 Task: Open a Modern Writer Template save the file as pitch.txt Remove the following  from template: 'Address' Change the date  '2 April, 2023' change Dear Ms Reader to   Greetings. Add body to the letter I wanted to express my sincere appreciation for your hard work and dedication. Your commitment to excellence has not gone unnoticed, and I am grateful to have you as part of our team. Your contributions are invaluable, and I look forward to our continued success together.Add Name  'John'. Insert watermark  Graphic Era Apply Font Style in watermark Arial; font size  117and place the watermark  Diagonally 
Action: Mouse moved to (311, 217)
Screenshot: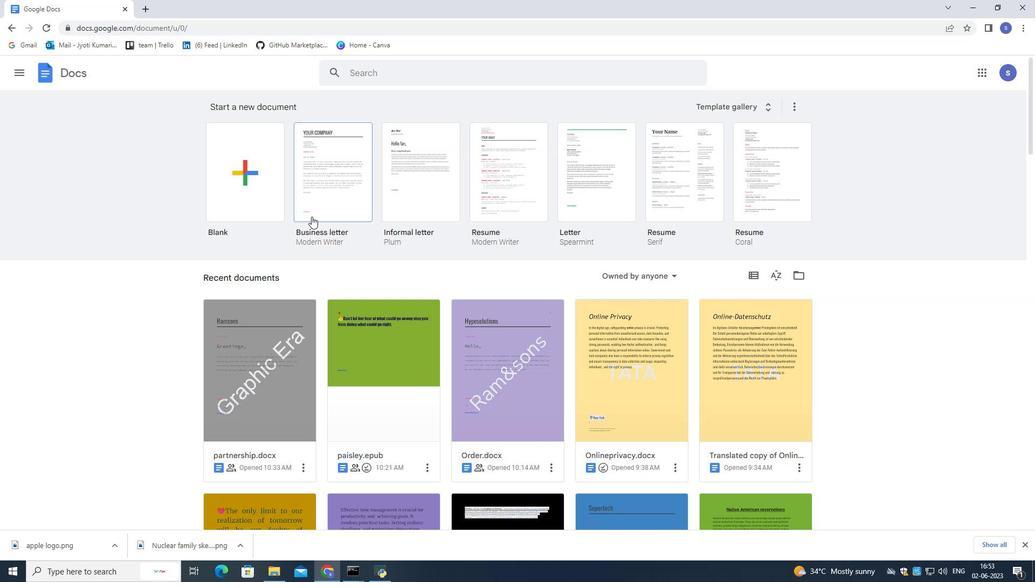 
Action: Key pressed <Key.space>
Screenshot: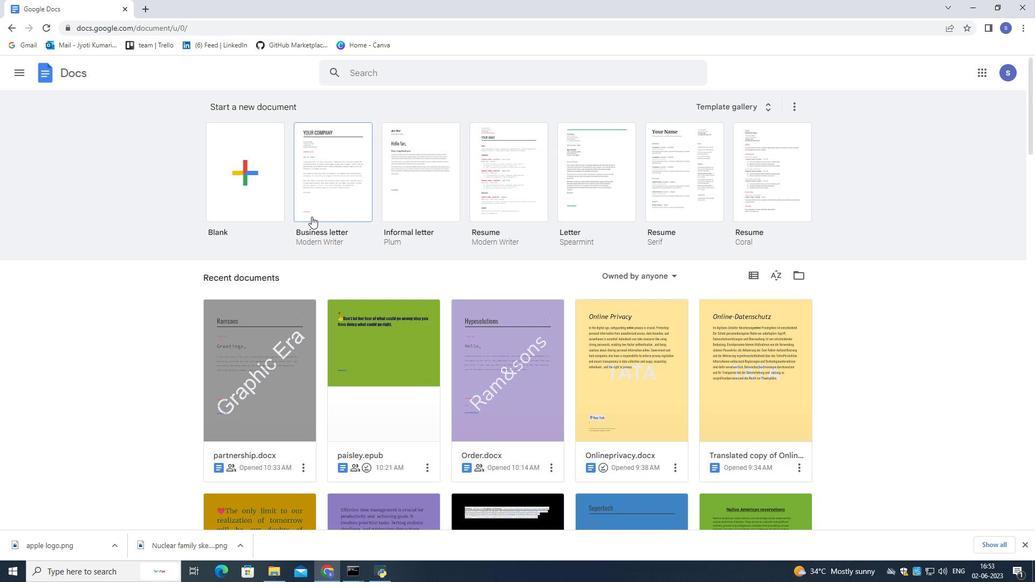 
Action: Mouse moved to (388, 255)
Screenshot: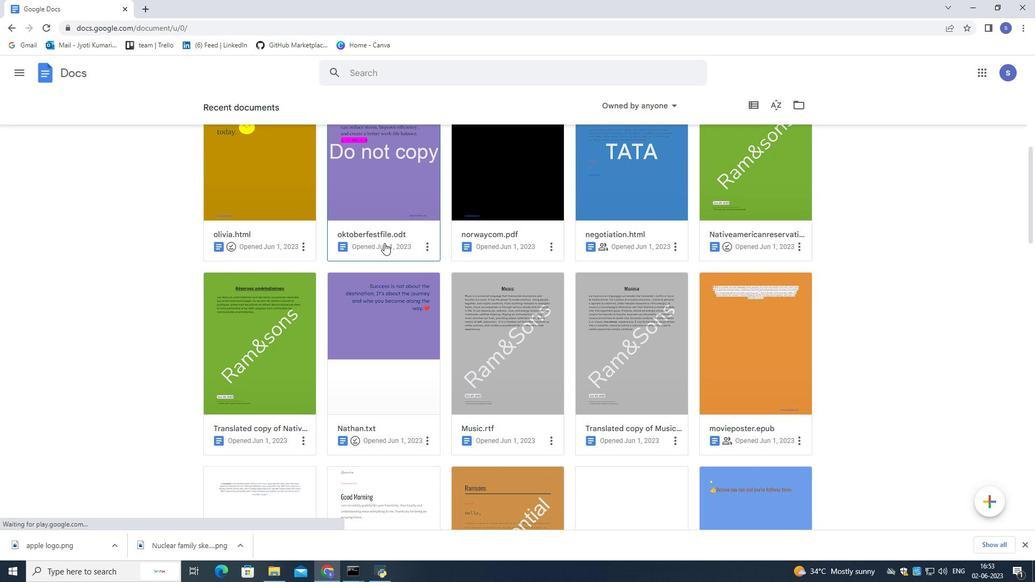 
Action: Mouse scrolled (388, 256) with delta (0, 0)
Screenshot: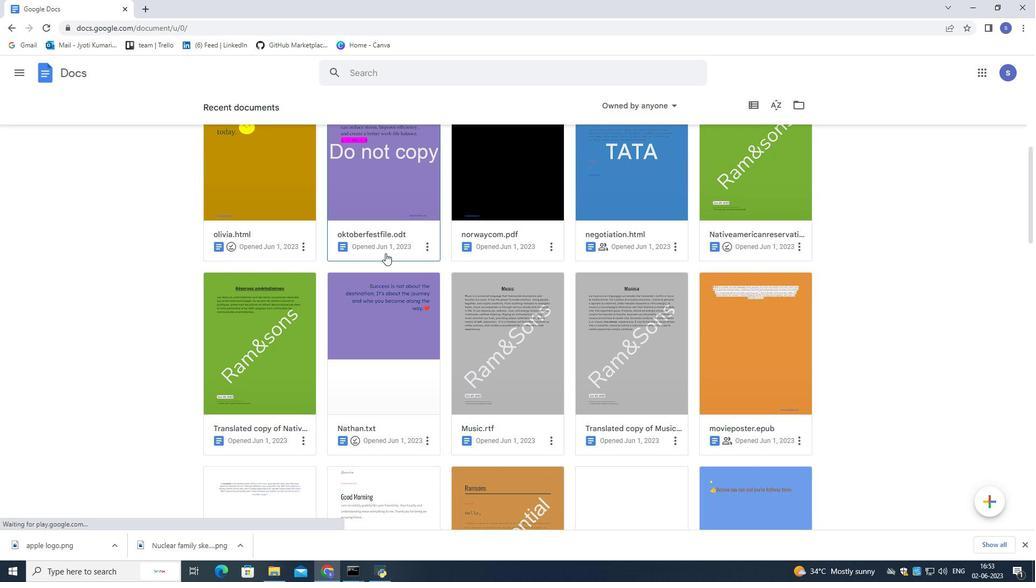 
Action: Mouse scrolled (388, 256) with delta (0, 0)
Screenshot: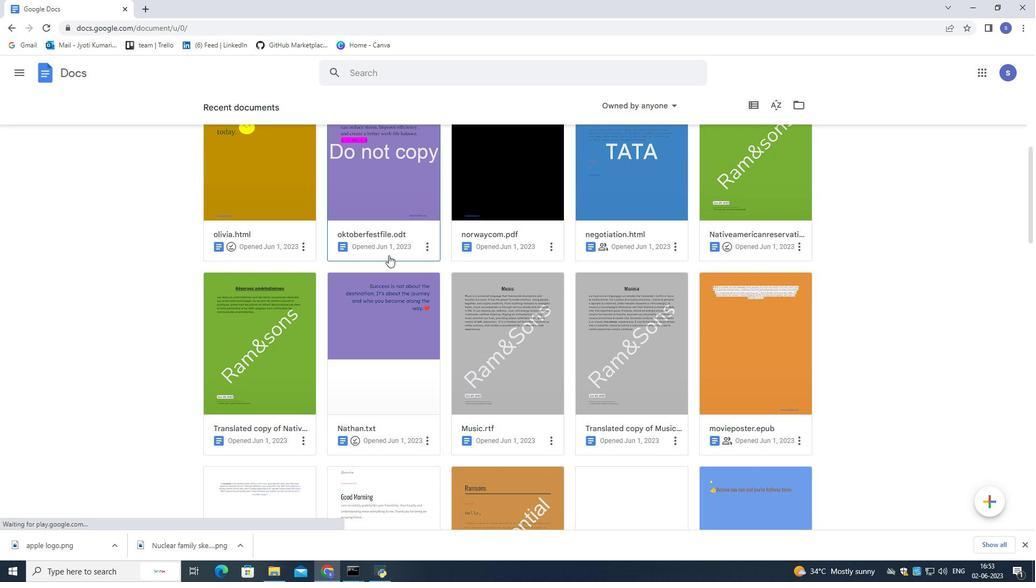 
Action: Mouse moved to (389, 255)
Screenshot: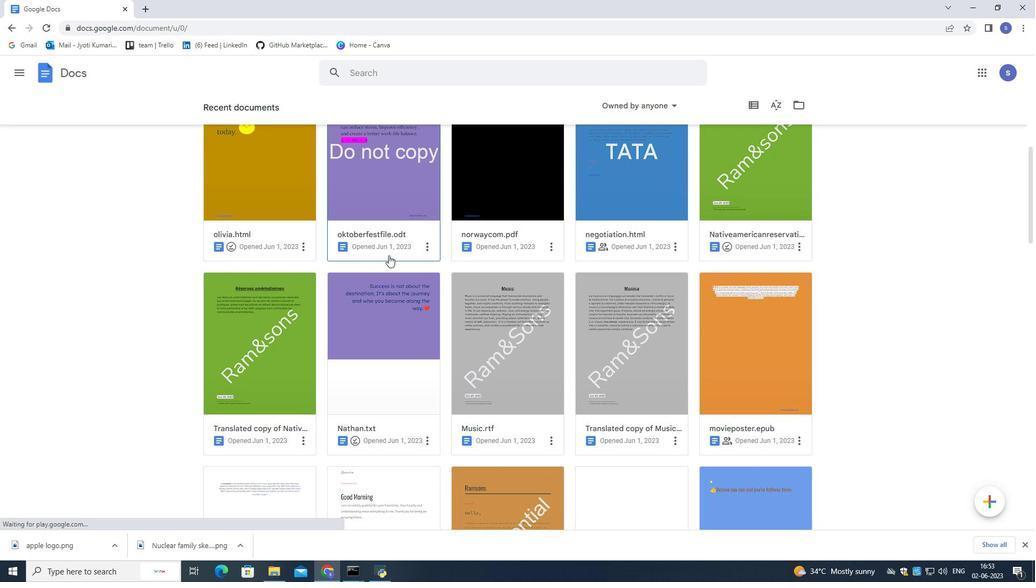 
Action: Mouse scrolled (389, 256) with delta (0, 0)
Screenshot: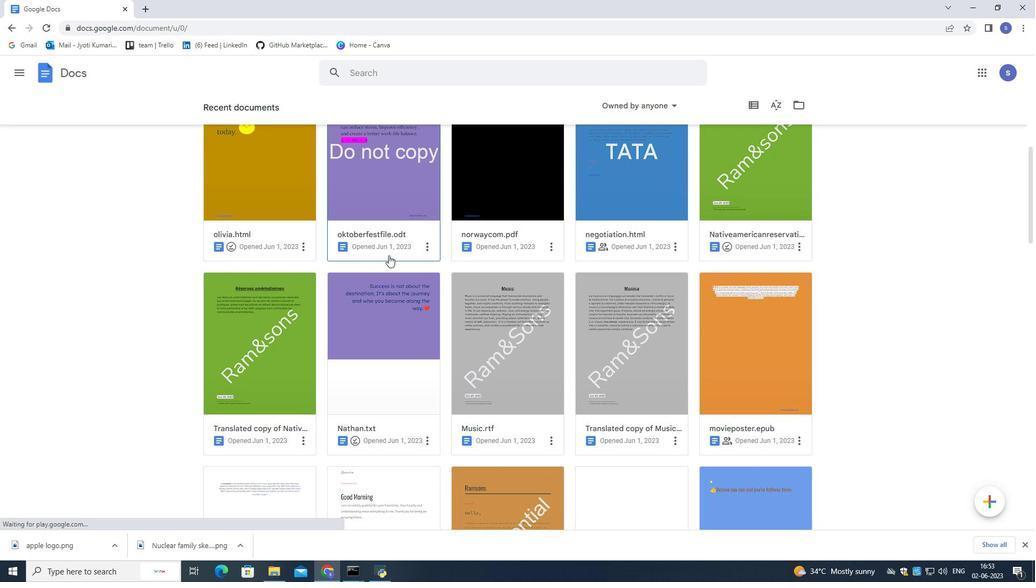 
Action: Mouse moved to (389, 255)
Screenshot: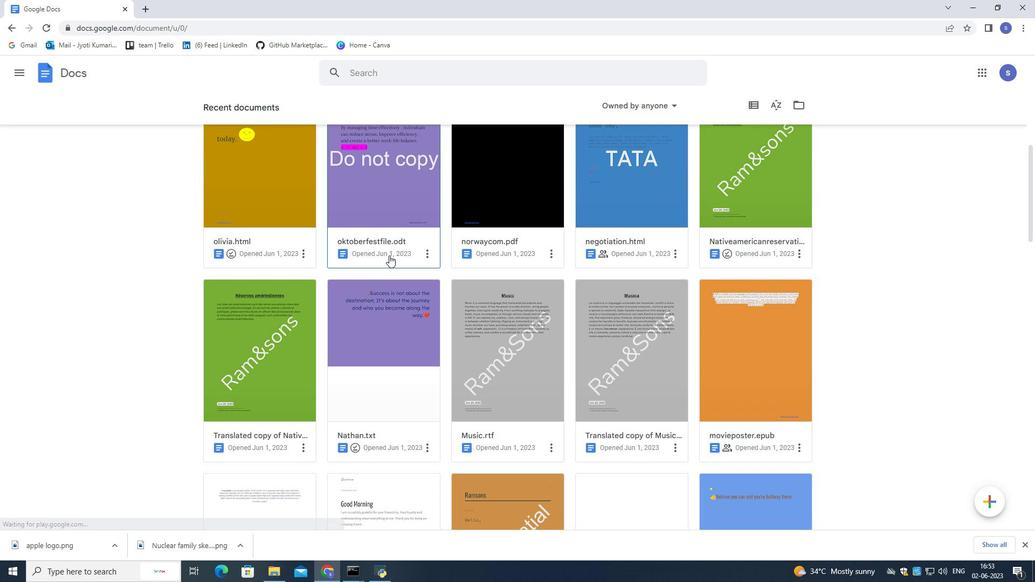 
Action: Mouse scrolled (389, 255) with delta (0, 0)
Screenshot: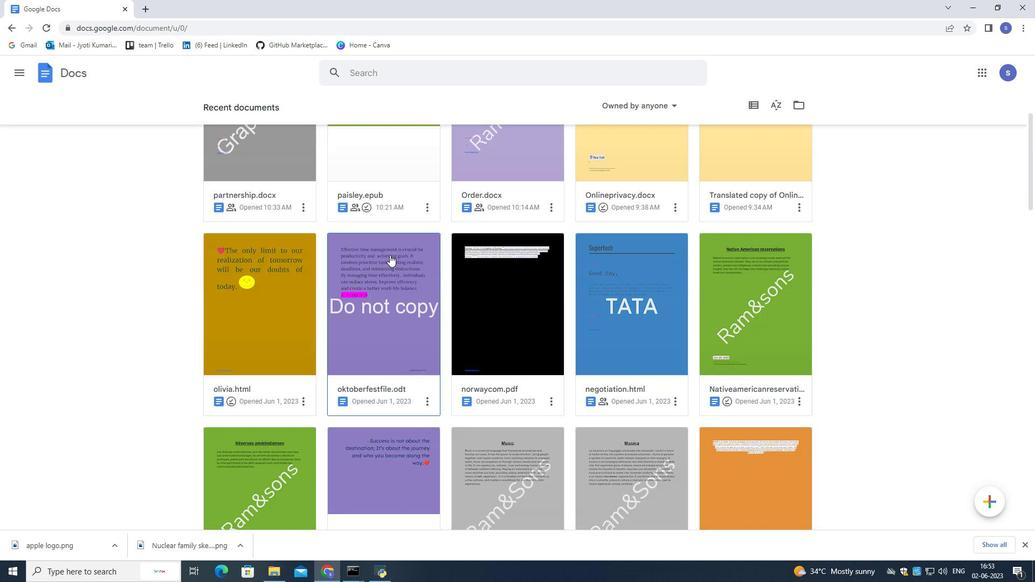 
Action: Mouse scrolled (389, 255) with delta (0, 0)
Screenshot: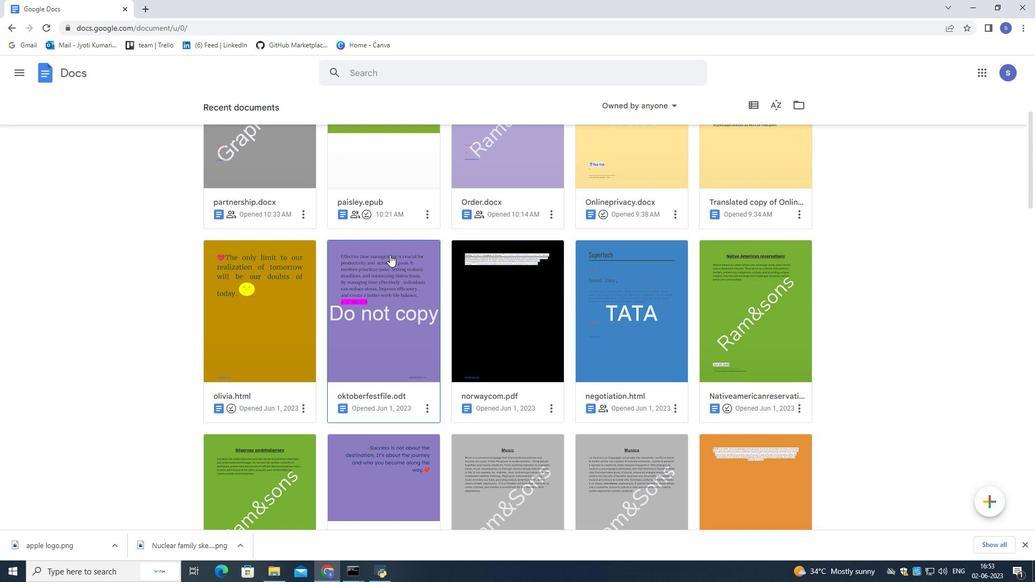 
Action: Mouse scrolled (389, 255) with delta (0, 0)
Screenshot: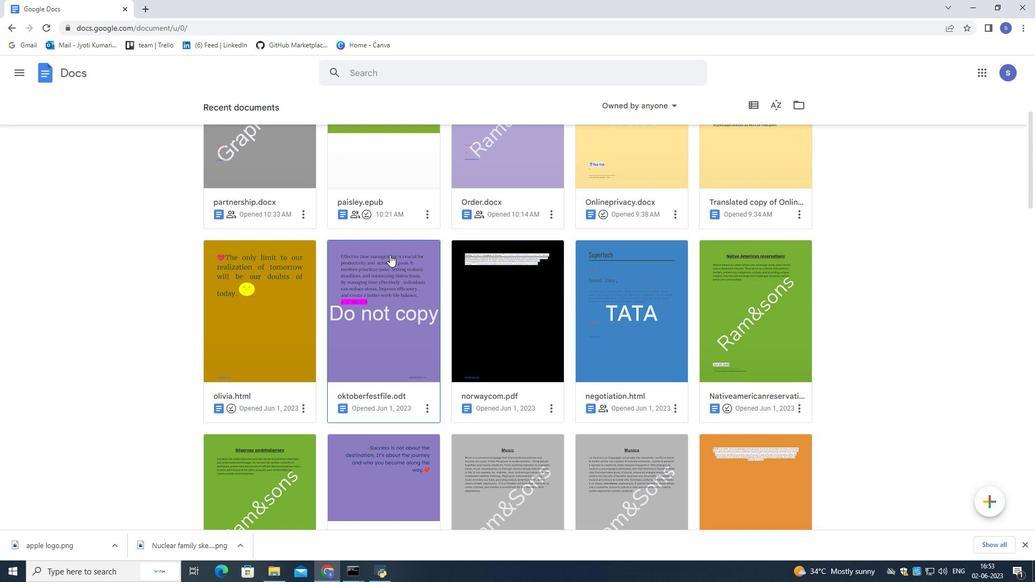 
Action: Mouse scrolled (389, 255) with delta (0, 0)
Screenshot: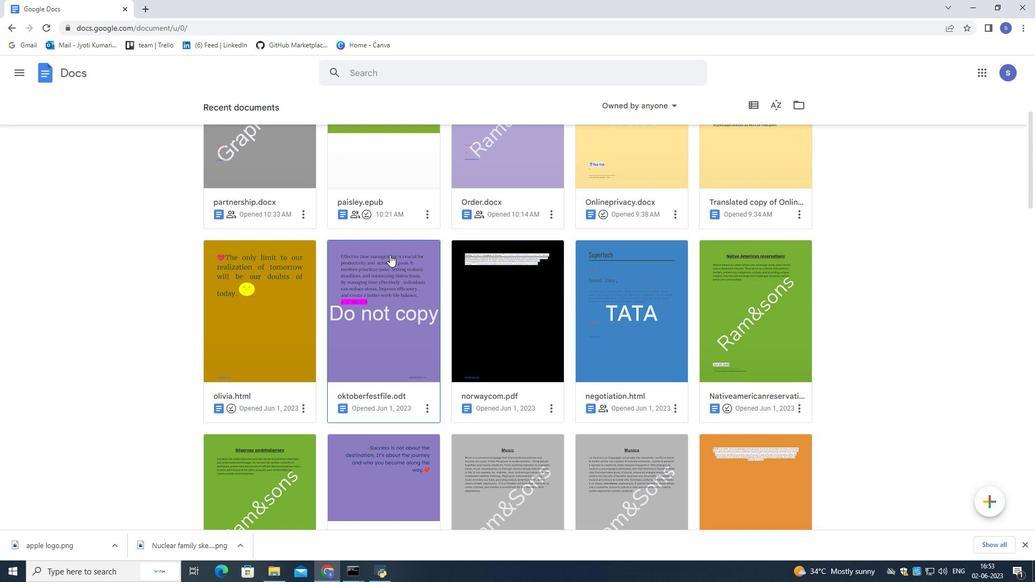 
Action: Mouse moved to (390, 254)
Screenshot: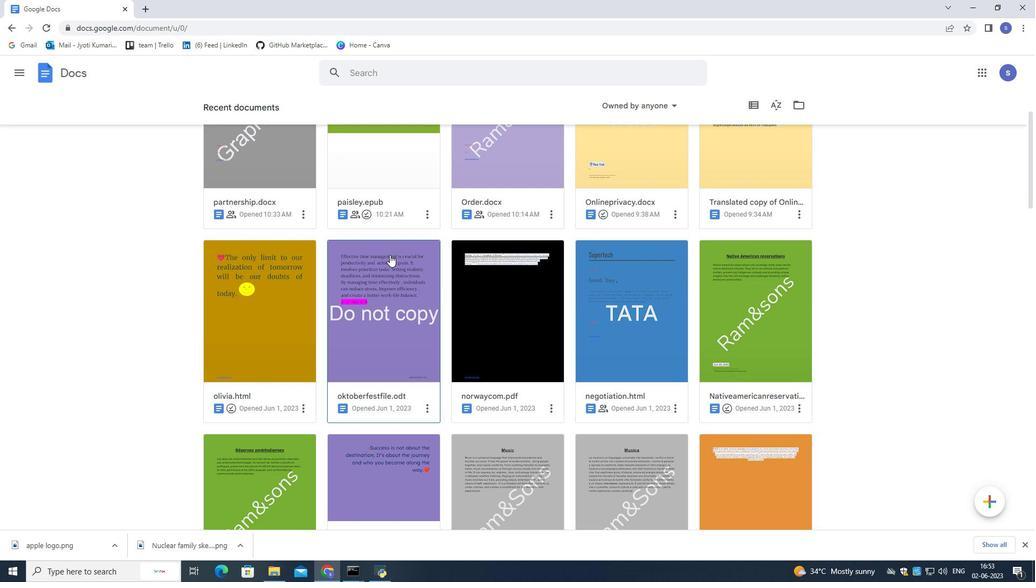 
Action: Mouse scrolled (390, 255) with delta (0, 0)
Screenshot: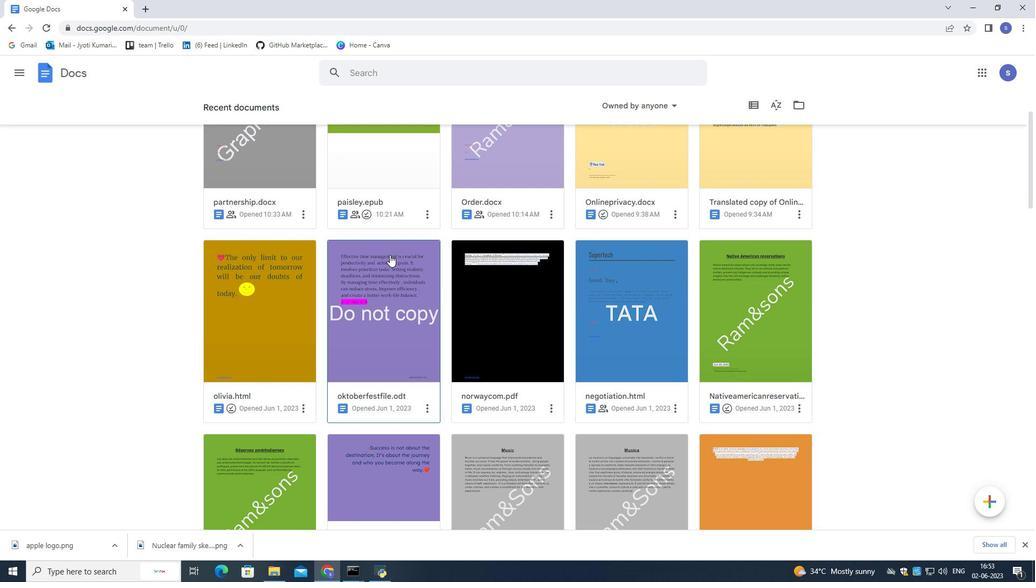 
Action: Mouse scrolled (390, 255) with delta (0, 0)
Screenshot: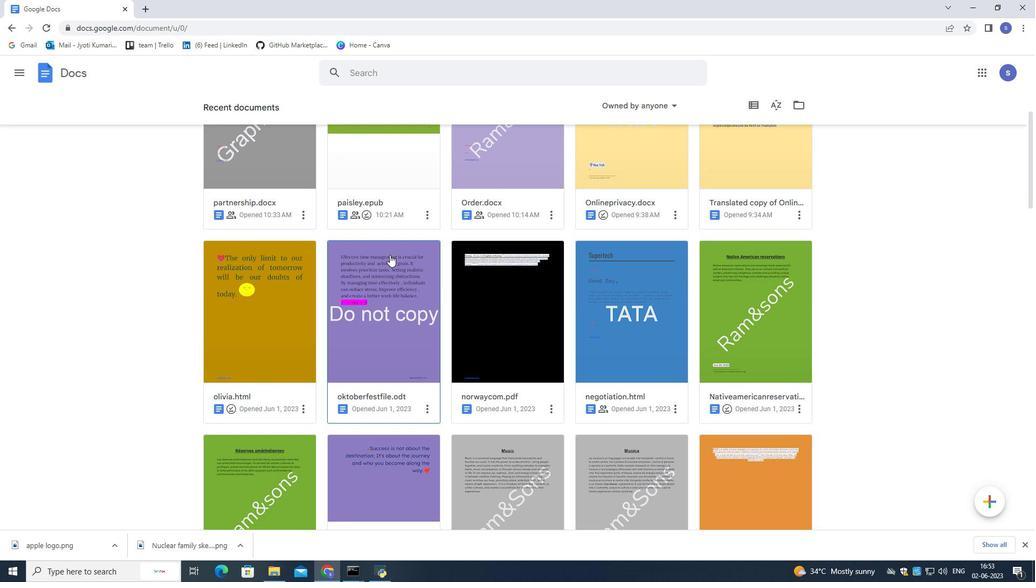 
Action: Mouse scrolled (390, 255) with delta (0, 0)
Screenshot: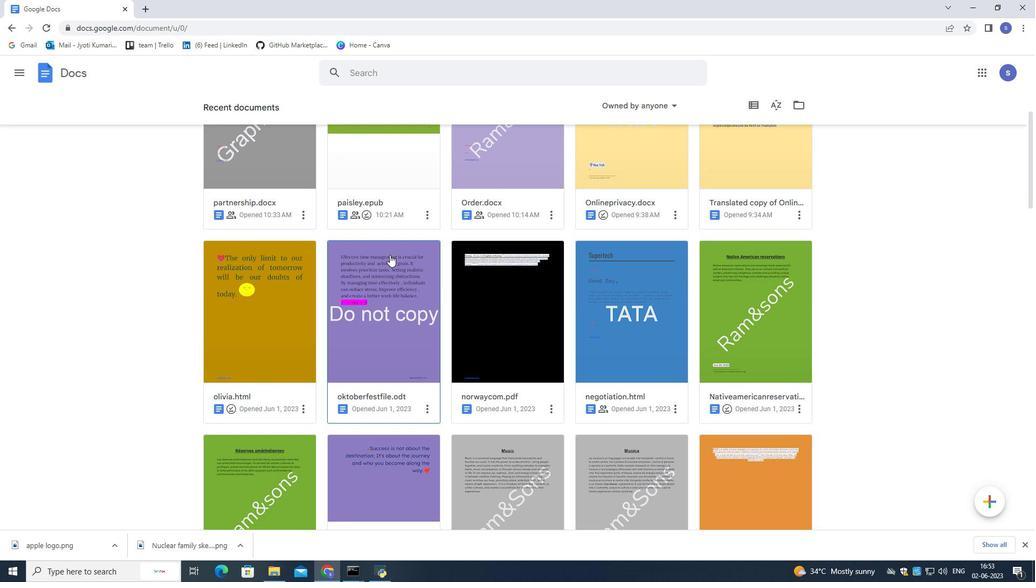 
Action: Mouse moved to (390, 254)
Screenshot: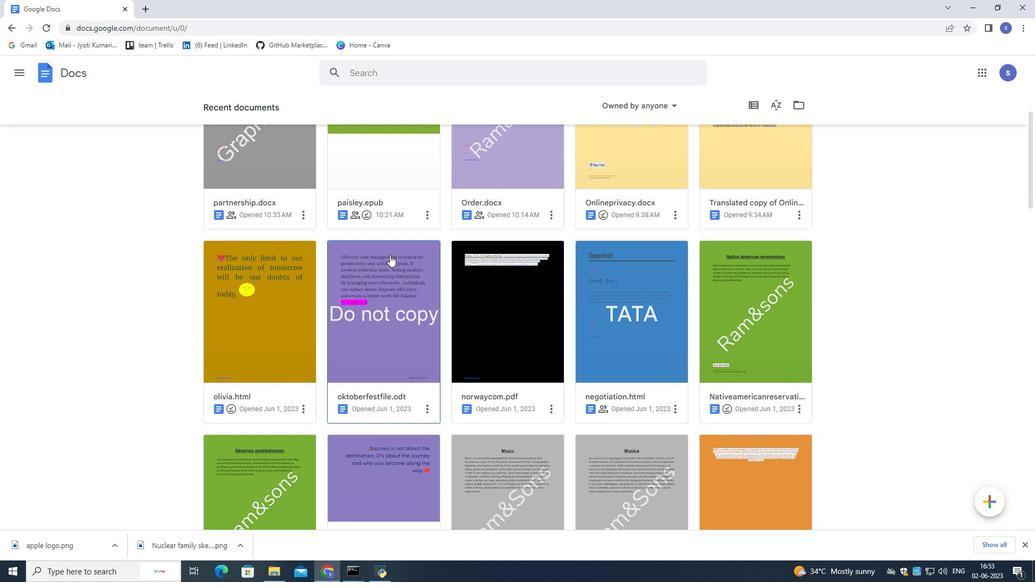 
Action: Mouse scrolled (390, 255) with delta (0, 0)
Screenshot: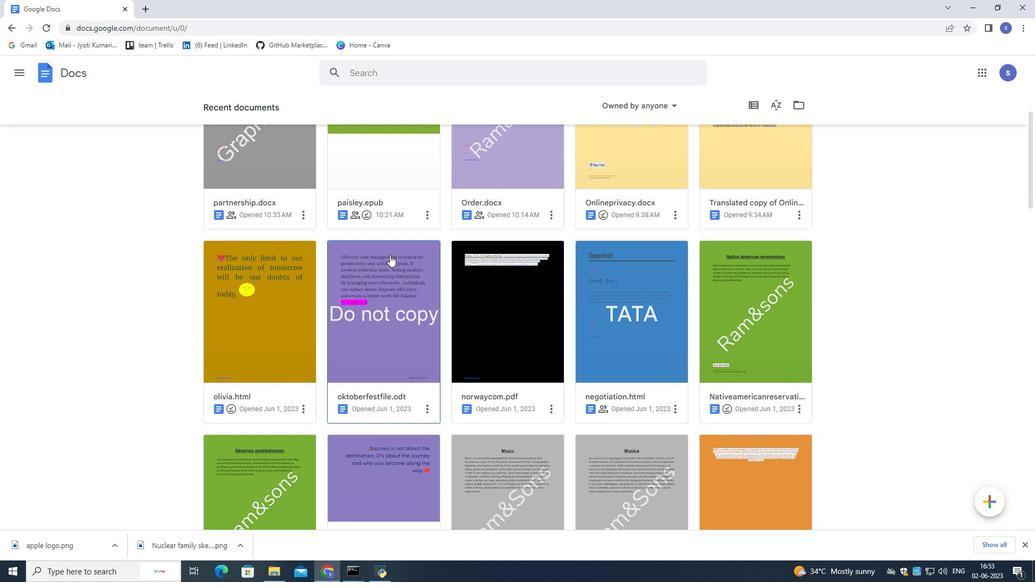 
Action: Mouse moved to (390, 253)
Screenshot: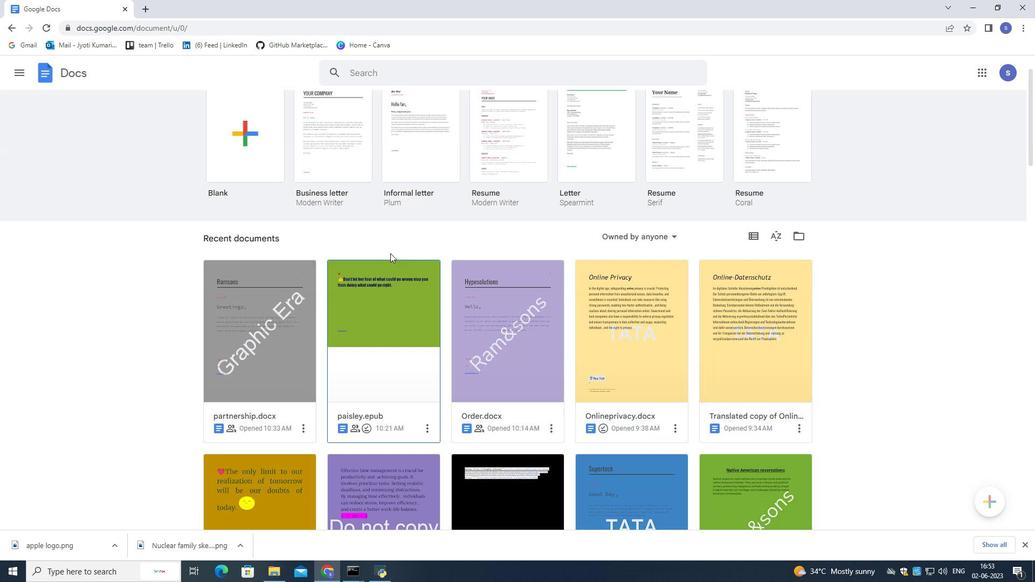 
Action: Mouse scrolled (390, 253) with delta (0, 0)
Screenshot: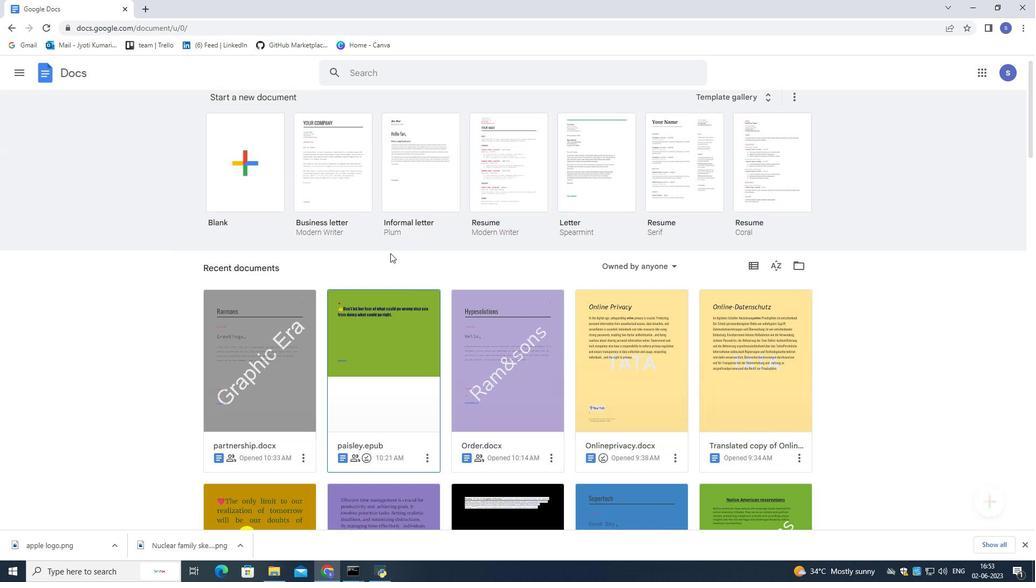 
Action: Mouse scrolled (390, 253) with delta (0, 0)
Screenshot: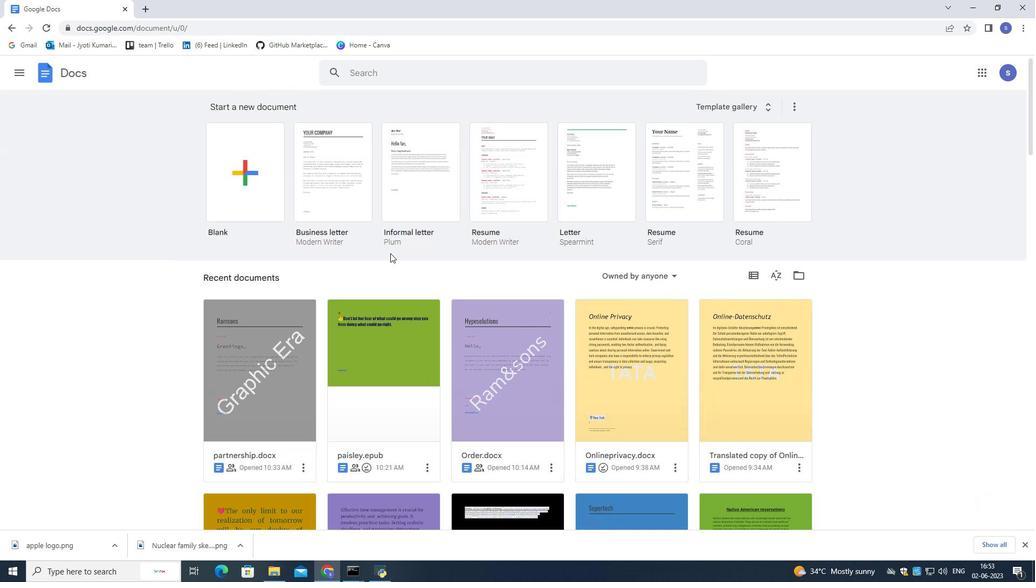 
Action: Mouse scrolled (390, 253) with delta (0, 0)
Screenshot: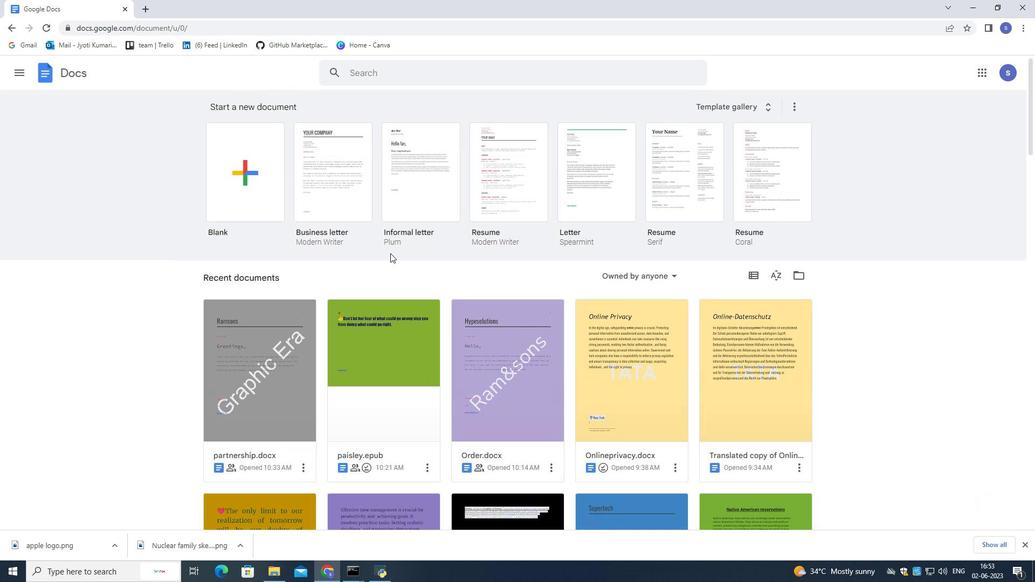 
Action: Mouse scrolled (390, 253) with delta (0, 0)
Screenshot: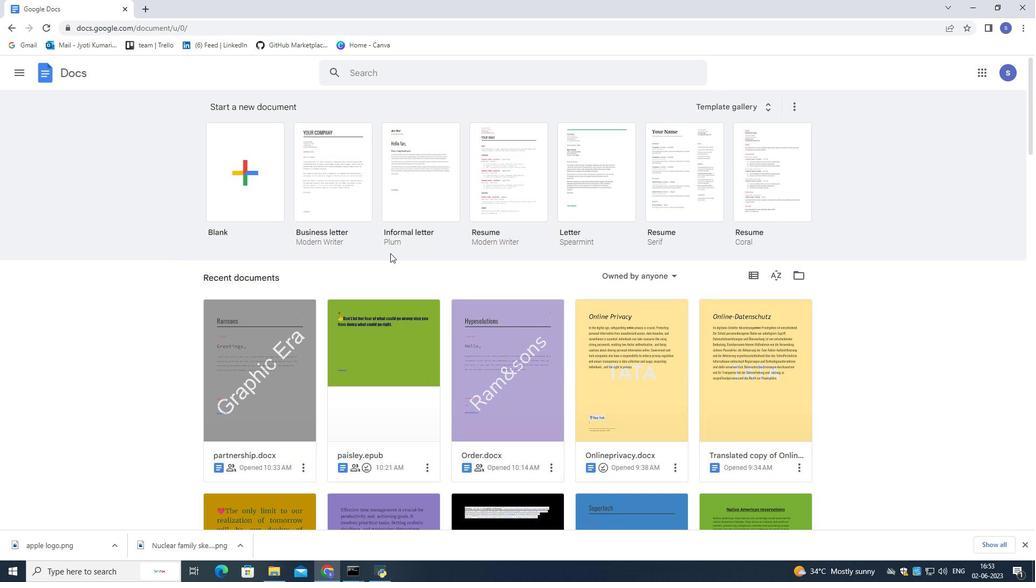
Action: Mouse moved to (328, 204)
Screenshot: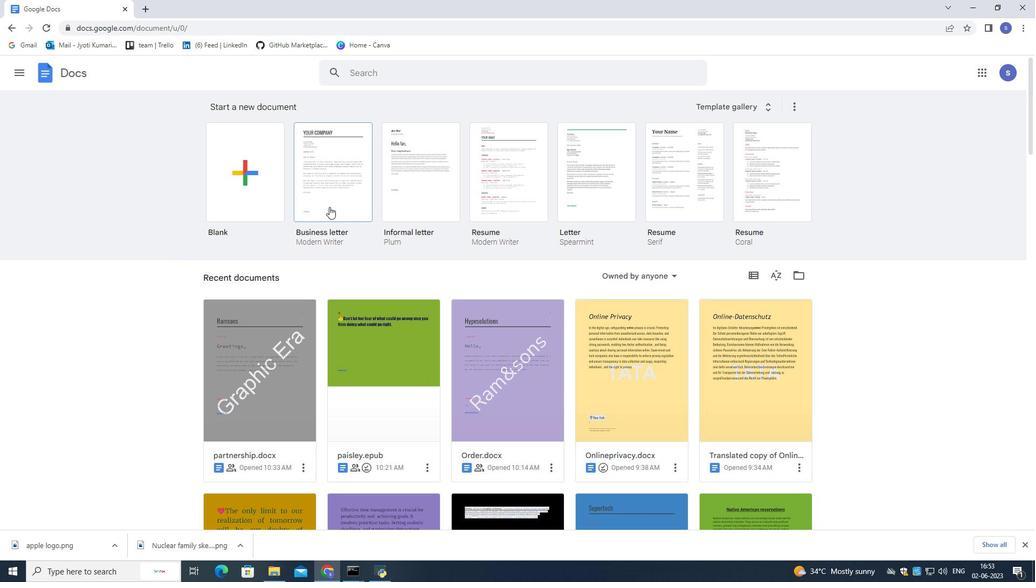 
Action: Mouse pressed left at (328, 204)
Screenshot: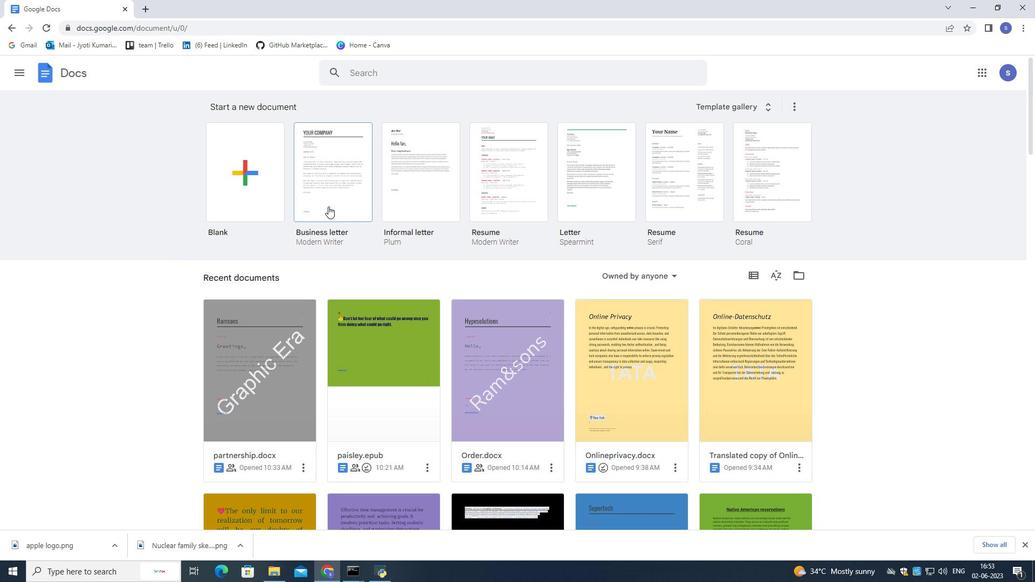 
Action: Mouse pressed left at (328, 204)
Screenshot: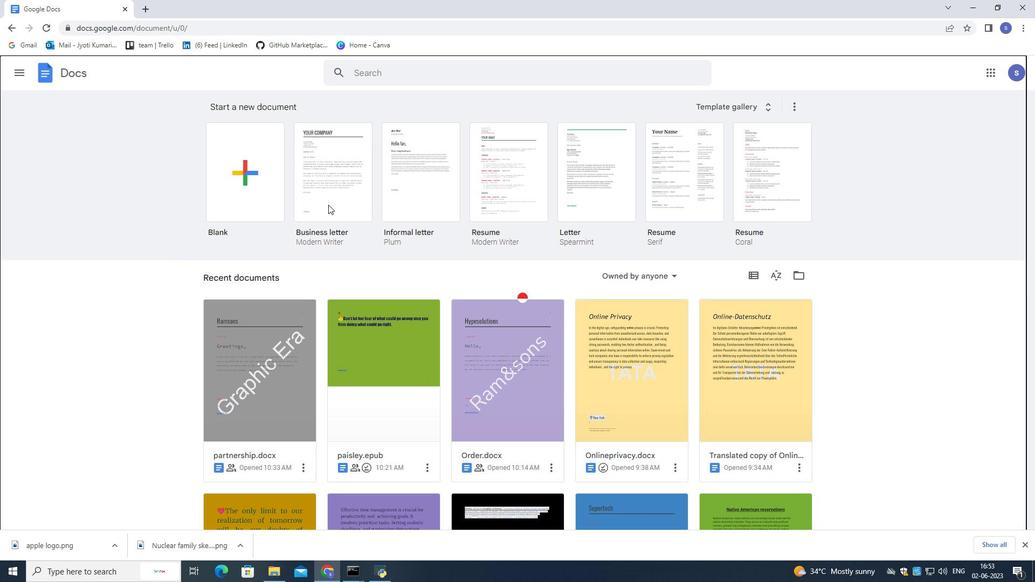 
Action: Mouse moved to (328, 201)
Screenshot: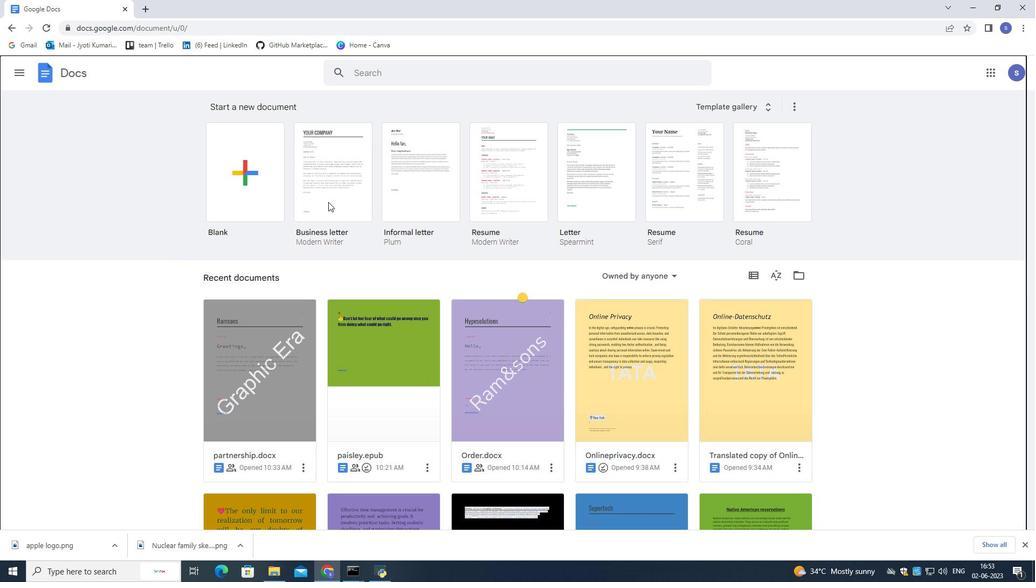 
Action: Mouse pressed left at (328, 201)
Screenshot: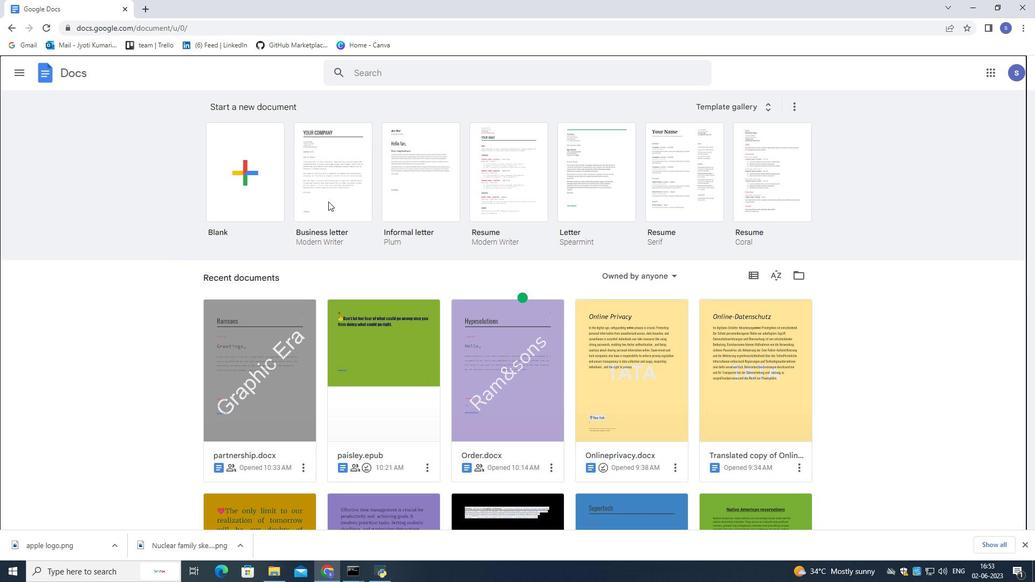 
Action: Mouse pressed left at (328, 201)
Screenshot: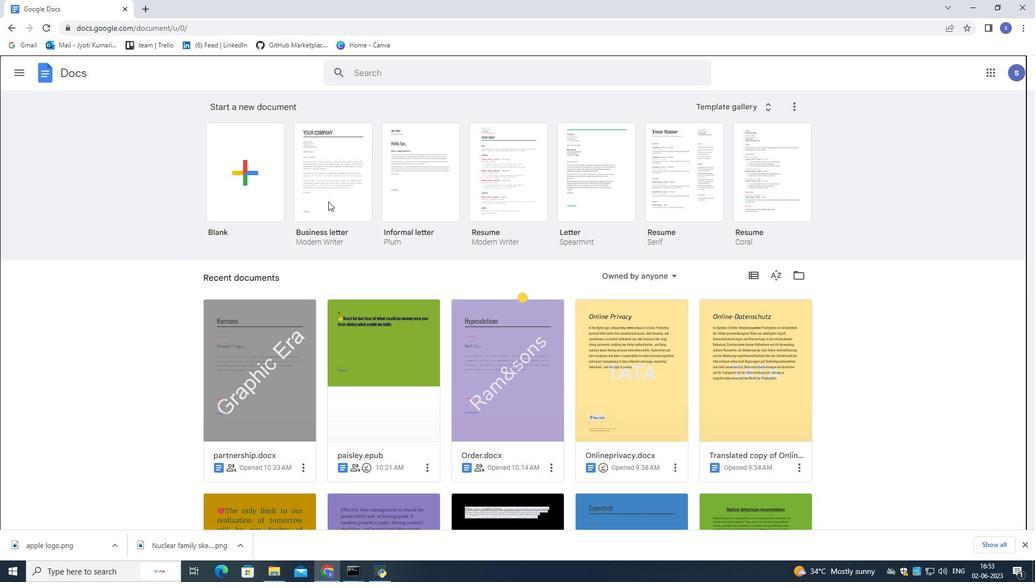 
Action: Mouse pressed left at (328, 201)
Screenshot: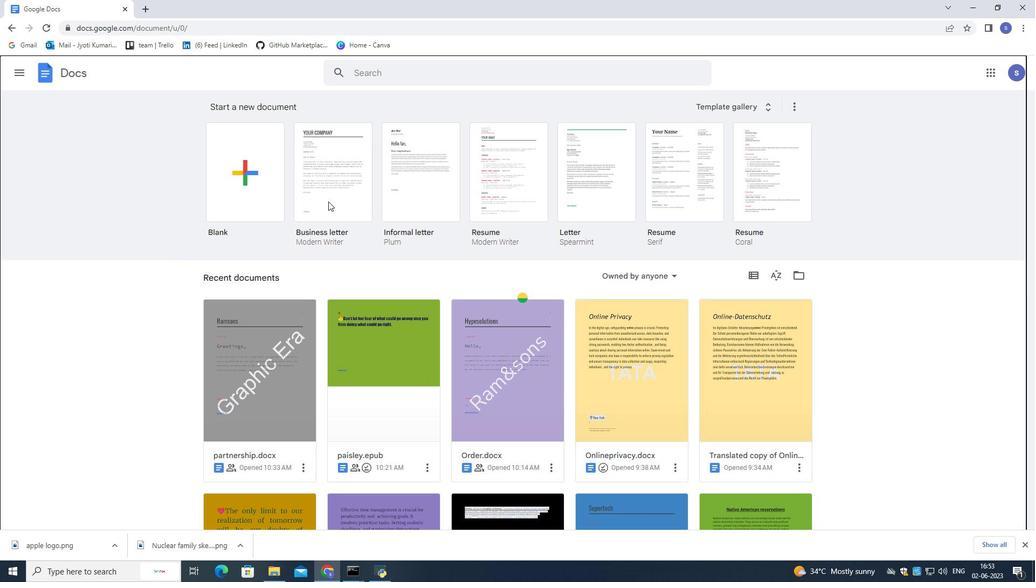 
Action: Mouse moved to (423, 268)
Screenshot: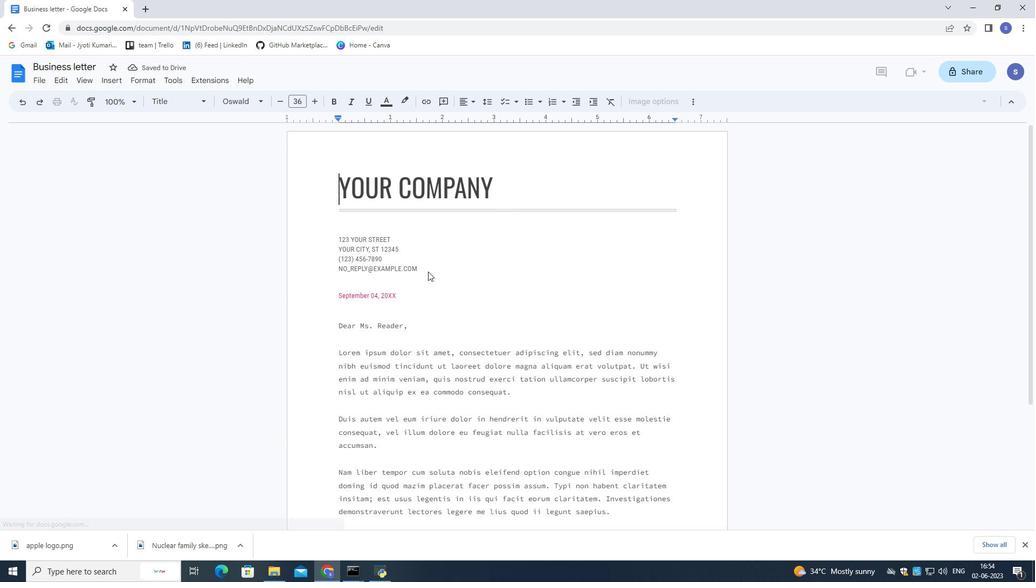 
Action: Mouse pressed left at (423, 268)
Screenshot: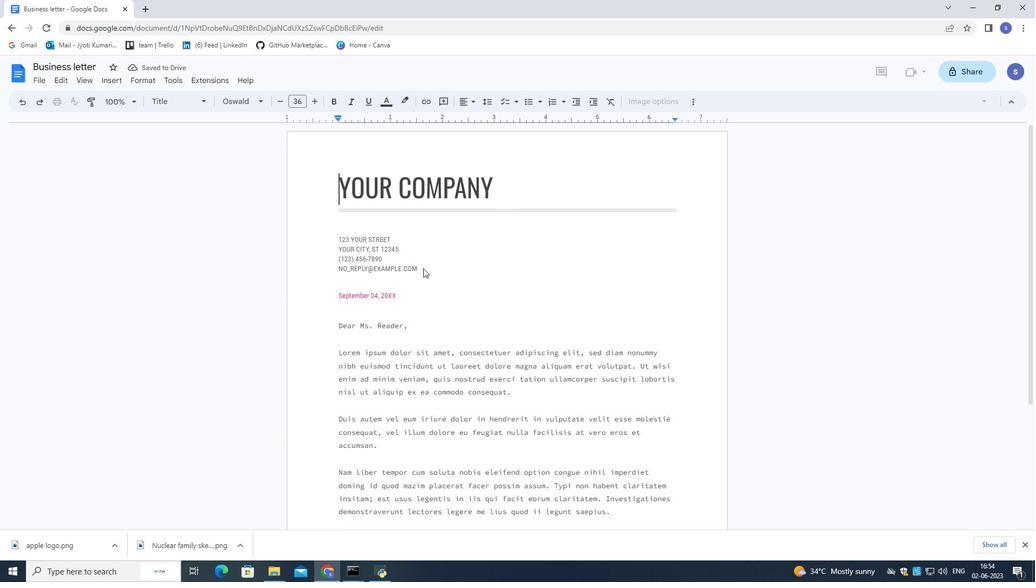 
Action: Mouse moved to (422, 268)
Screenshot: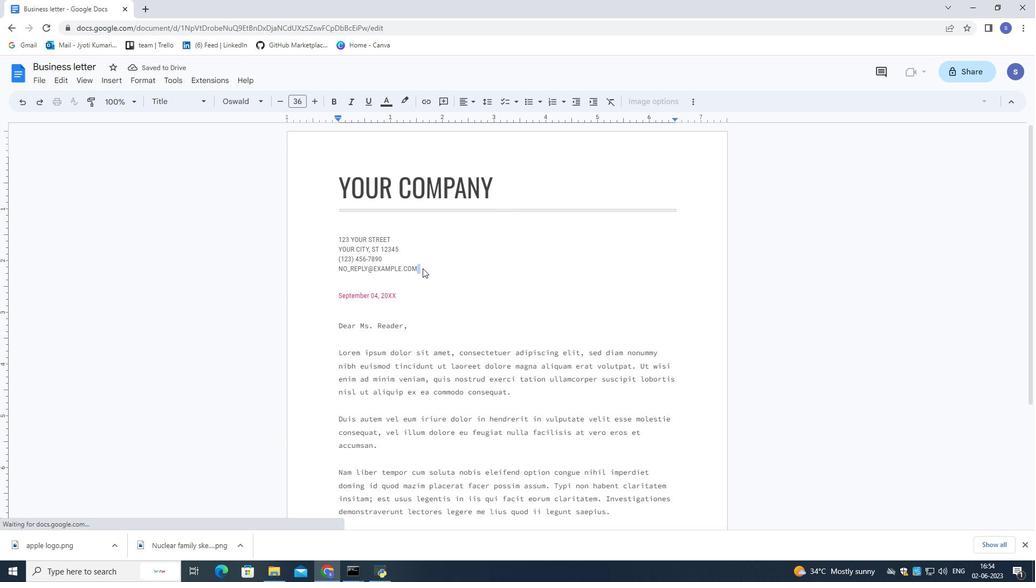 
Action: Mouse pressed left at (422, 268)
Screenshot: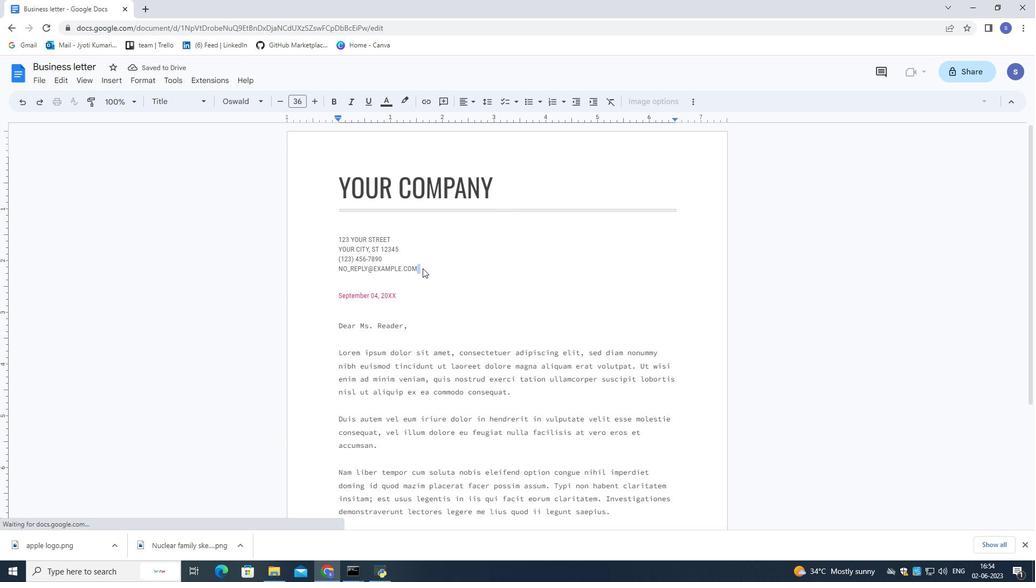 
Action: Mouse moved to (430, 289)
Screenshot: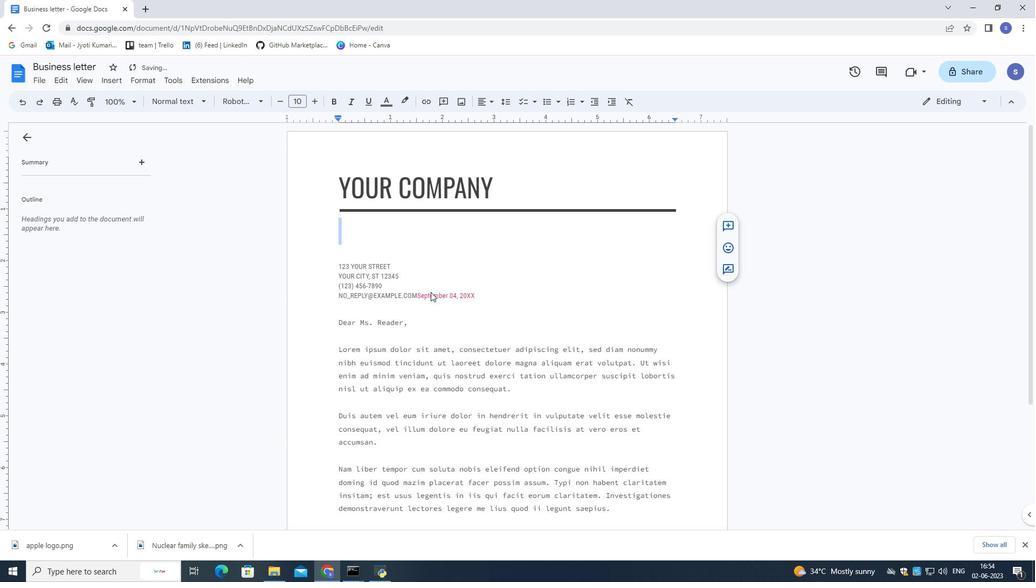 
Action: Key pressed ctrl+Z
Screenshot: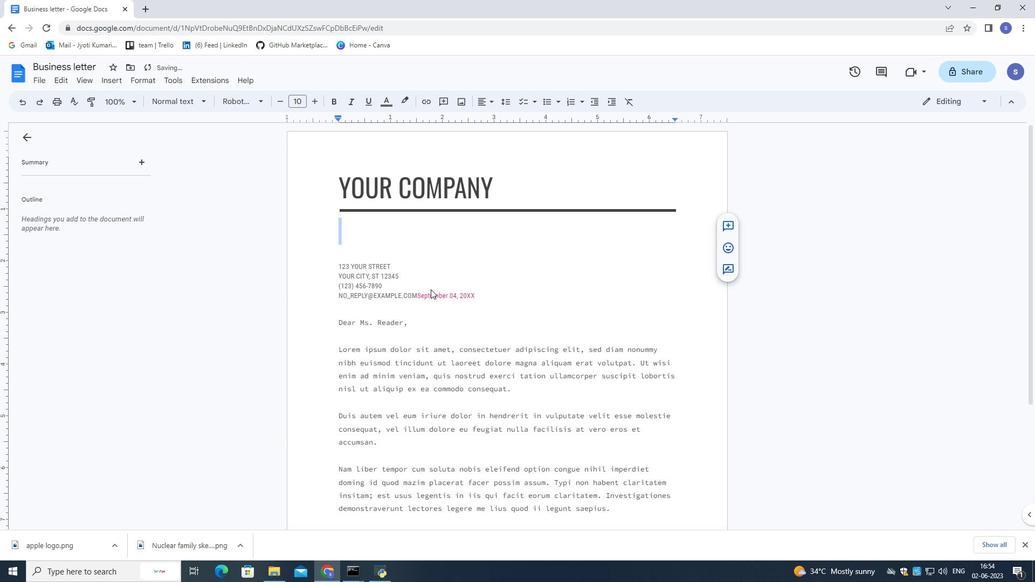 
Action: Mouse moved to (425, 275)
Screenshot: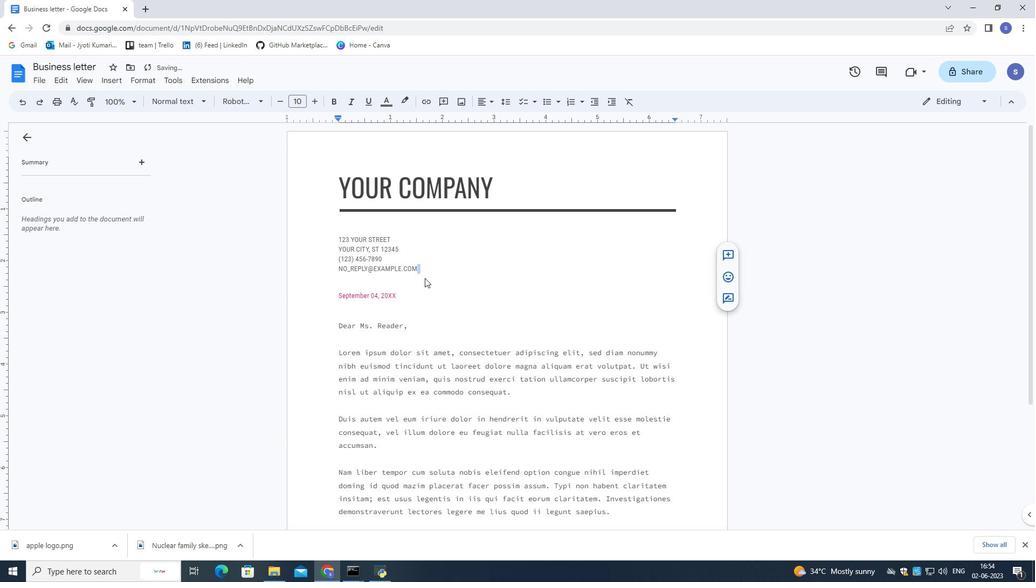 
Action: Mouse pressed left at (425, 275)
Screenshot: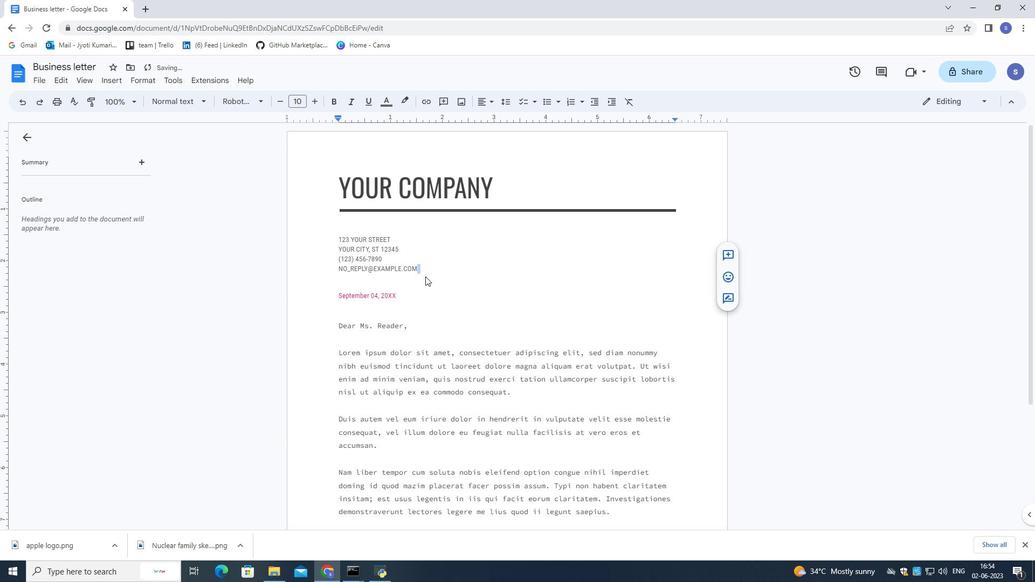 
Action: Mouse moved to (419, 265)
Screenshot: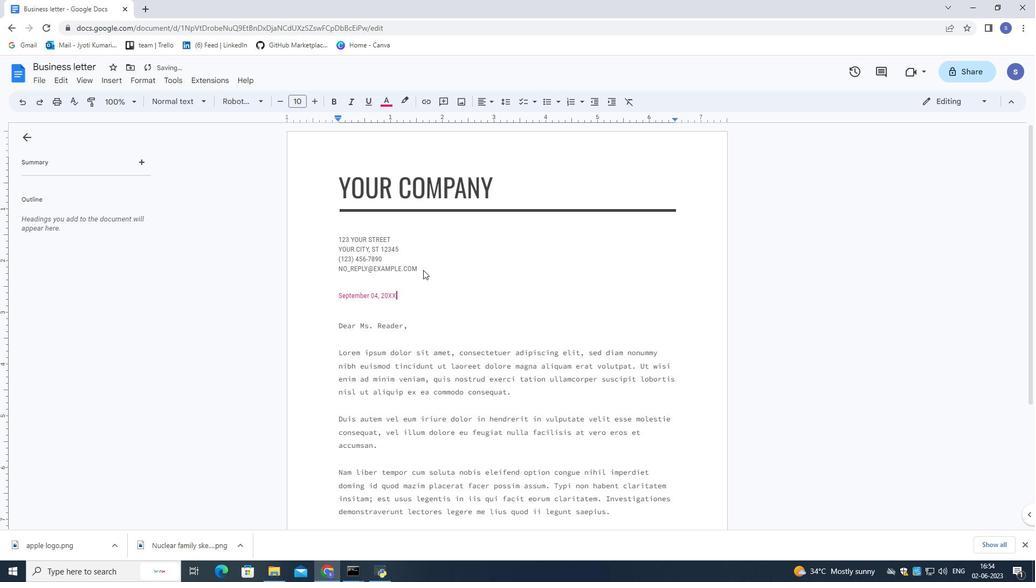 
Action: Mouse pressed left at (419, 265)
Screenshot: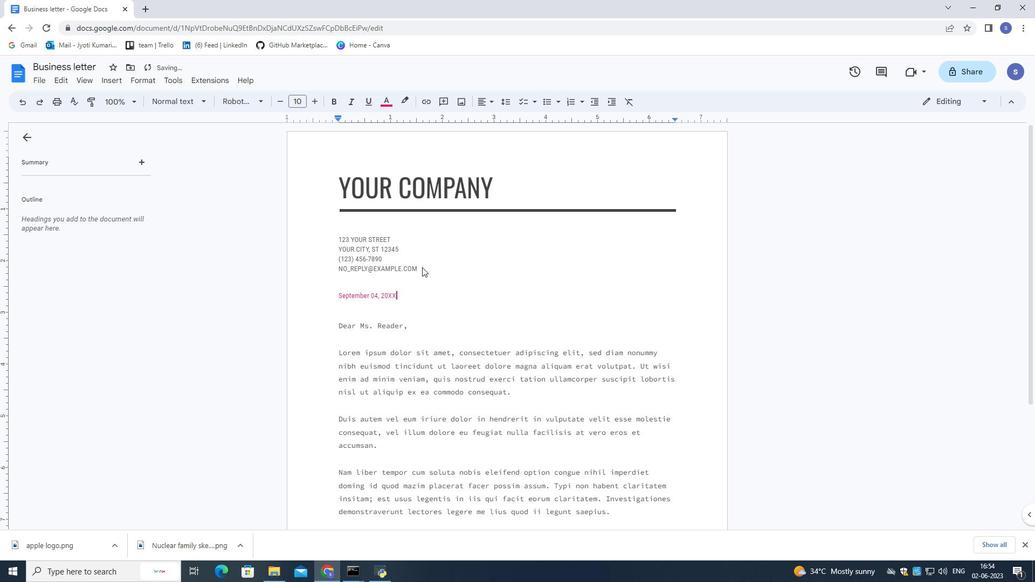 
Action: Mouse pressed left at (419, 265)
Screenshot: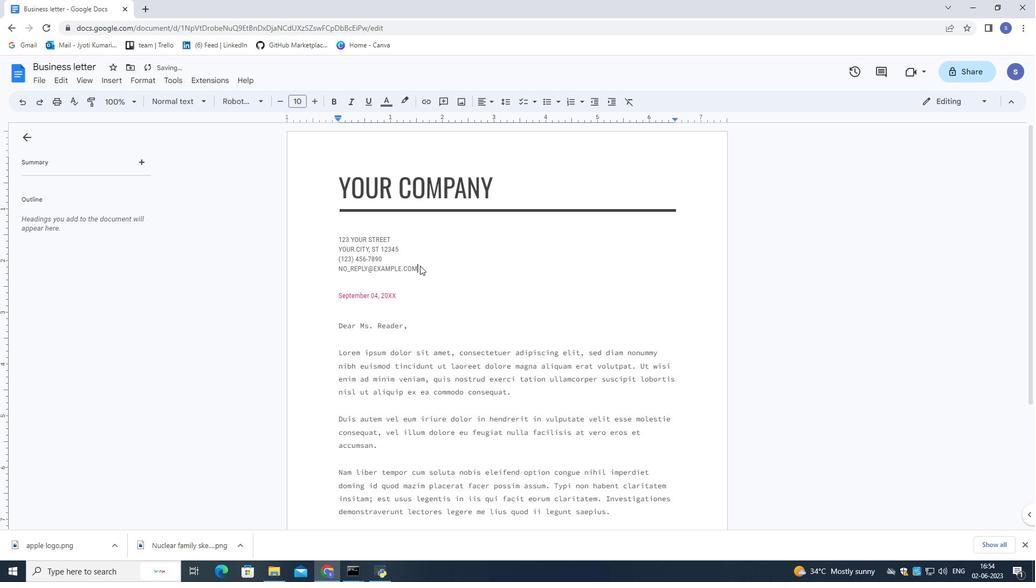 
Action: Mouse moved to (341, 244)
Screenshot: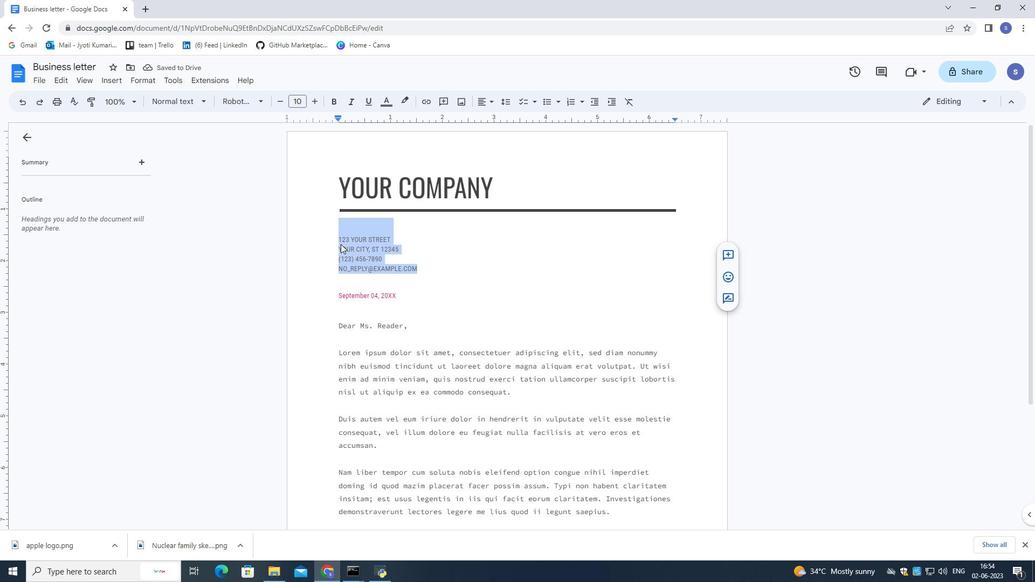 
Action: Key pressed <Key.delete>
Screenshot: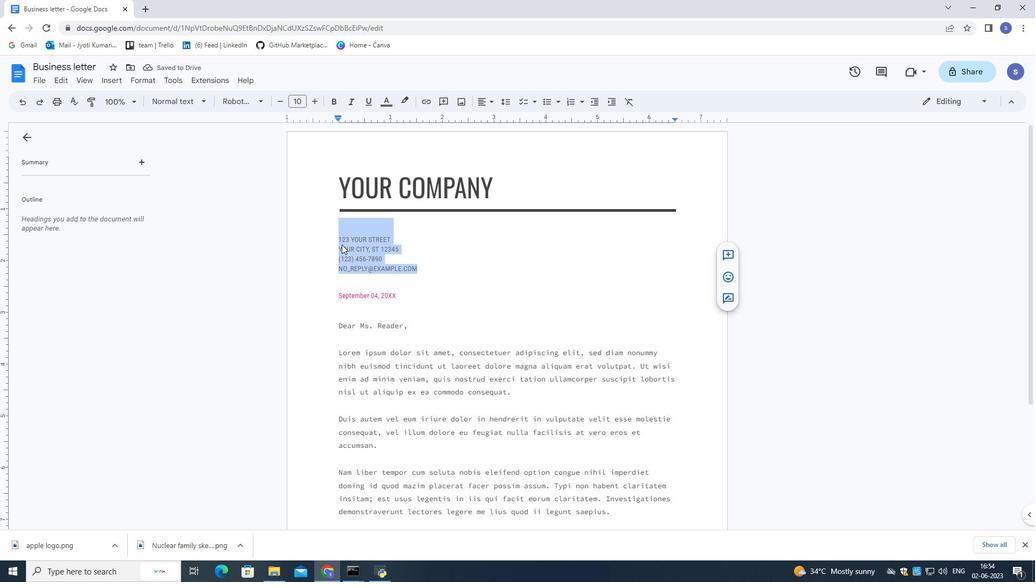 
Action: Mouse moved to (404, 250)
Screenshot: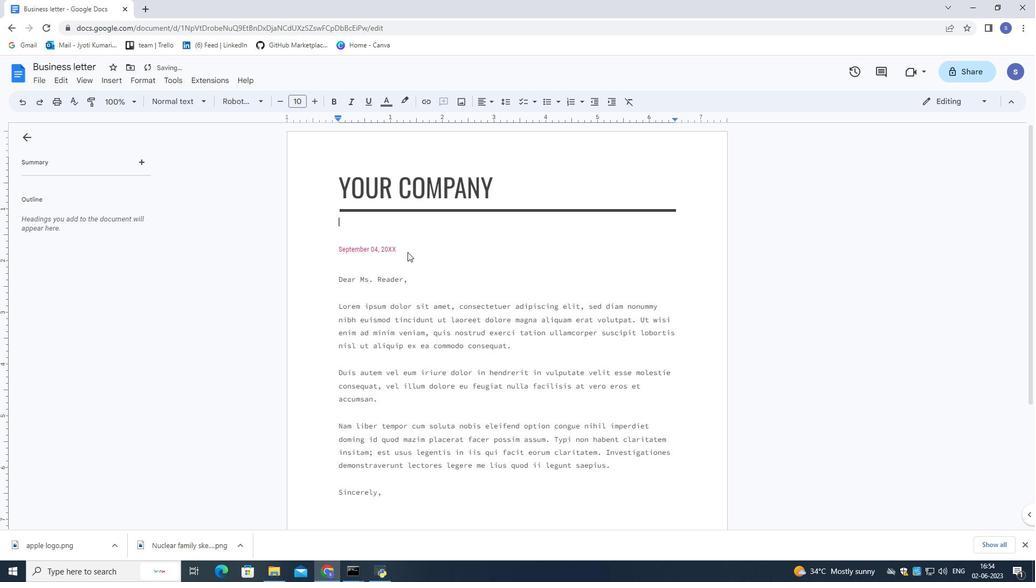 
Action: Mouse pressed left at (404, 250)
Screenshot: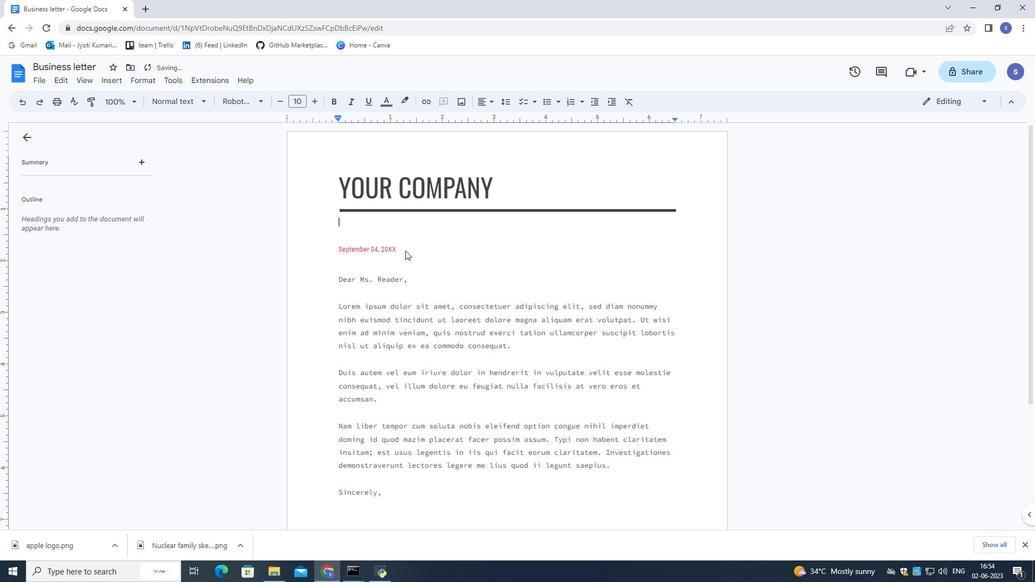 
Action: Mouse moved to (404, 250)
Screenshot: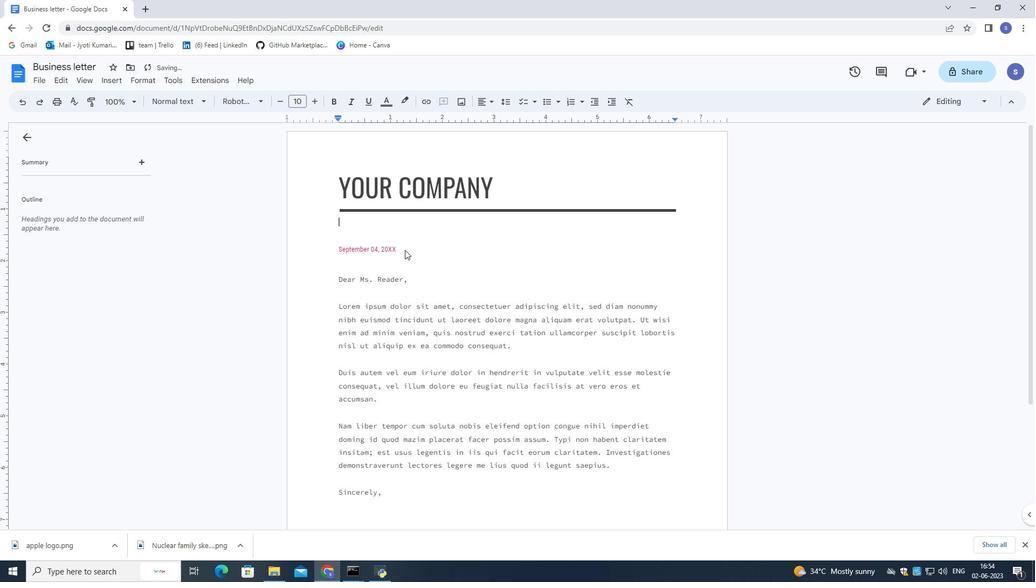 
Action: Mouse pressed left at (404, 250)
Screenshot: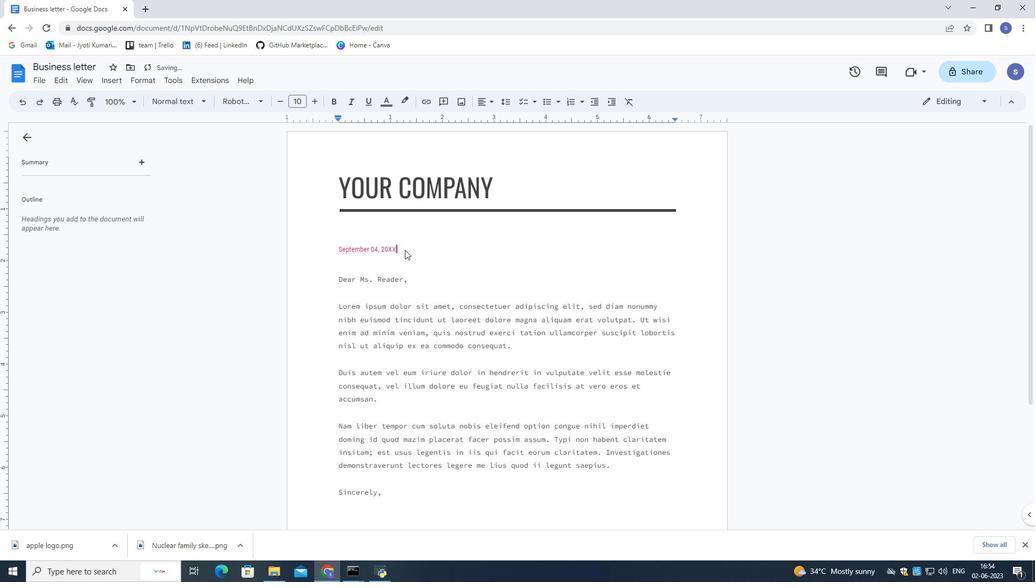 
Action: Mouse pressed left at (404, 250)
Screenshot: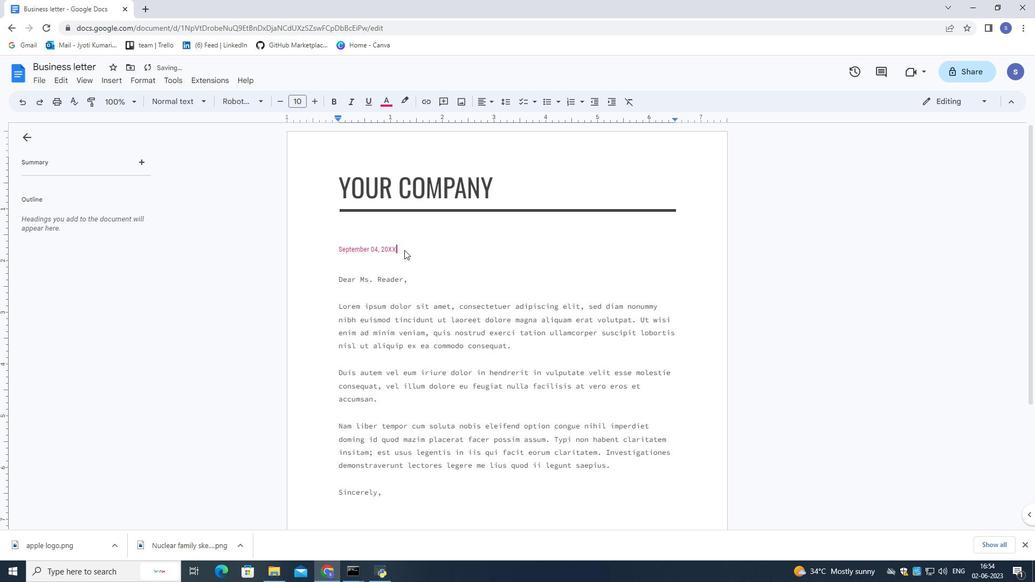 
Action: Mouse pressed left at (404, 250)
Screenshot: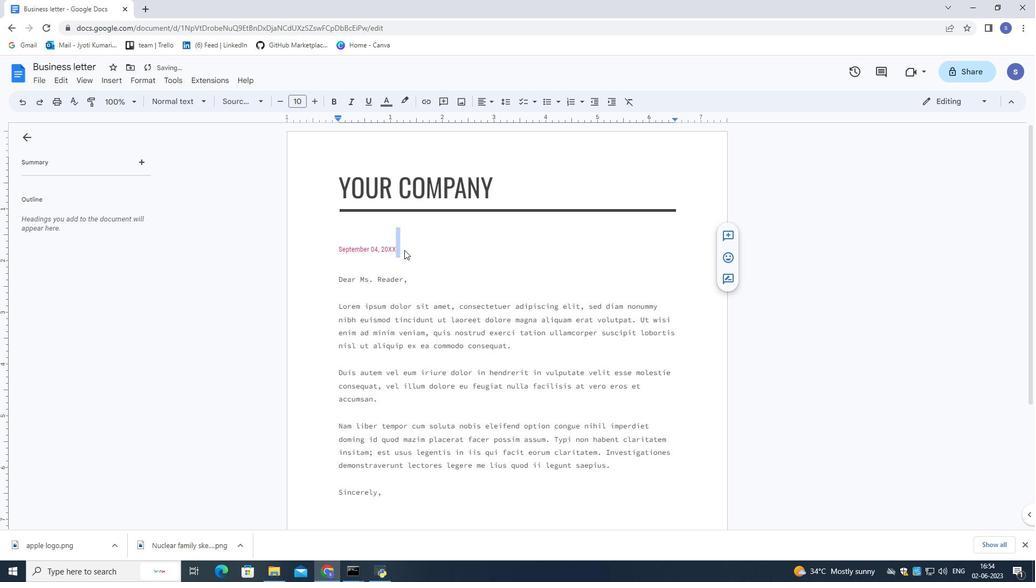 
Action: Mouse moved to (675, 115)
Screenshot: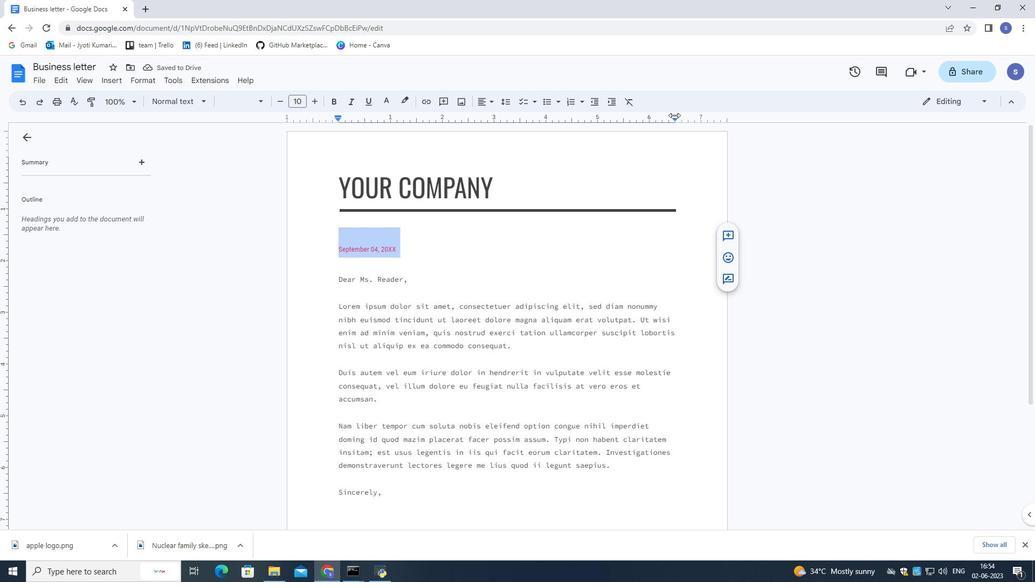 
Action: Key pressed 2
Screenshot: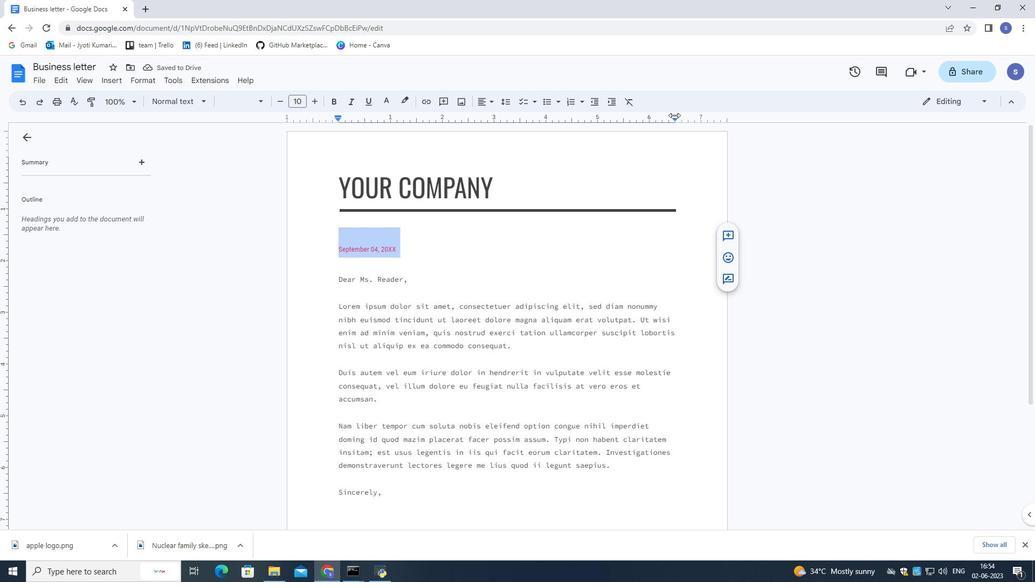 
Action: Mouse moved to (677, 115)
Screenshot: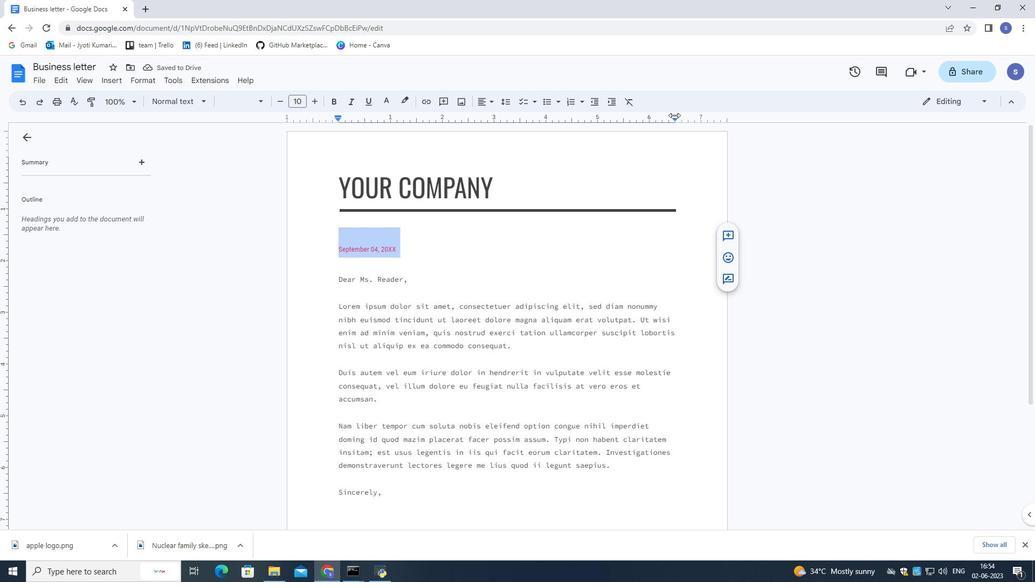 
Action: Key pressed <Key.space><Key.shift>April,<Key.space>
Screenshot: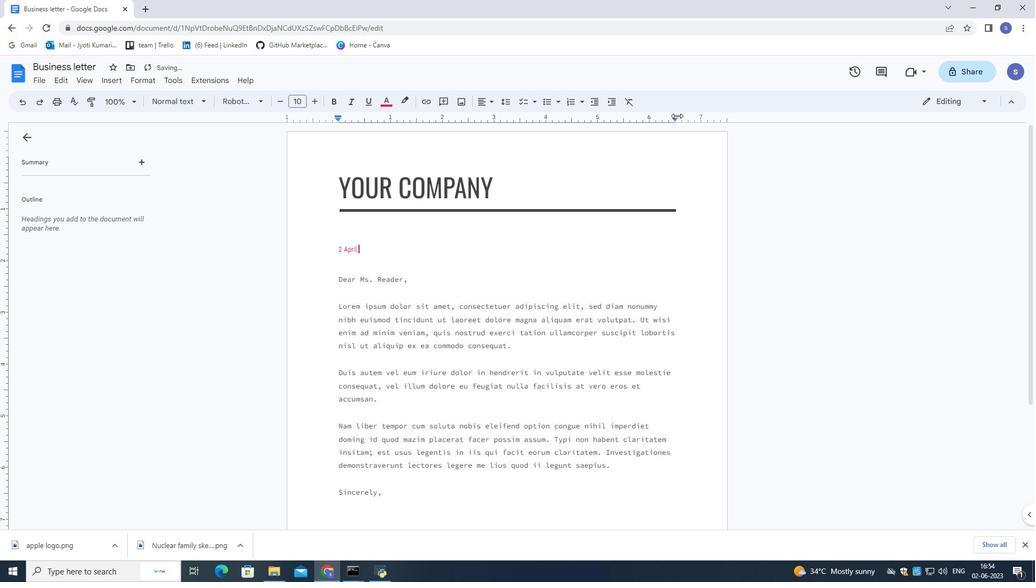 
Action: Mouse moved to (1036, 131)
Screenshot: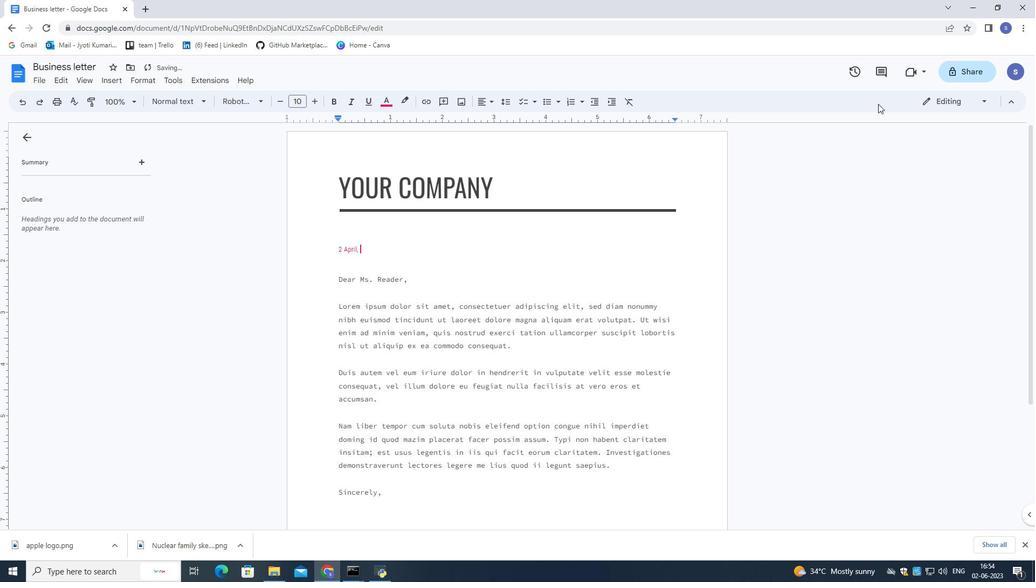 
Action: Key pressed 2023
Screenshot: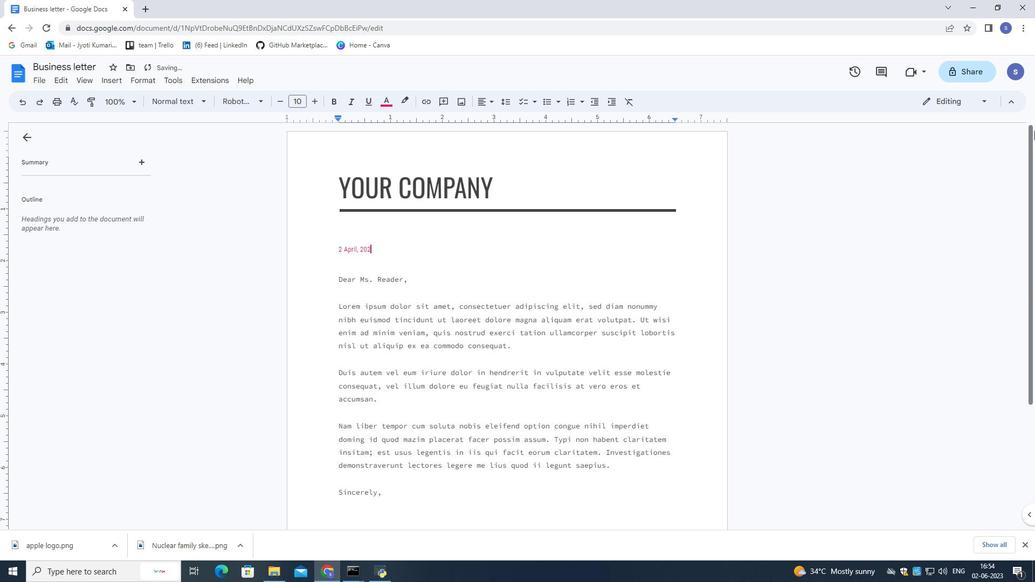 
Action: Mouse moved to (411, 279)
Screenshot: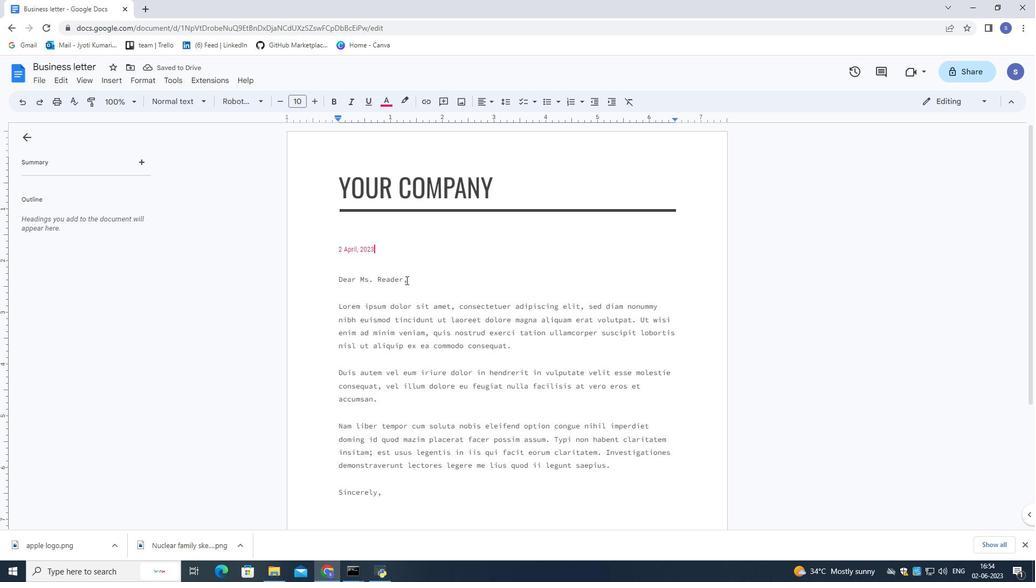 
Action: Mouse pressed left at (411, 279)
Screenshot: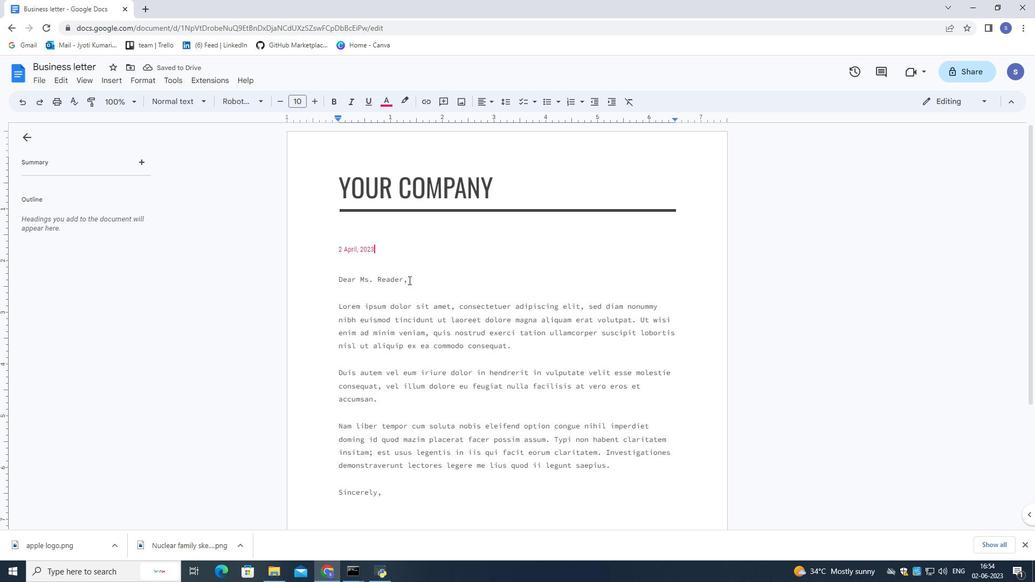 
Action: Mouse pressed left at (411, 279)
Screenshot: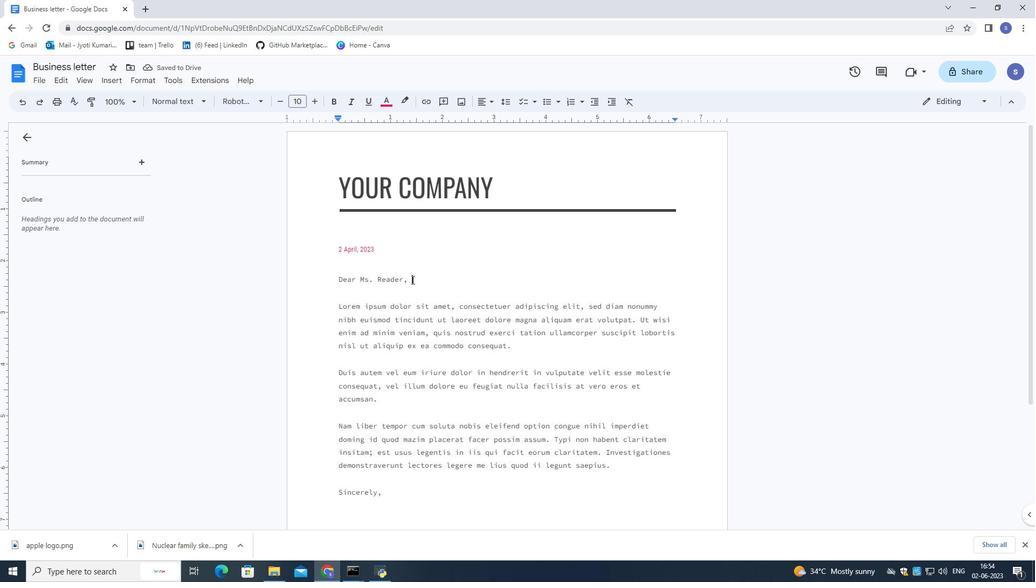 
Action: Mouse pressed left at (411, 279)
Screenshot: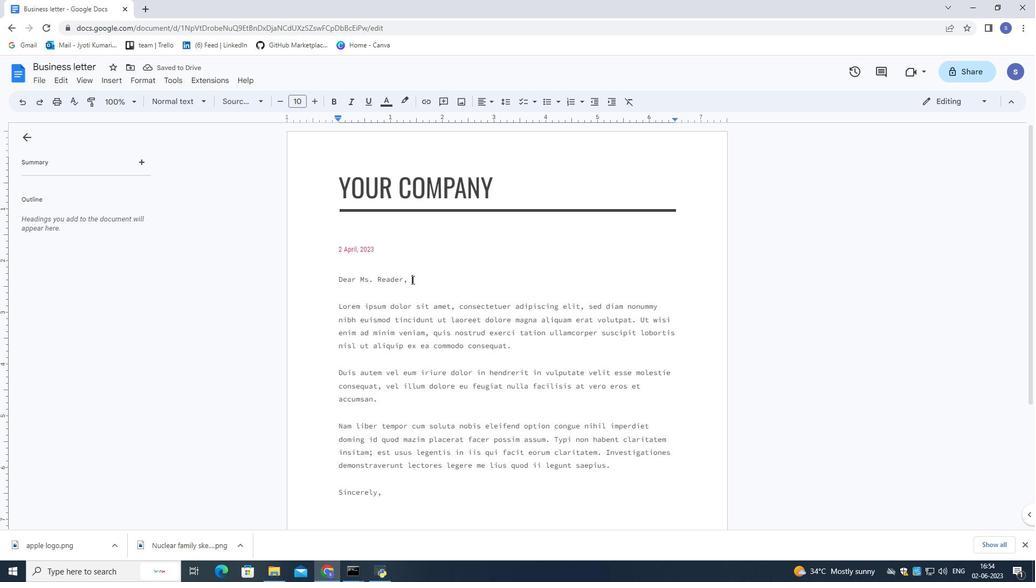 
Action: Mouse moved to (459, 303)
Screenshot: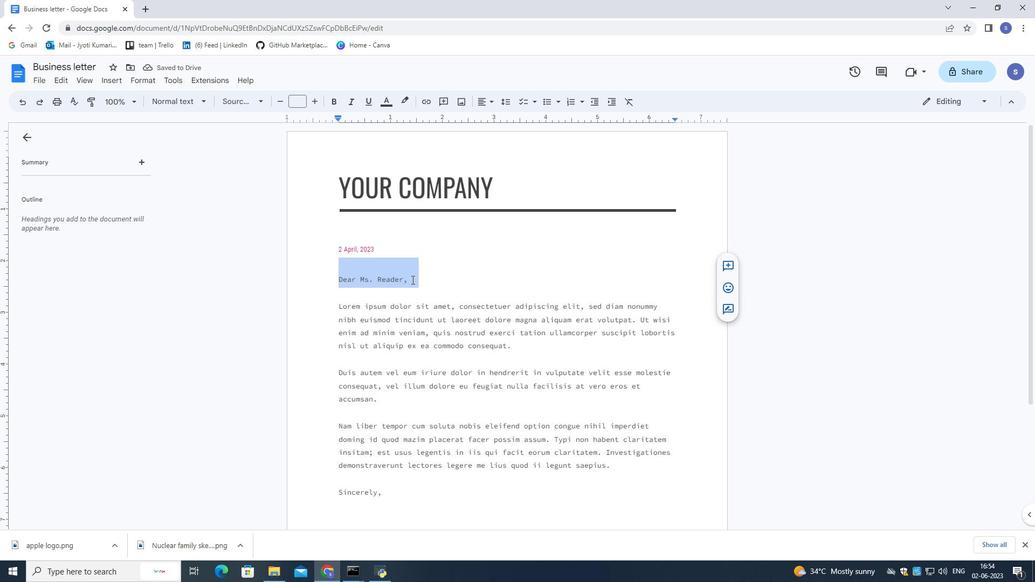 
Action: Key pressed <Key.shift>Greetings,
Screenshot: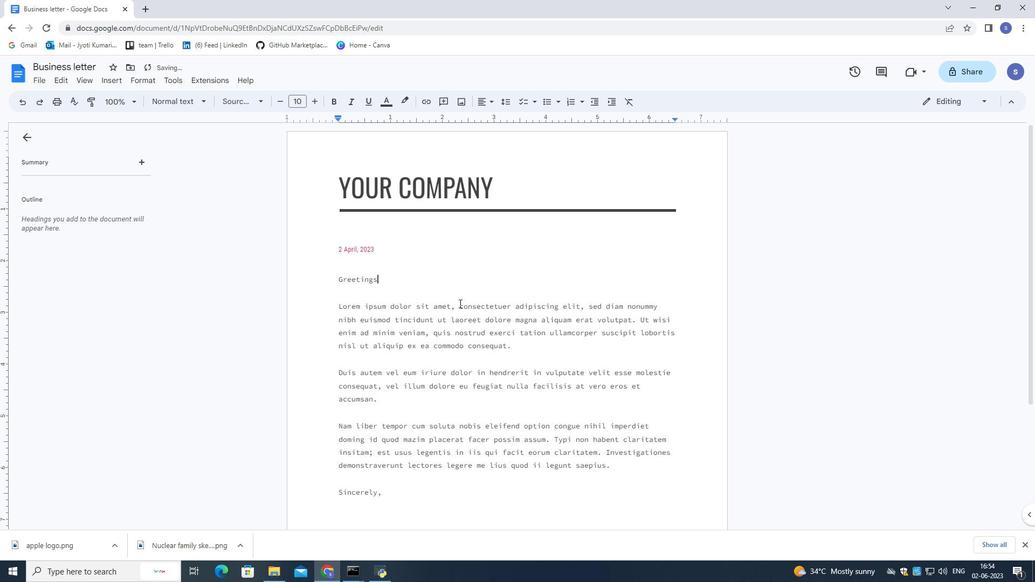 
Action: Mouse moved to (392, 493)
Screenshot: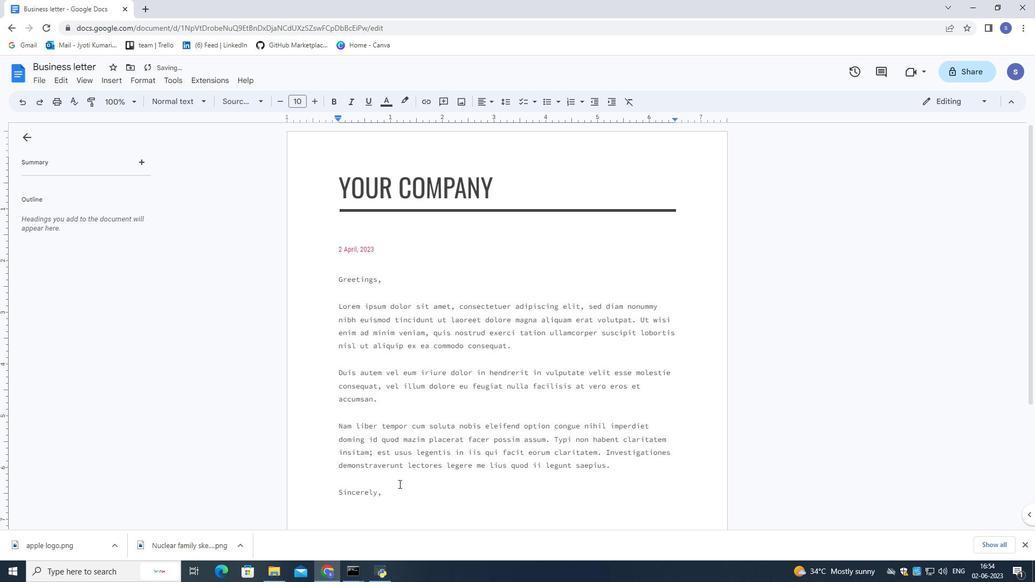 
Action: Mouse pressed left at (392, 493)
Screenshot: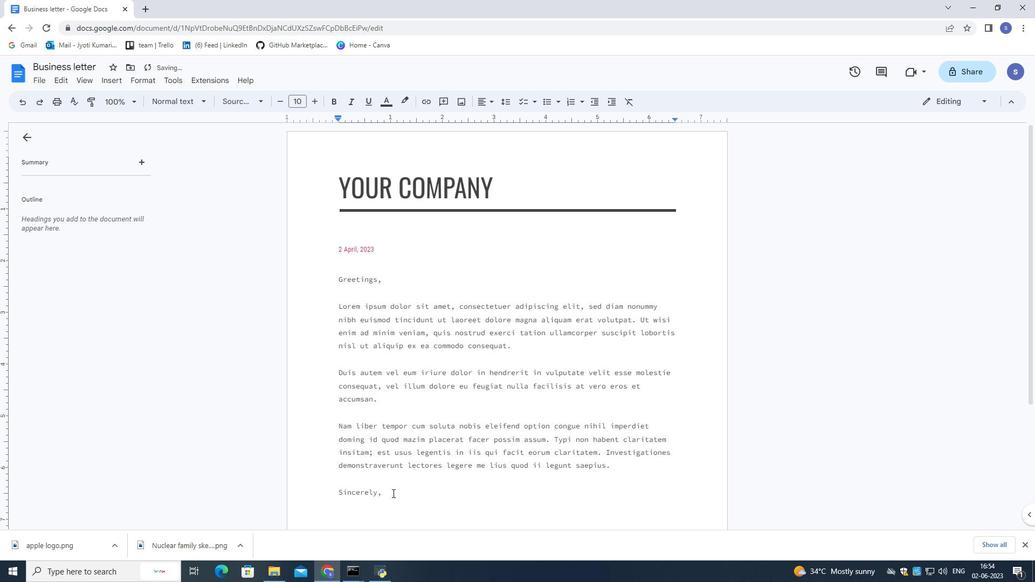
Action: Mouse moved to (335, 298)
Screenshot: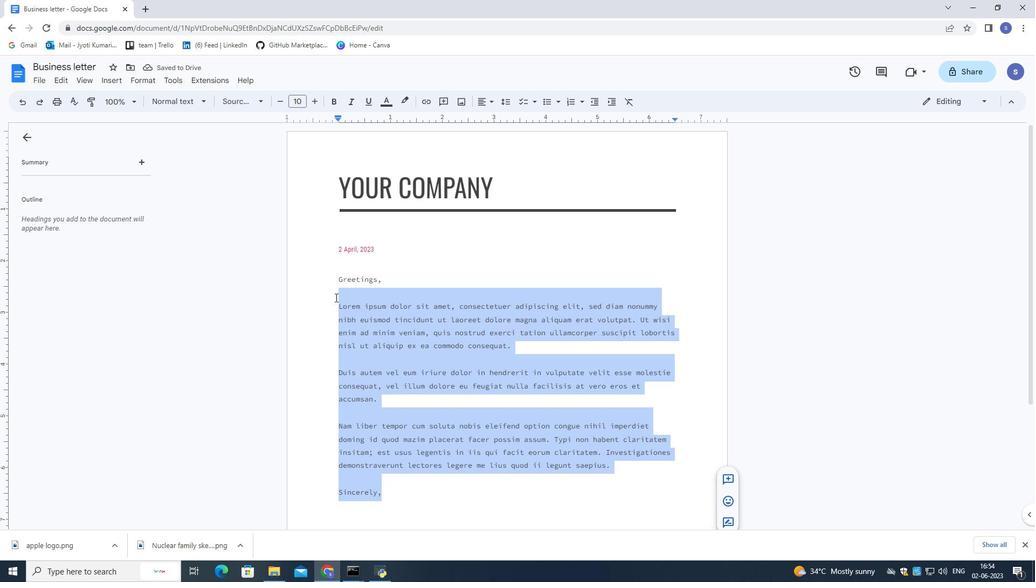 
Action: Key pressed <Key.backspace>
Screenshot: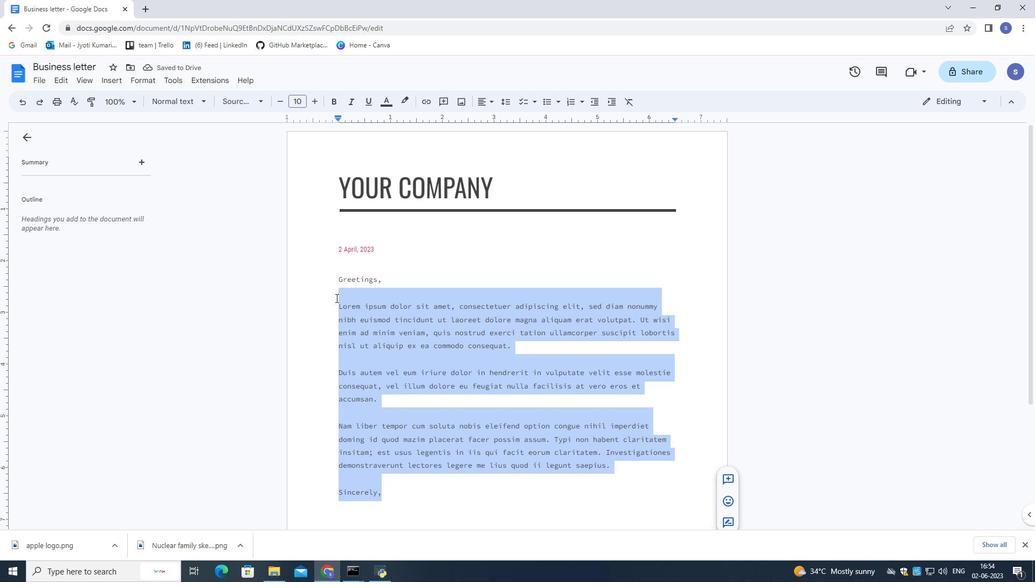 
Action: Mouse moved to (1035, 582)
Screenshot: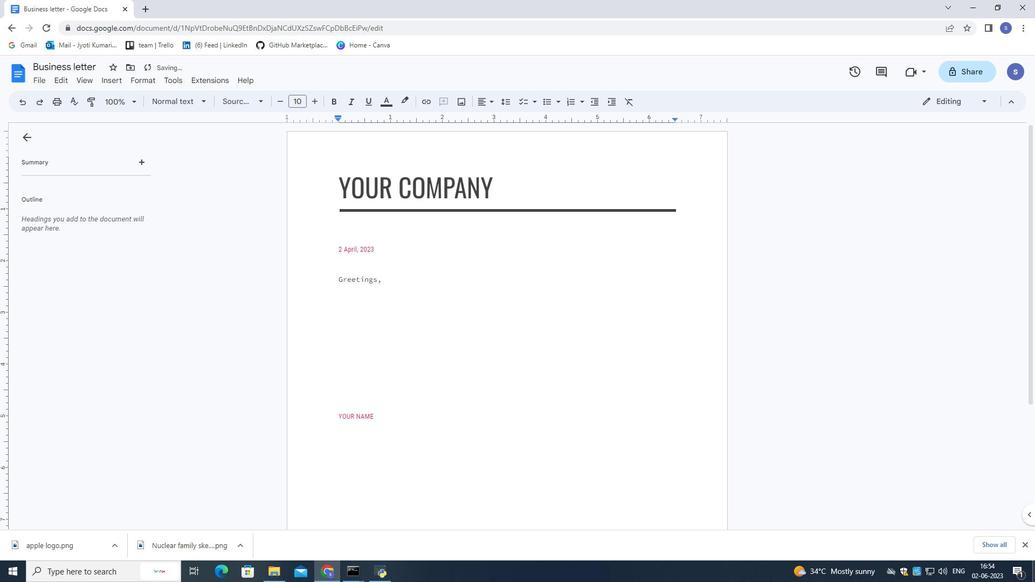 
Action: Key pressed <Key.shift><Key.shift><Key.shift><Key.shift><Key.shift><Key.shift><Key.shift><Key.shift><Key.shift><Key.shift><Key.shift><Key.shift><Key.shift><Key.shift><Key.shift><Key.shift><Key.shift><Key.shift>I
Screenshot: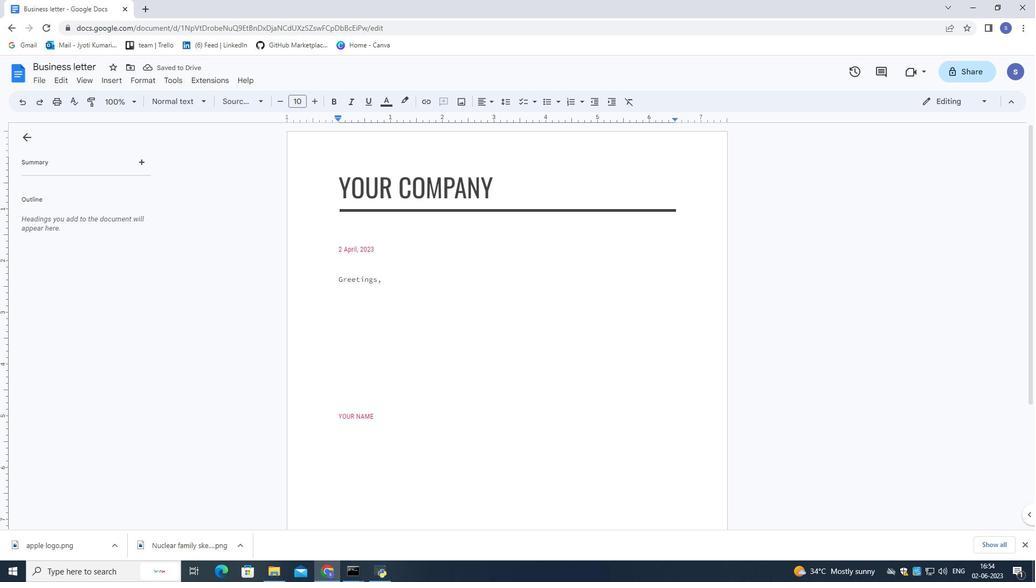 
Action: Mouse moved to (1034, 582)
Screenshot: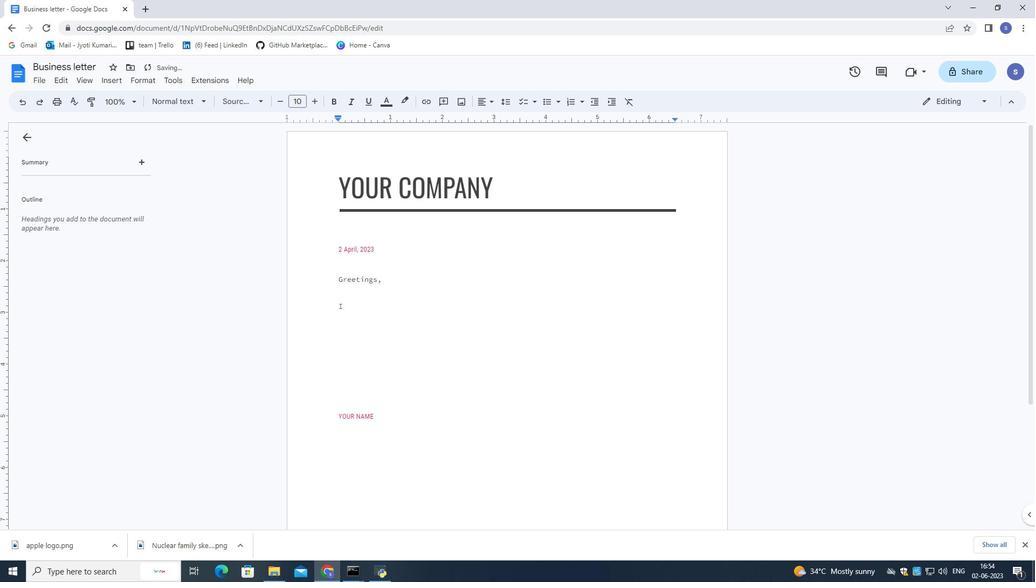 
Action: Key pressed <Key.space>wanted<Key.space>
Screenshot: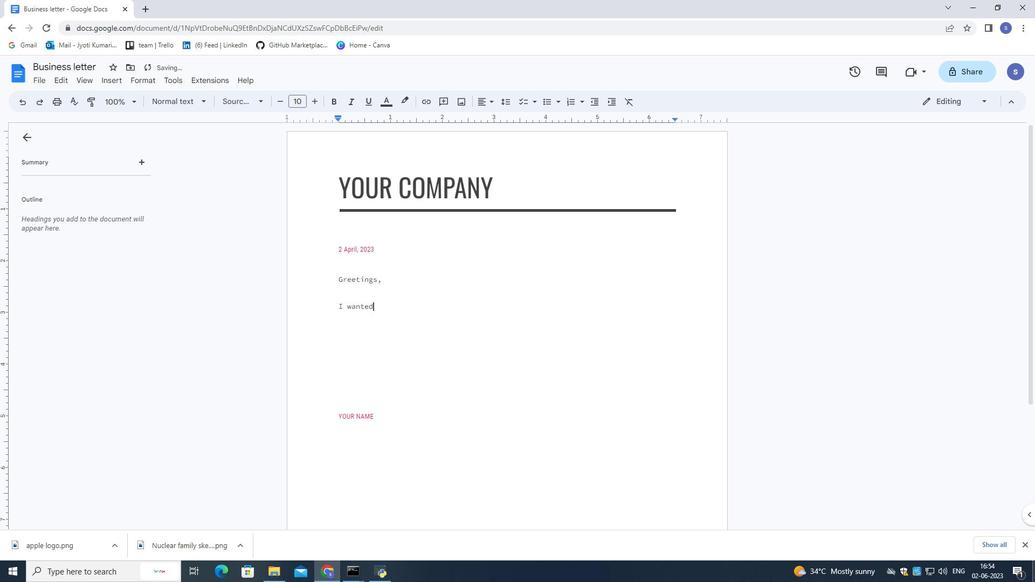 
Action: Mouse moved to (1034, 581)
Screenshot: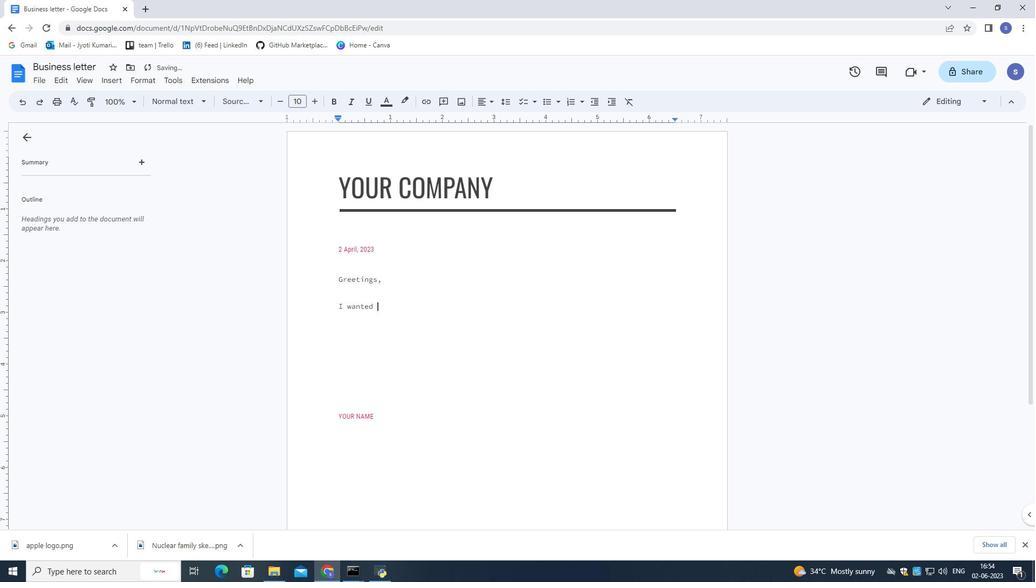
Action: Key pressed to<Key.space>expess<Key.space>my<Key.space>sincere<Key.space>appreciation<Key.space>for<Key.space>your<Key.space>hard<Key.space>work<Key.space>and<Key.space>dedication.<Key.space>your<Key.space>
Screenshot: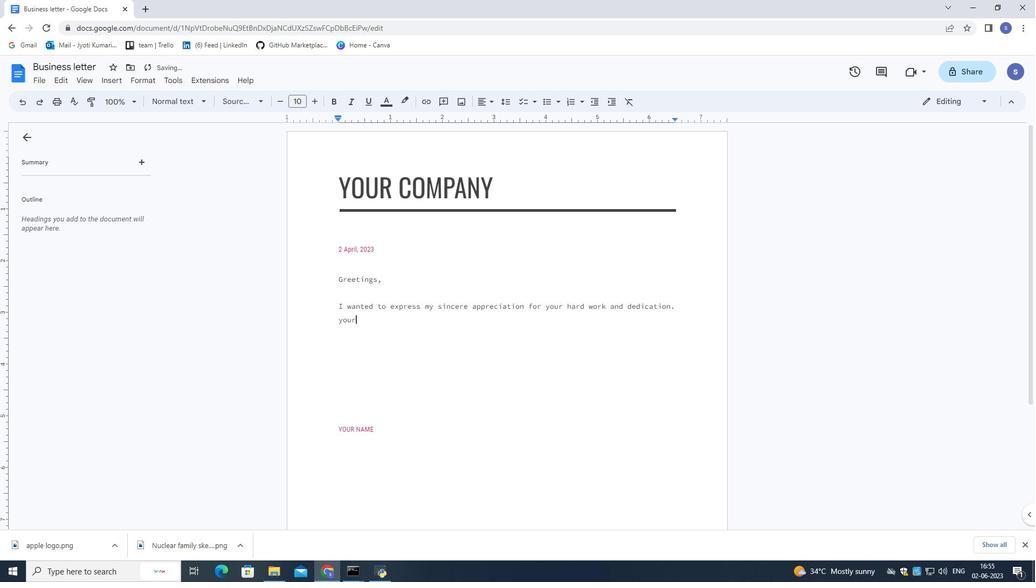 
Action: Mouse moved to (1035, 582)
Screenshot: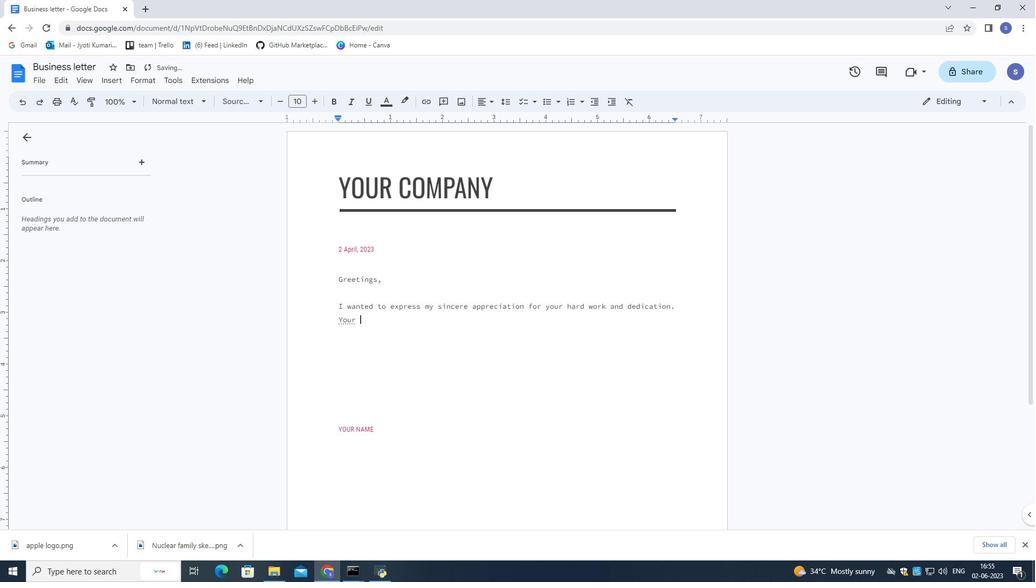 
Action: Key pressed <Key.space>commitment<Key.space>to<Key.space>excellence<Key.space>has<Key.space>got<Key.space><Key.backspace><Key.backspace><Key.backspace><Key.backspace>not<Key.space>gone<Key.space>unnoticed,<Key.space>and<Key.space><Key.shift>I<Key.space>am<Key.space>grateful<Key.space>to<Key.space>have<Key.space>you<Key.space>as<Key.space>part<Key.space>of<Key.space>our<Key.space>team.<Key.space><Key.shift>your<Key.space>contribtion<Key.space><Key.backspace><Key.space>are<Key.space>invaluable,<Key.space>and<Key.space><Key.shift>i<Key.space>look<Key.space>forward<Key.space>to<Key.space>our<Key.space>continued<Key.space>success<Key.space>together.<Key.space>
Screenshot: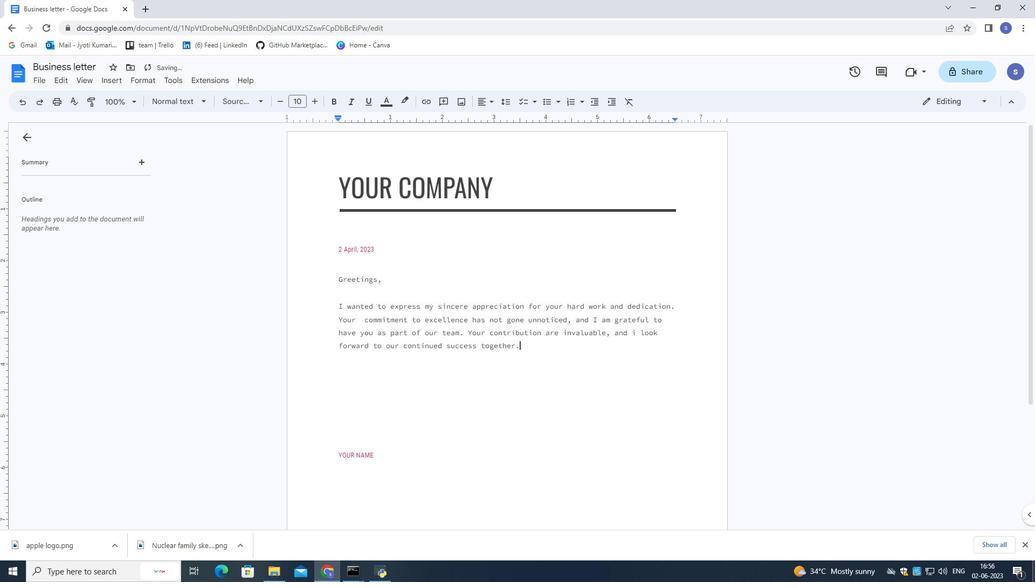 
Action: Mouse moved to (648, 333)
Screenshot: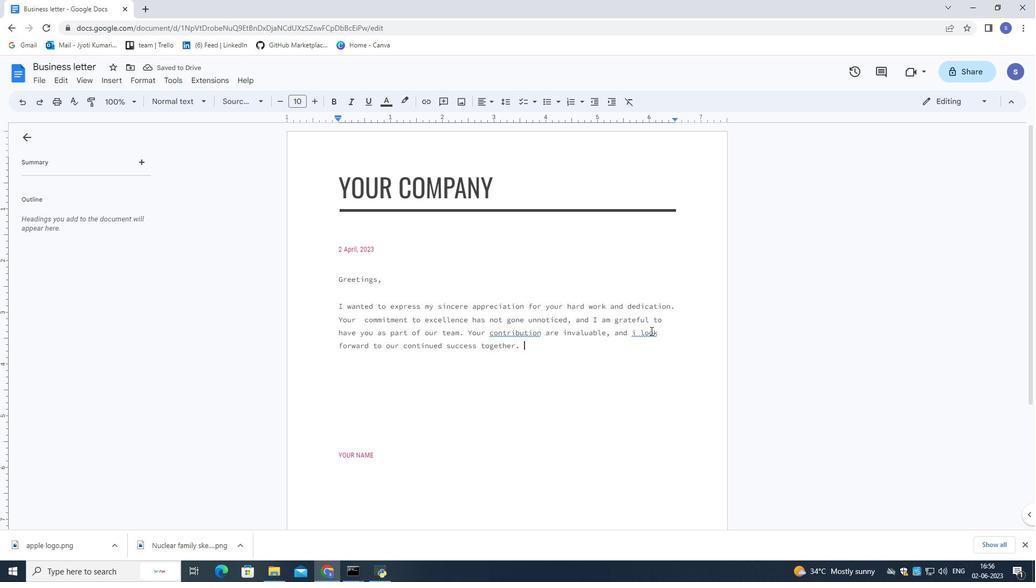 
Action: Mouse pressed left at (648, 333)
Screenshot: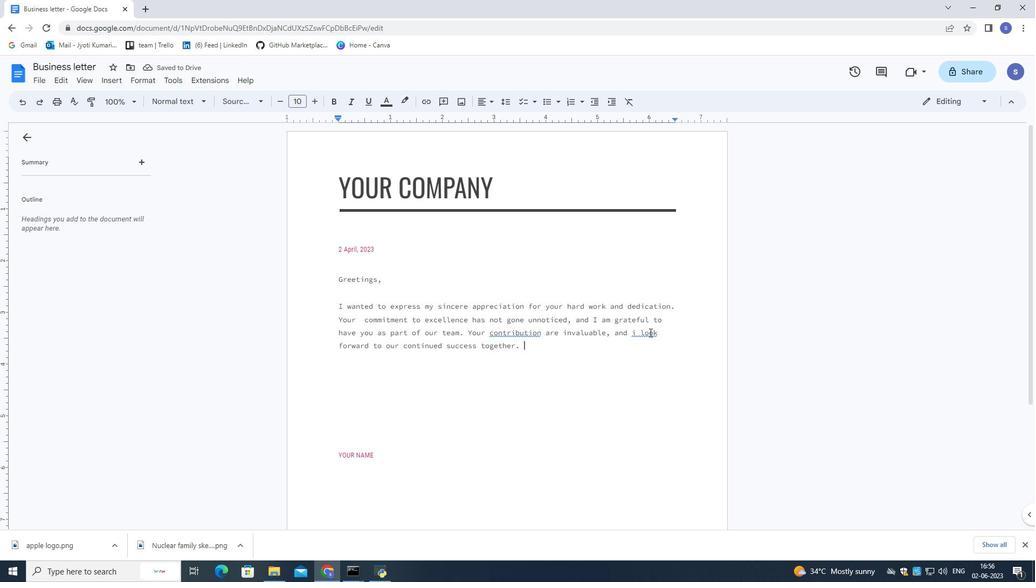 
Action: Mouse moved to (642, 325)
Screenshot: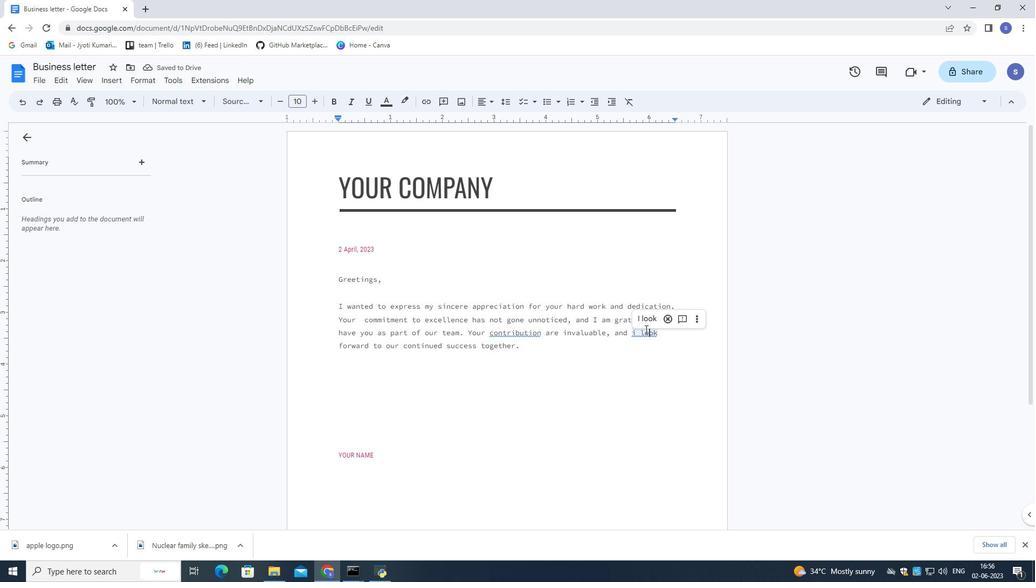 
Action: Mouse pressed left at (642, 325)
Screenshot: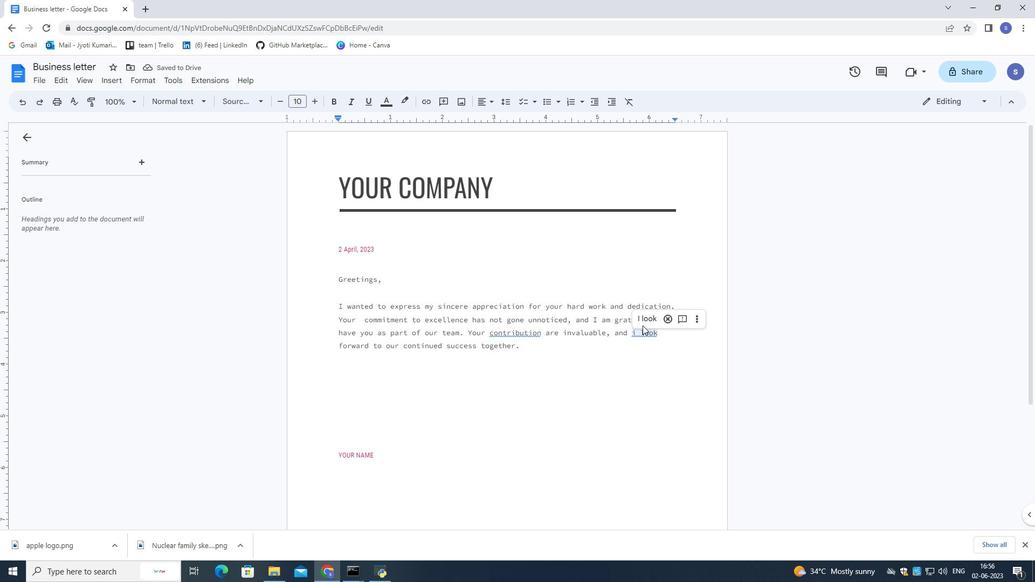 
Action: Mouse moved to (640, 308)
Screenshot: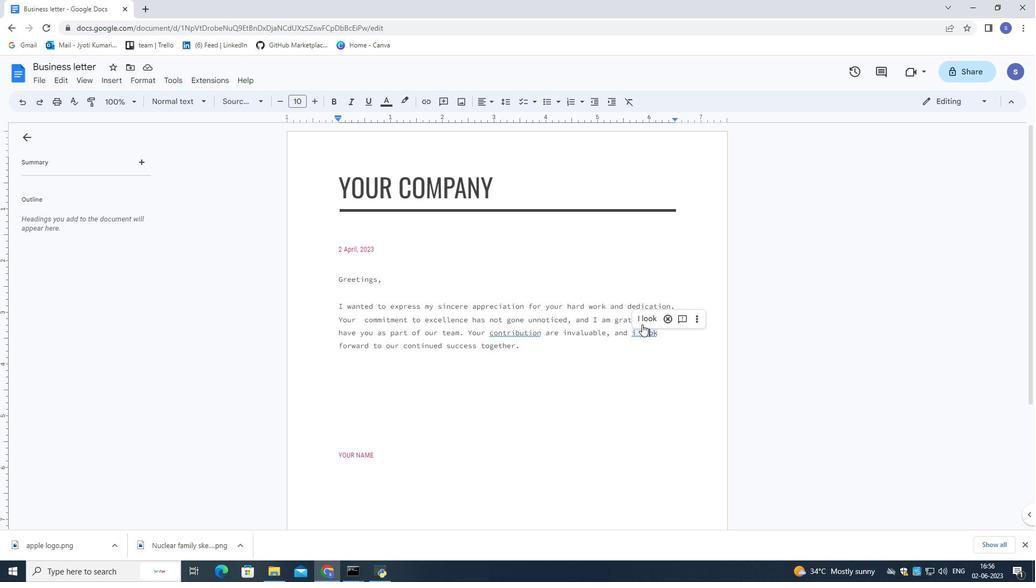 
Action: Mouse pressed left at (640, 308)
Screenshot: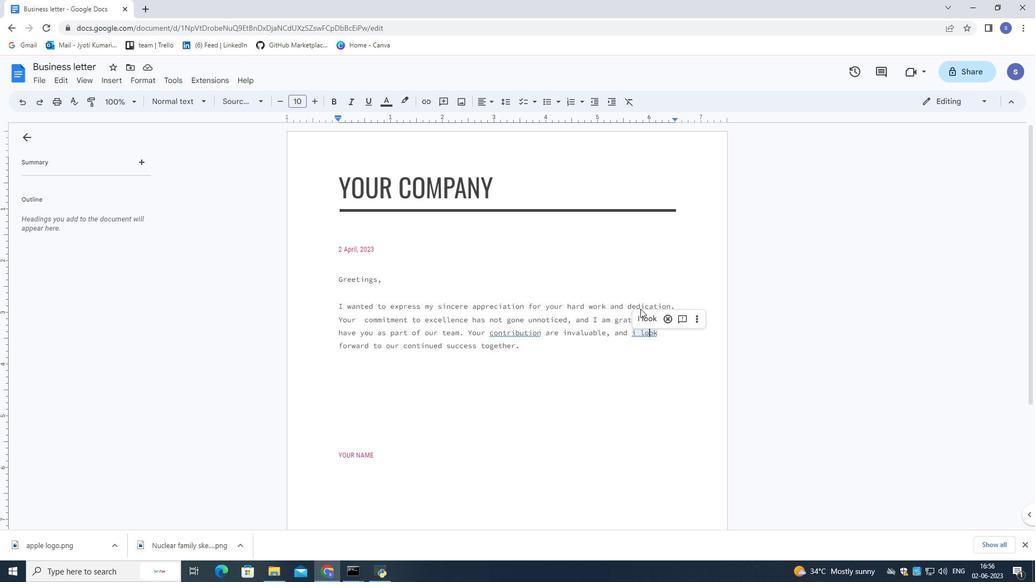 
Action: Mouse moved to (646, 334)
Screenshot: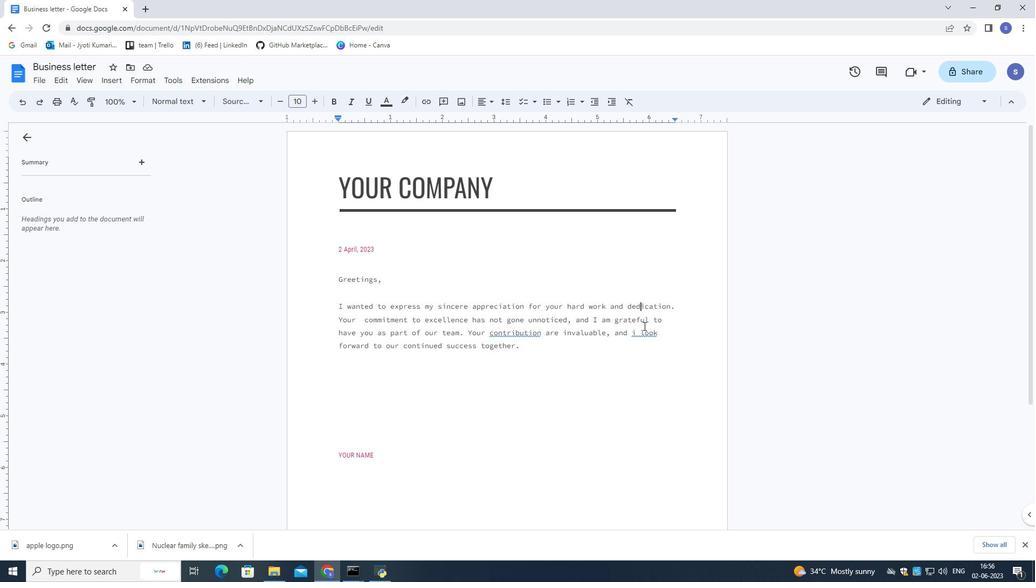 
Action: Mouse pressed left at (646, 334)
Screenshot: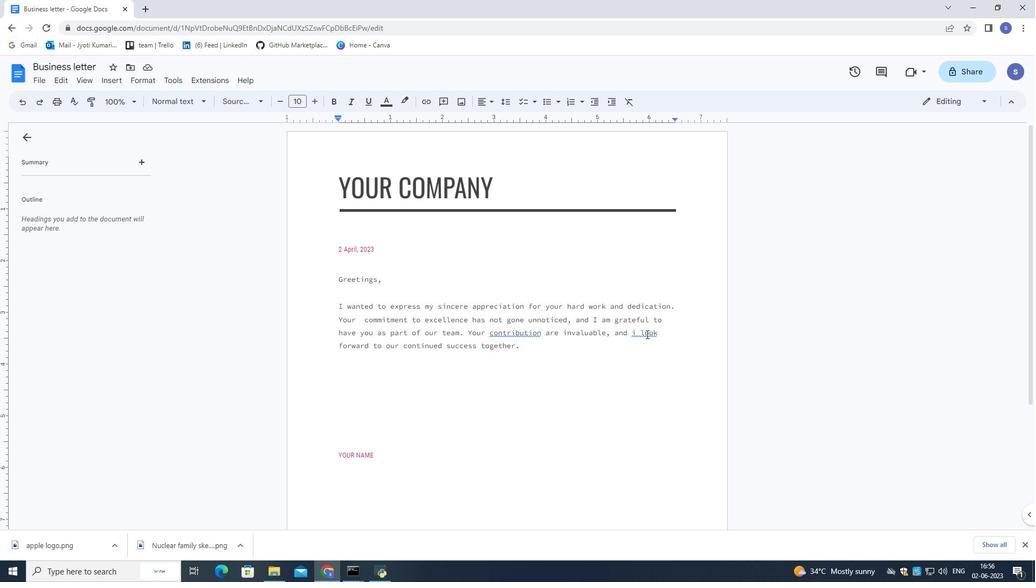 
Action: Mouse moved to (643, 320)
Screenshot: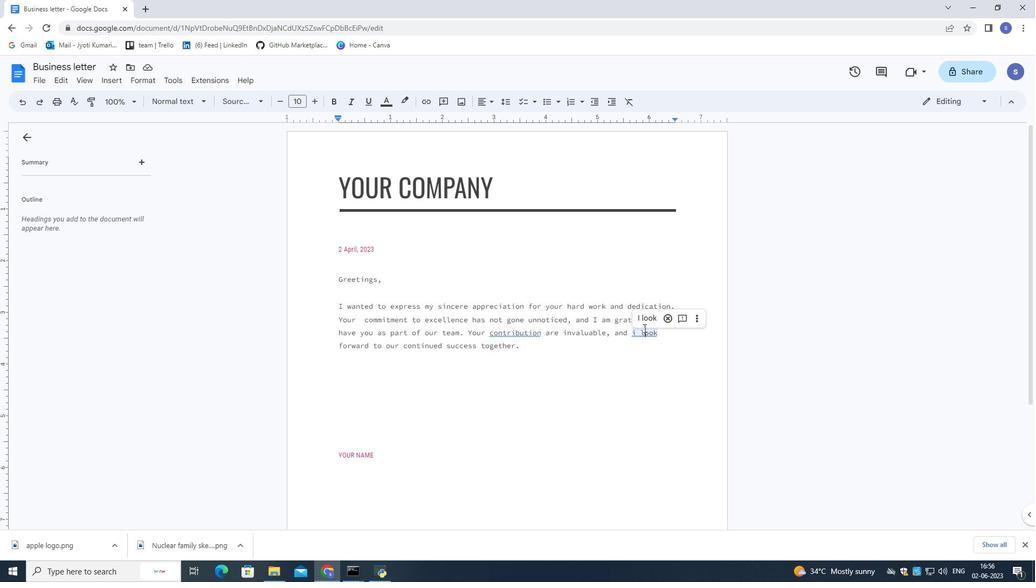 
Action: Mouse pressed left at (643, 320)
Screenshot: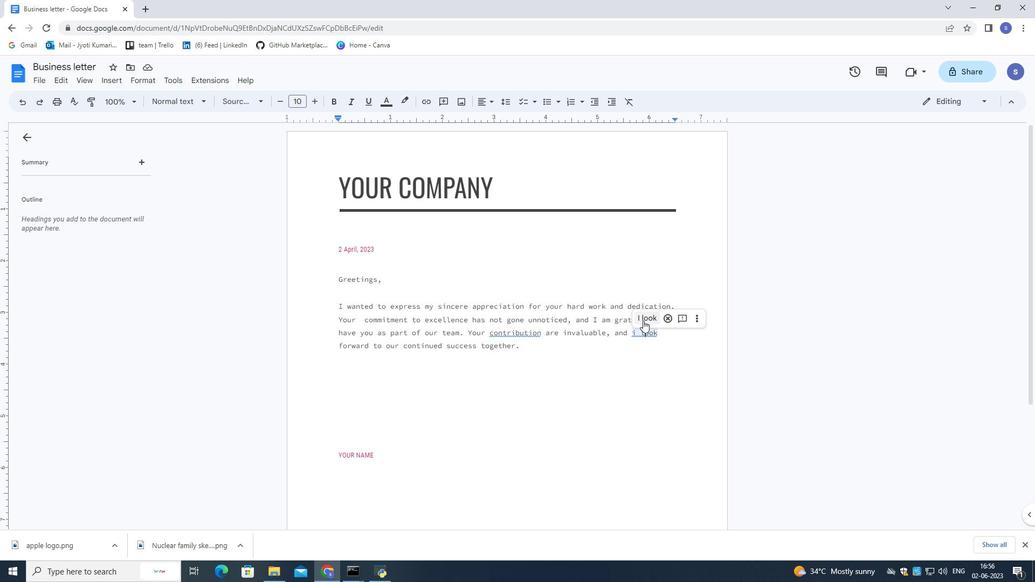 
Action: Mouse moved to (523, 334)
Screenshot: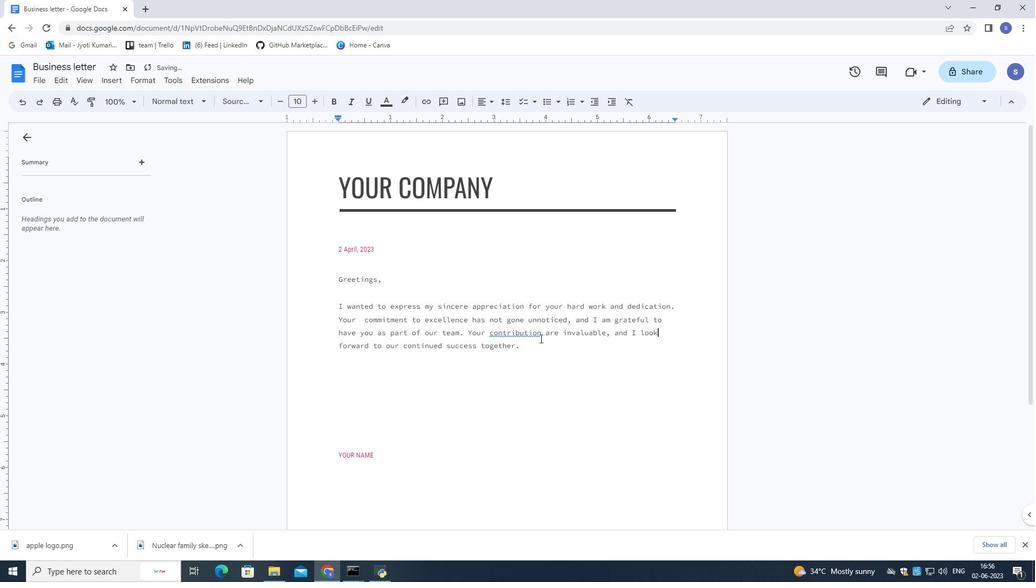 
Action: Mouse pressed left at (523, 334)
Screenshot: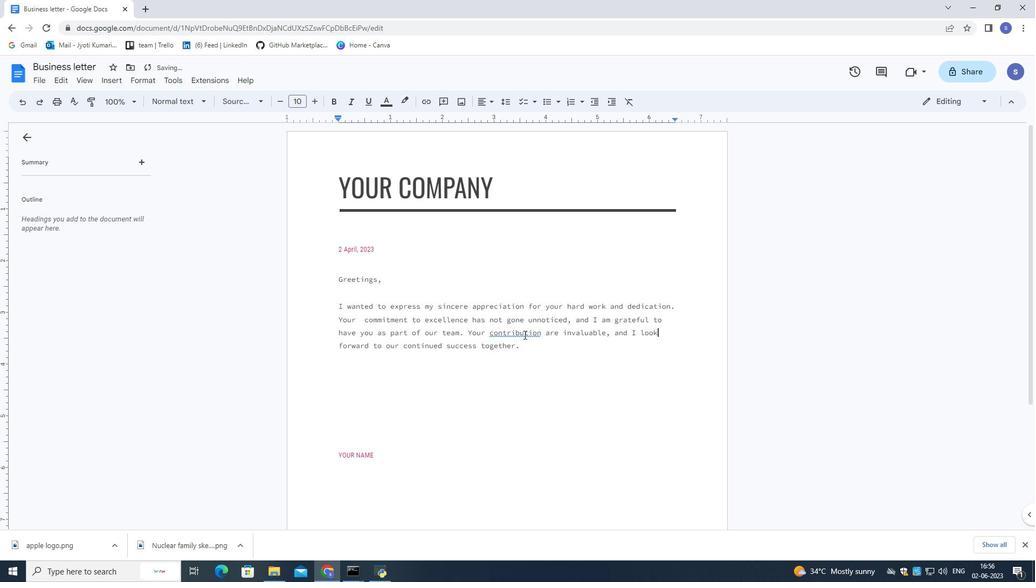 
Action: Mouse moved to (520, 319)
Screenshot: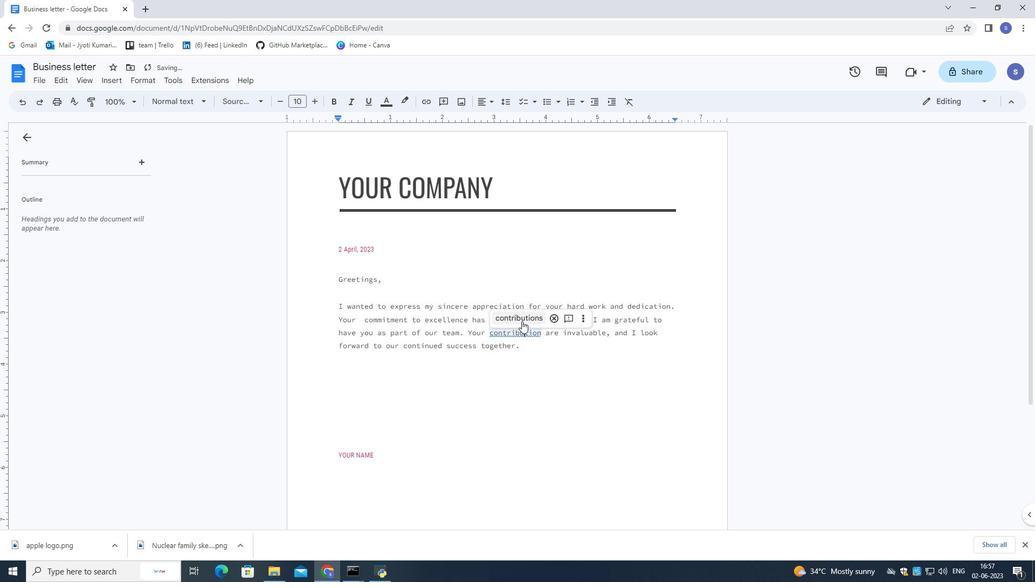 
Action: Mouse pressed left at (520, 319)
Screenshot: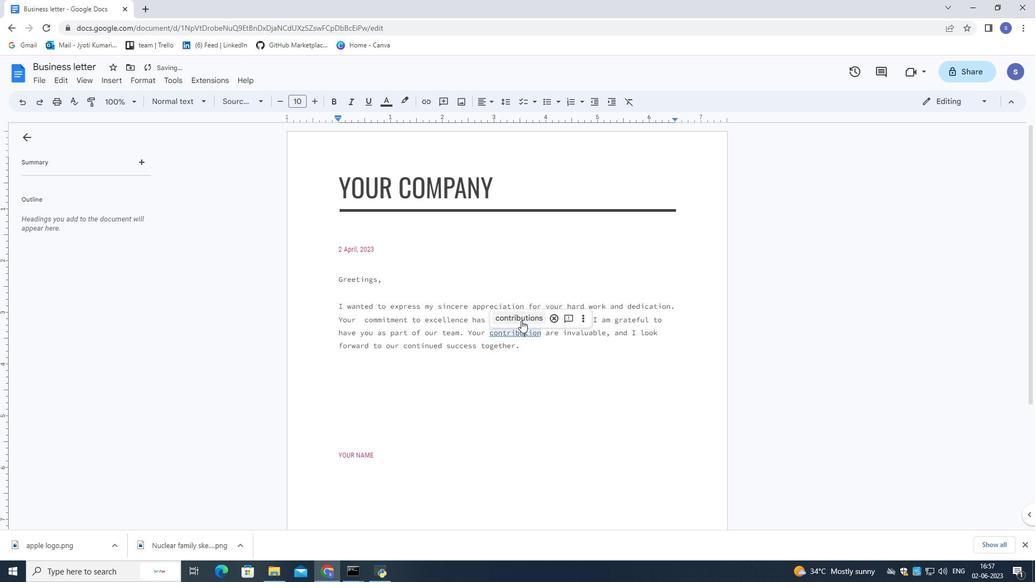 
Action: Mouse moved to (380, 453)
Screenshot: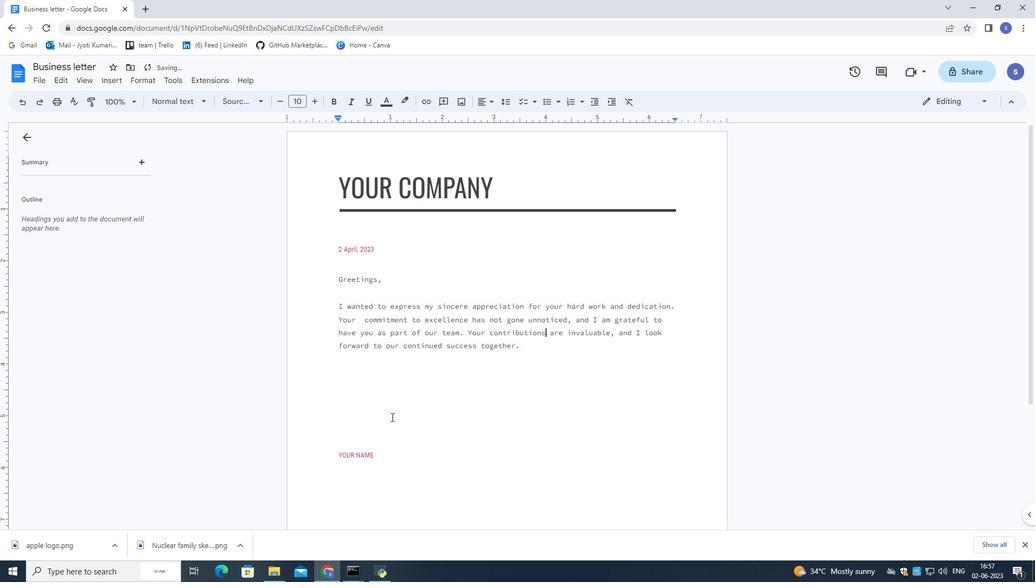 
Action: Mouse pressed left at (380, 453)
Screenshot: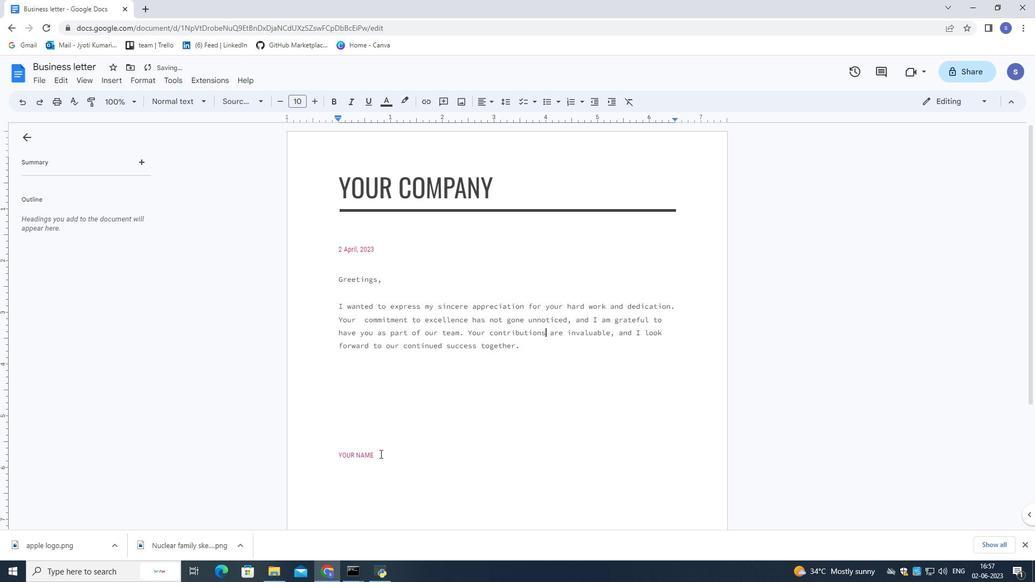 
Action: Mouse moved to (377, 456)
Screenshot: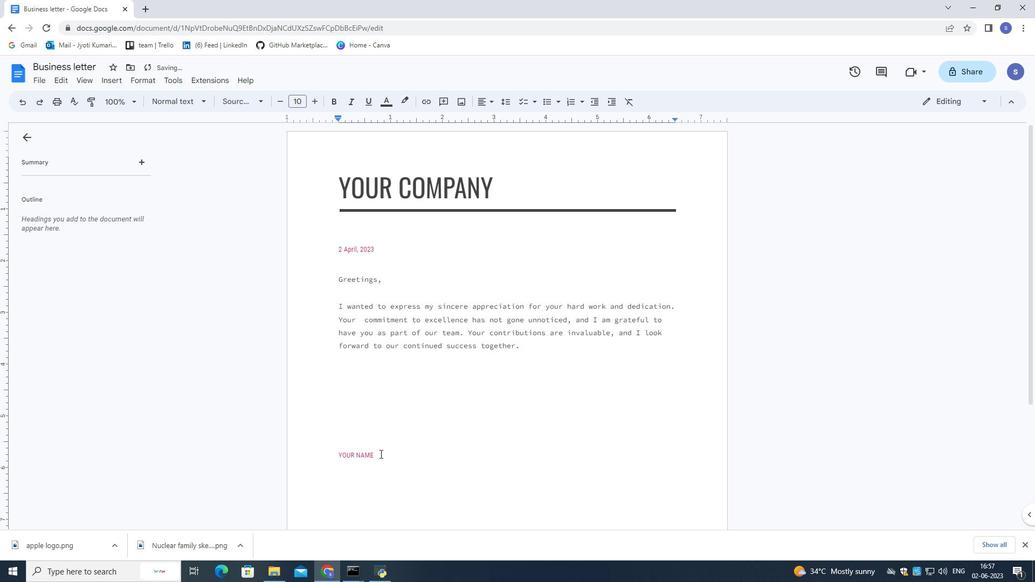 
Action: Key pressed <Key.enter>
Screenshot: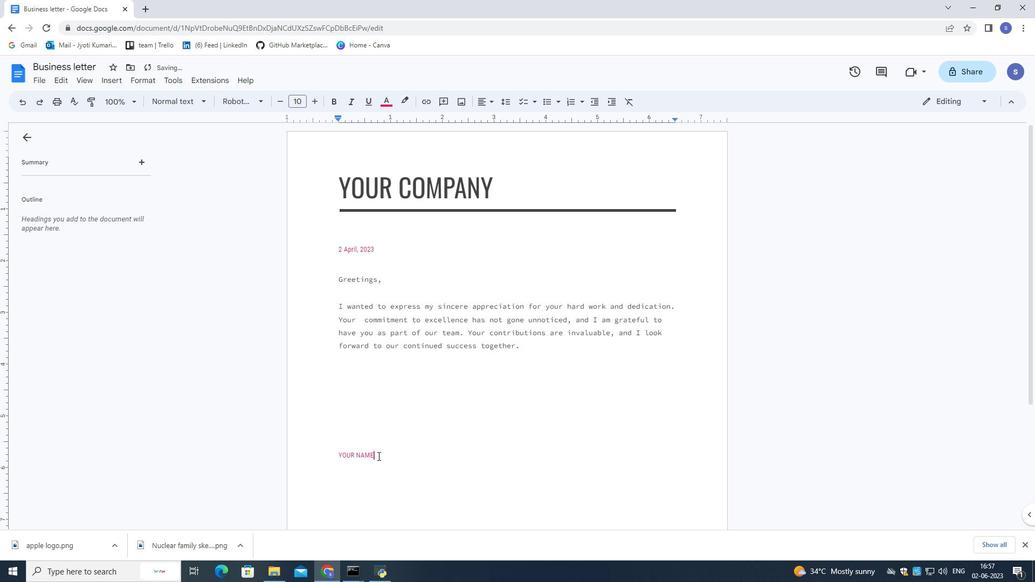 
Action: Mouse moved to (385, 457)
Screenshot: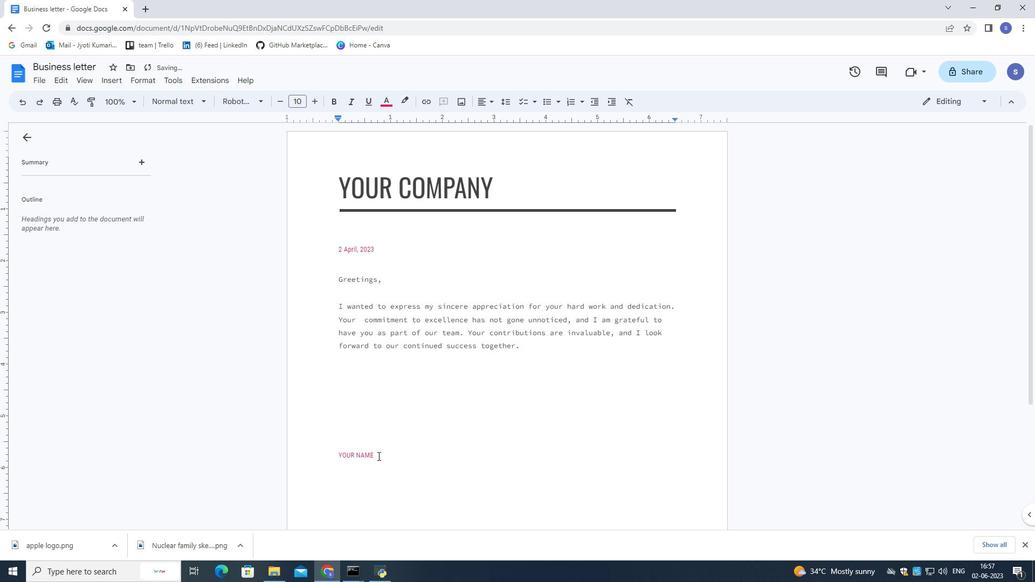 
Action: Key pressed <Key.shift><Key.shift><Key.shift>John
Screenshot: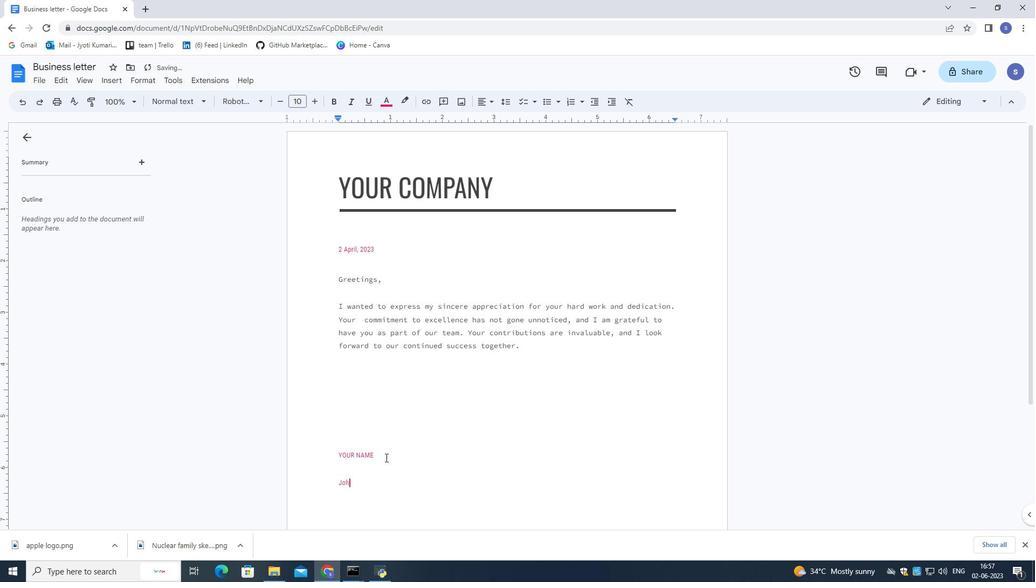 
Action: Mouse moved to (392, 469)
Screenshot: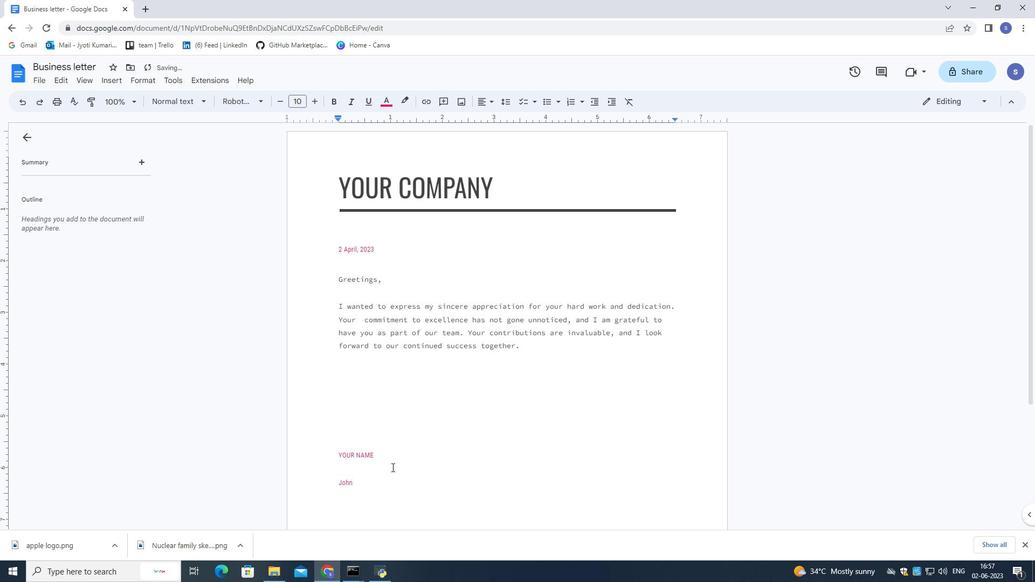 
Action: Mouse pressed left at (392, 469)
Screenshot: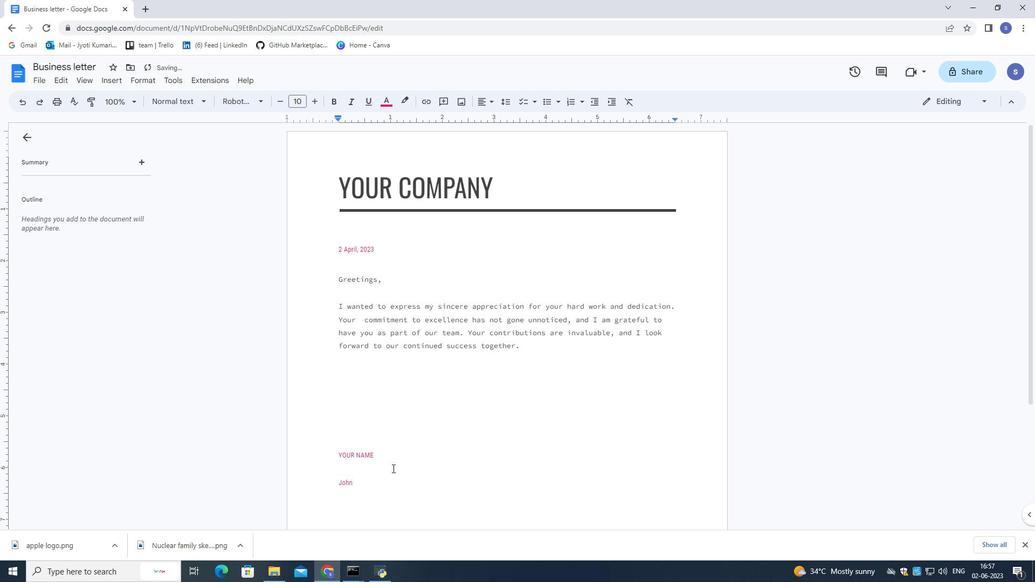 
Action: Mouse moved to (109, 80)
Screenshot: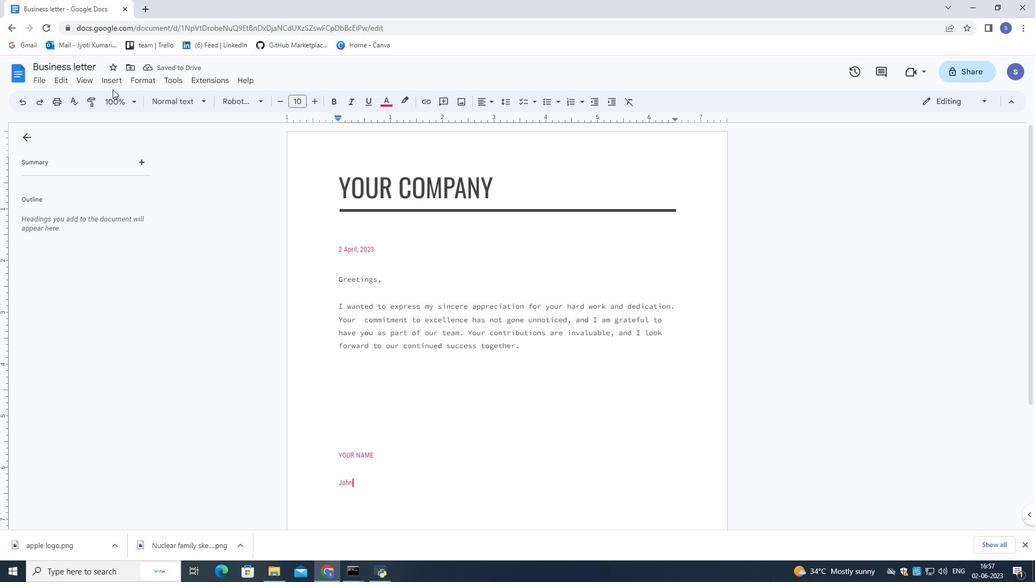 
Action: Mouse pressed left at (109, 80)
Screenshot: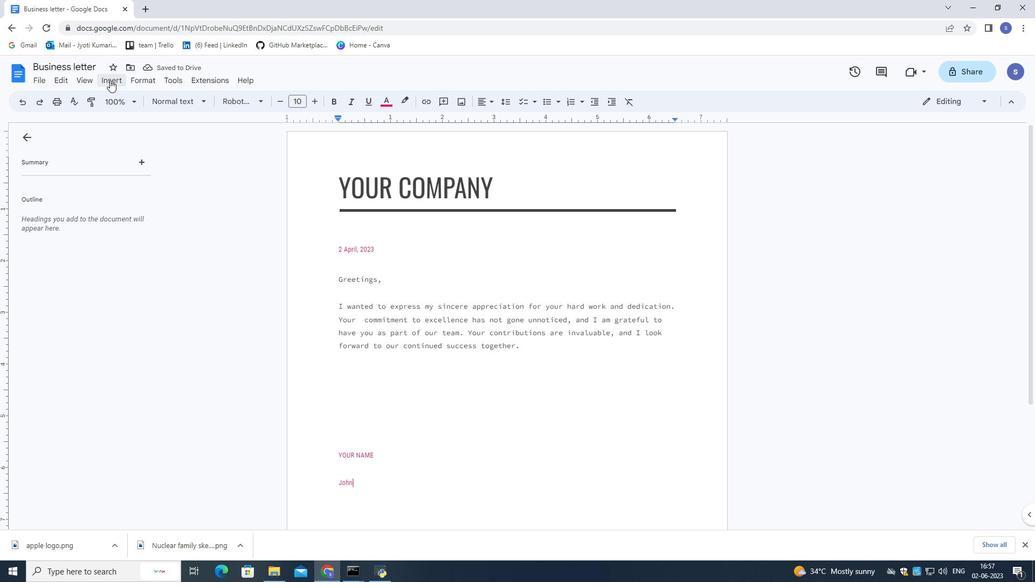 
Action: Mouse moved to (186, 335)
Screenshot: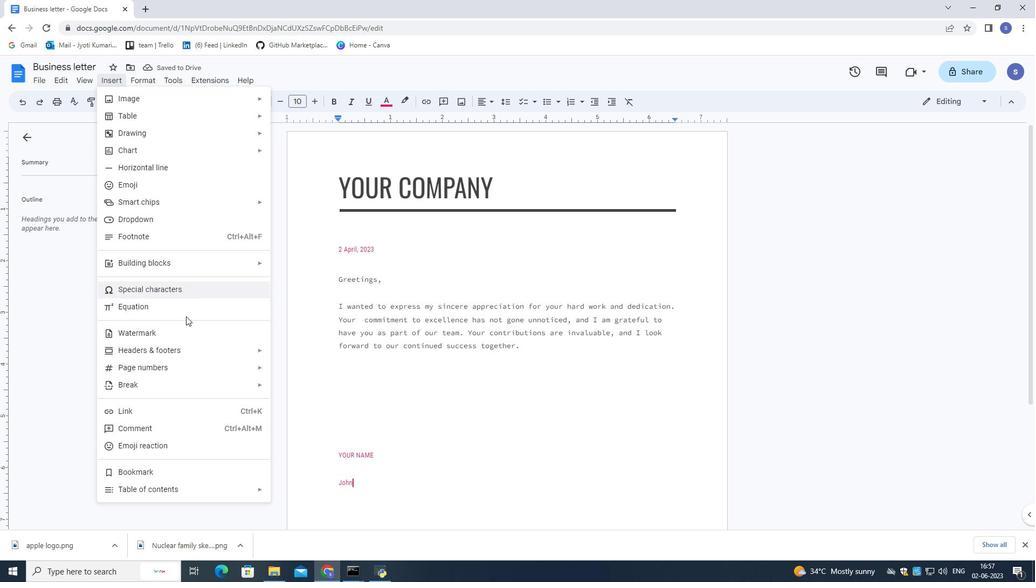 
Action: Mouse pressed left at (186, 335)
Screenshot: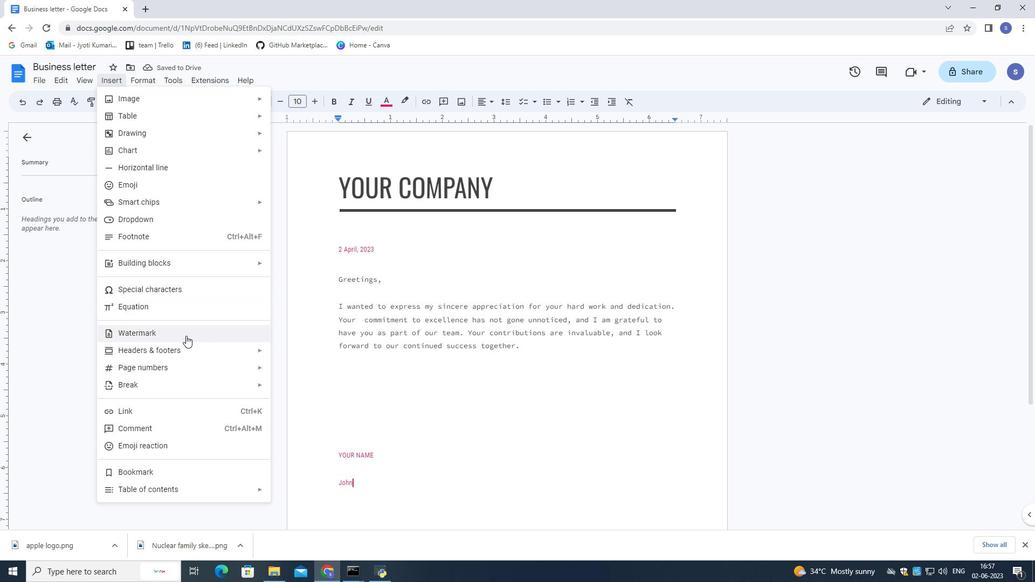 
Action: Mouse moved to (982, 139)
Screenshot: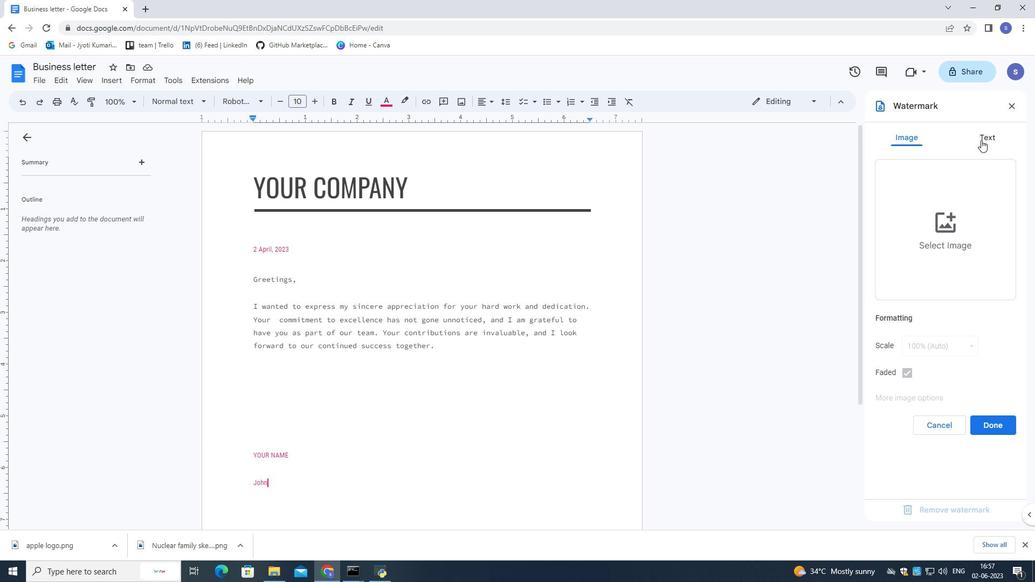 
Action: Mouse pressed left at (982, 139)
Screenshot: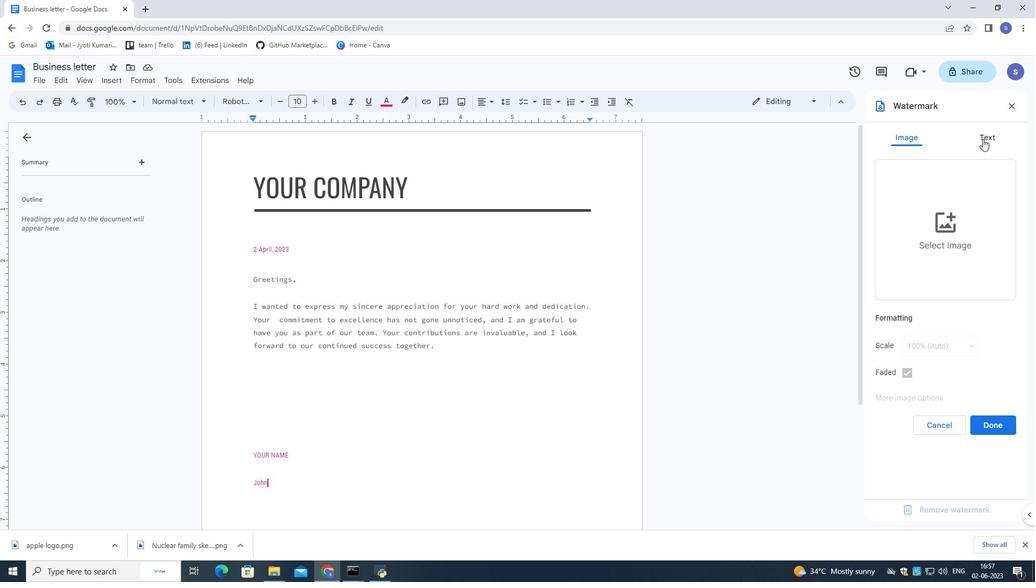 
Action: Mouse moved to (981, 228)
Screenshot: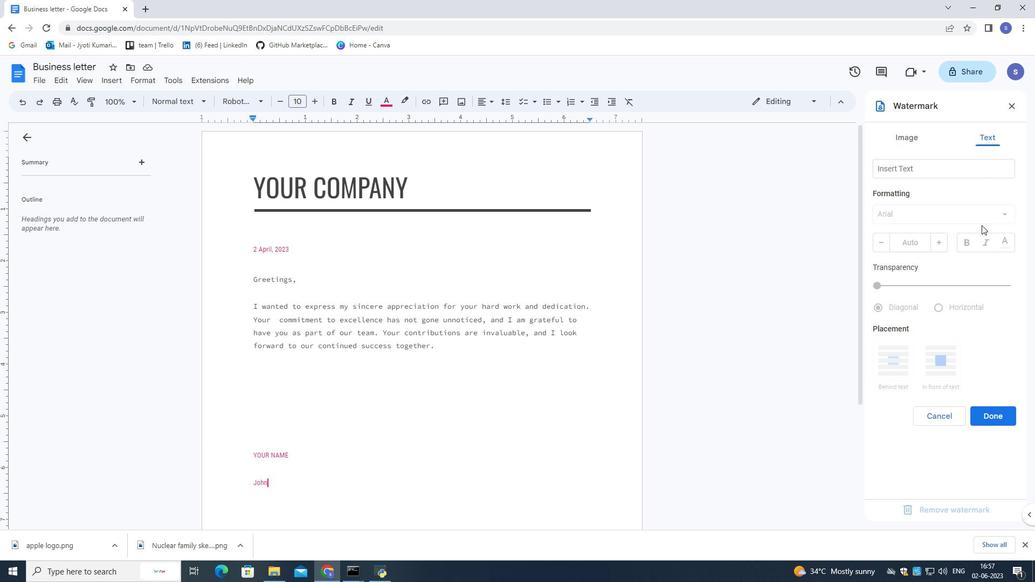 
Action: Key pressed <Key.shift>G
Screenshot: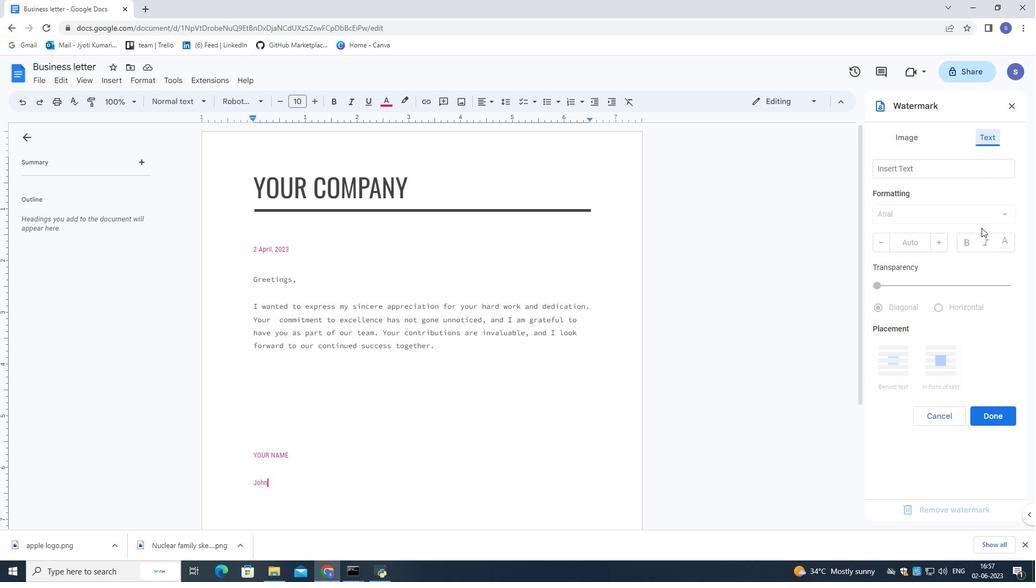 
Action: Mouse moved to (903, 171)
Screenshot: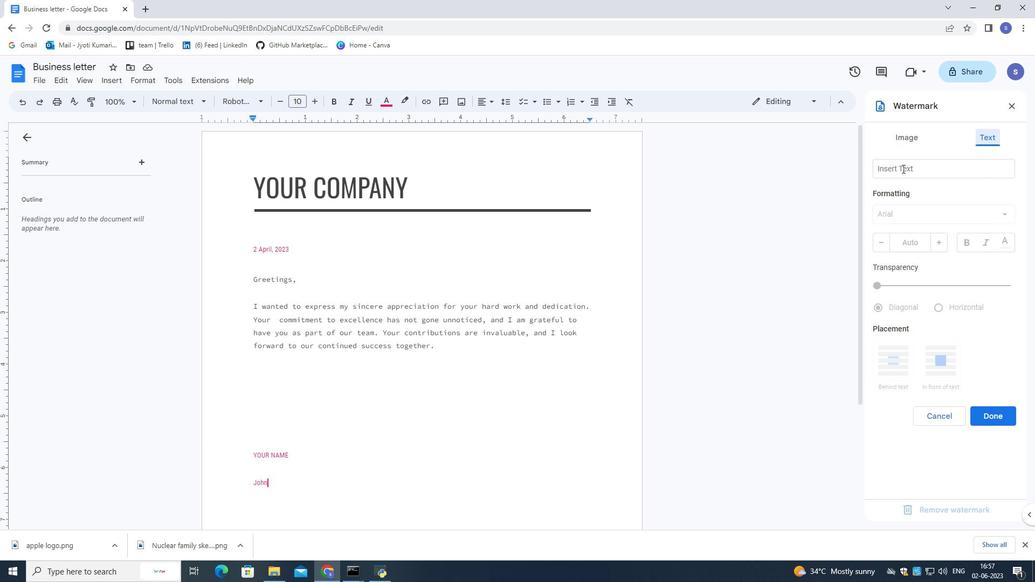 
Action: Mouse pressed left at (903, 171)
Screenshot: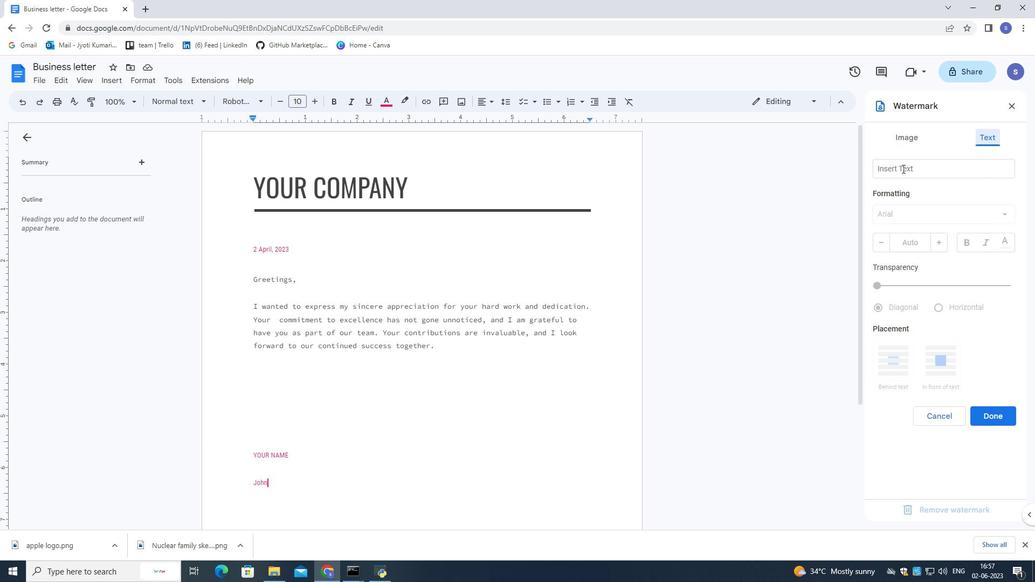 
Action: Key pressed <Key.shift>Graphic<Key.space>era
Screenshot: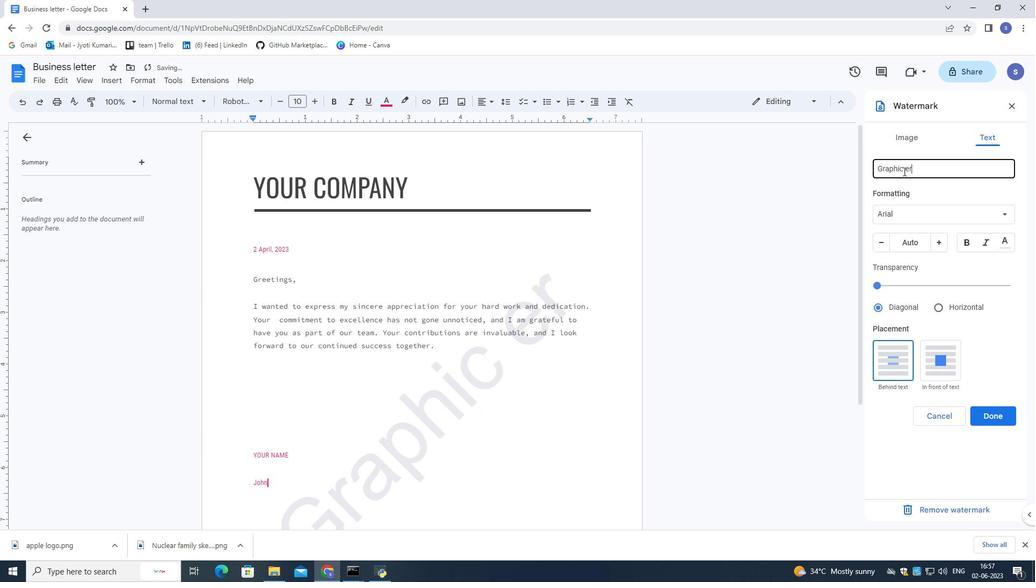 
Action: Mouse moved to (941, 242)
Screenshot: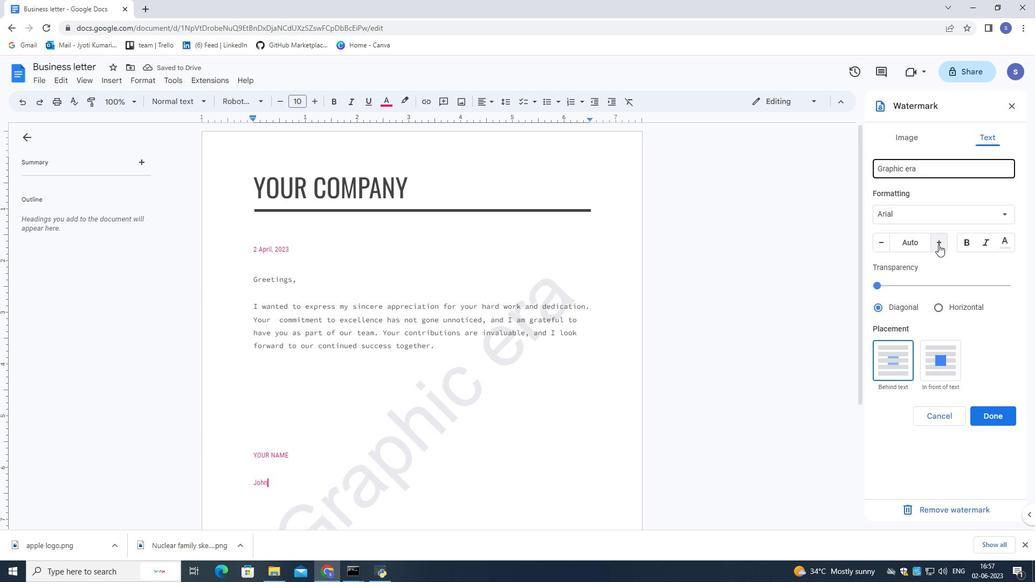 
Action: Mouse pressed left at (941, 242)
Screenshot: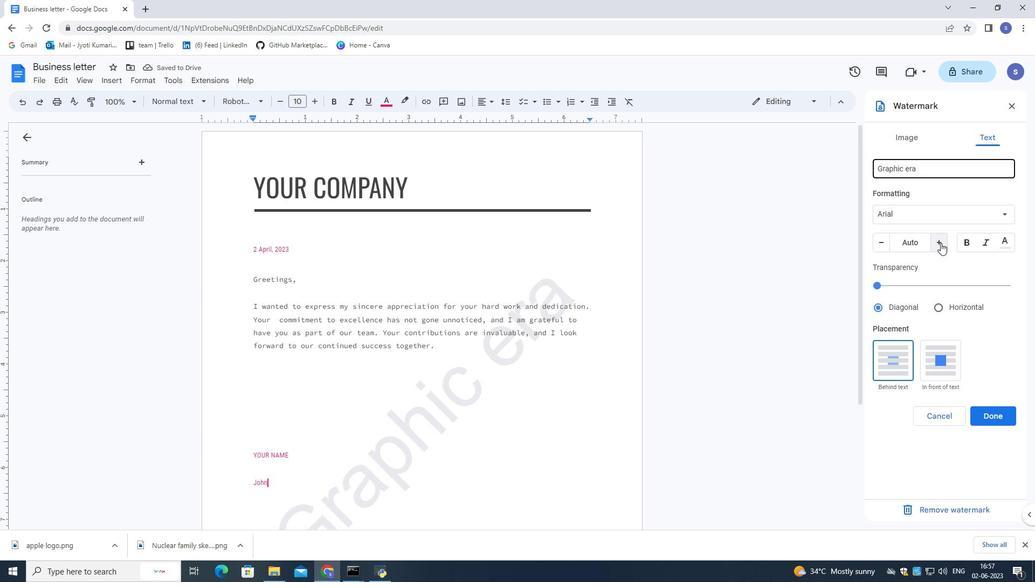 
Action: Mouse moved to (935, 241)
Screenshot: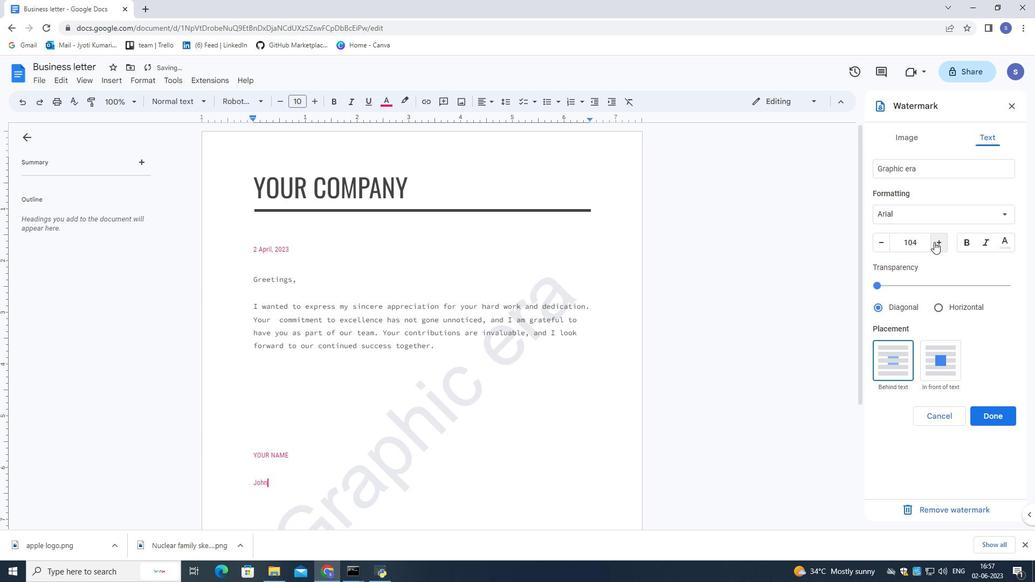 
Action: Mouse pressed left at (935, 241)
Screenshot: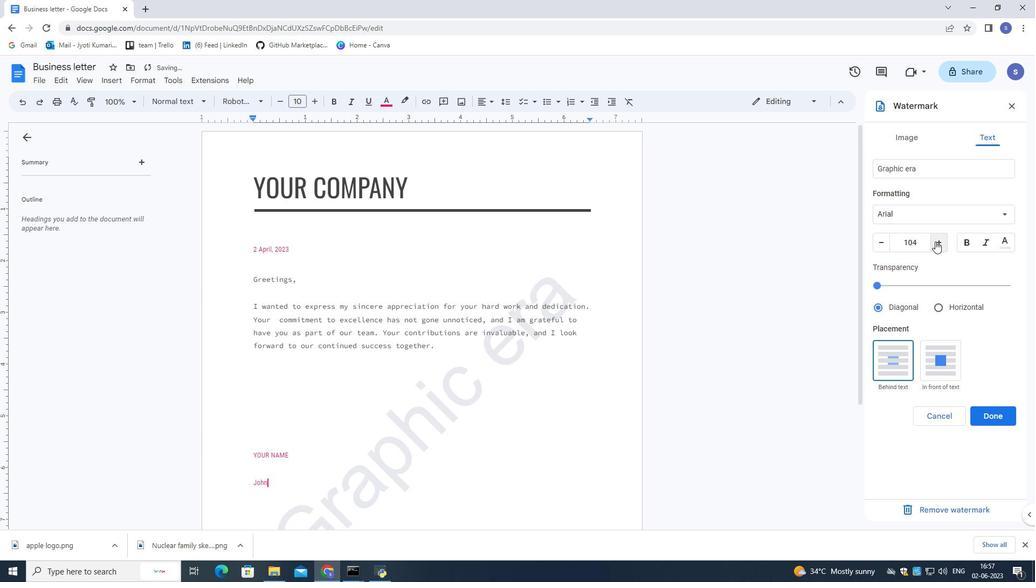 
Action: Mouse moved to (937, 241)
Screenshot: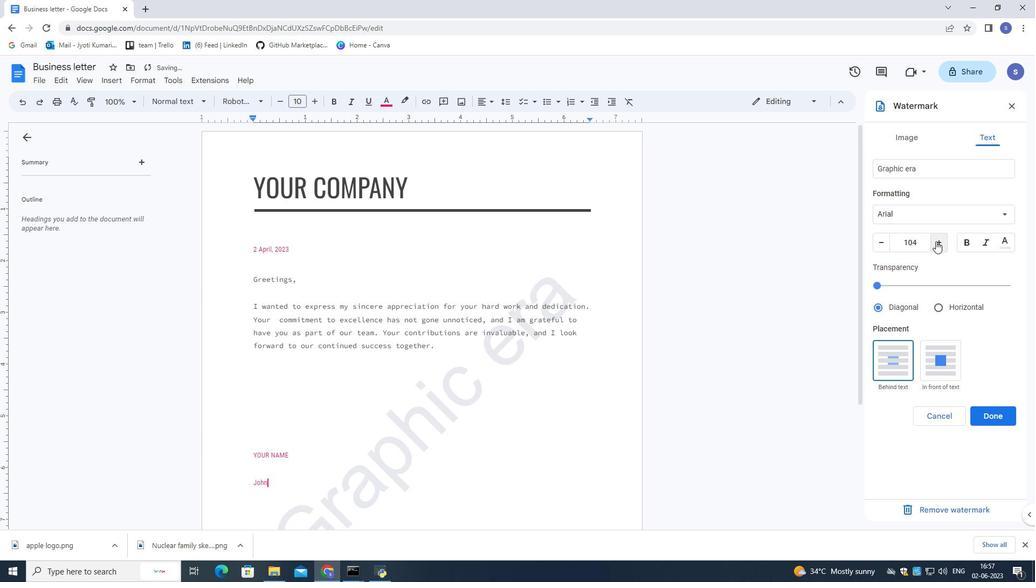 
Action: Mouse pressed left at (937, 241)
Screenshot: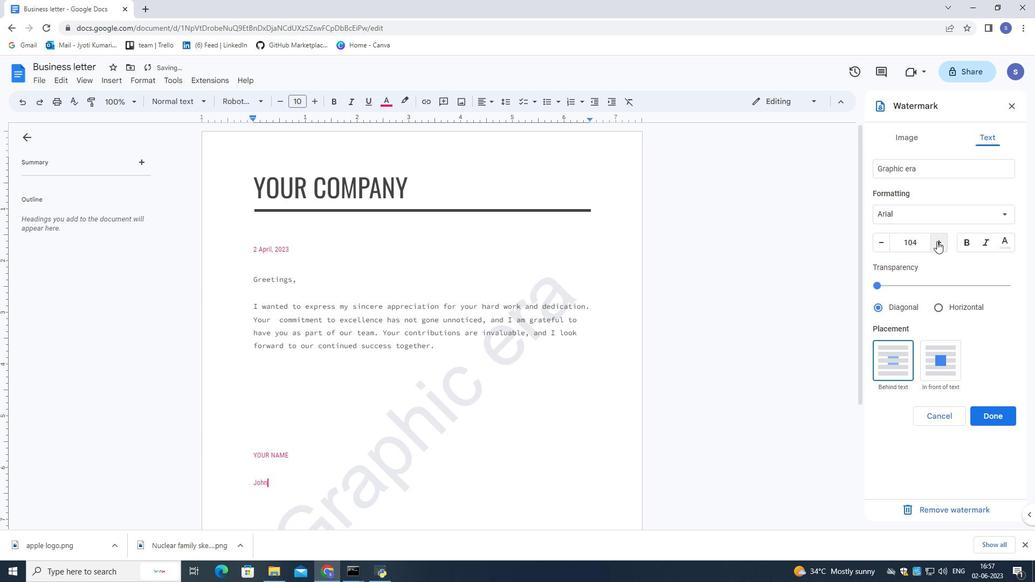 
Action: Mouse pressed left at (937, 241)
Screenshot: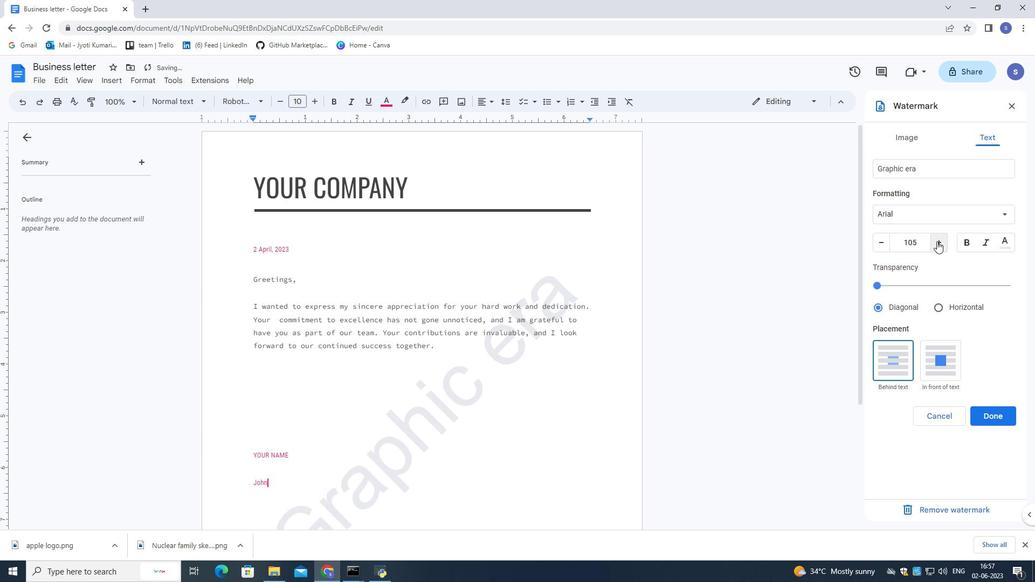 
Action: Mouse pressed left at (937, 241)
Screenshot: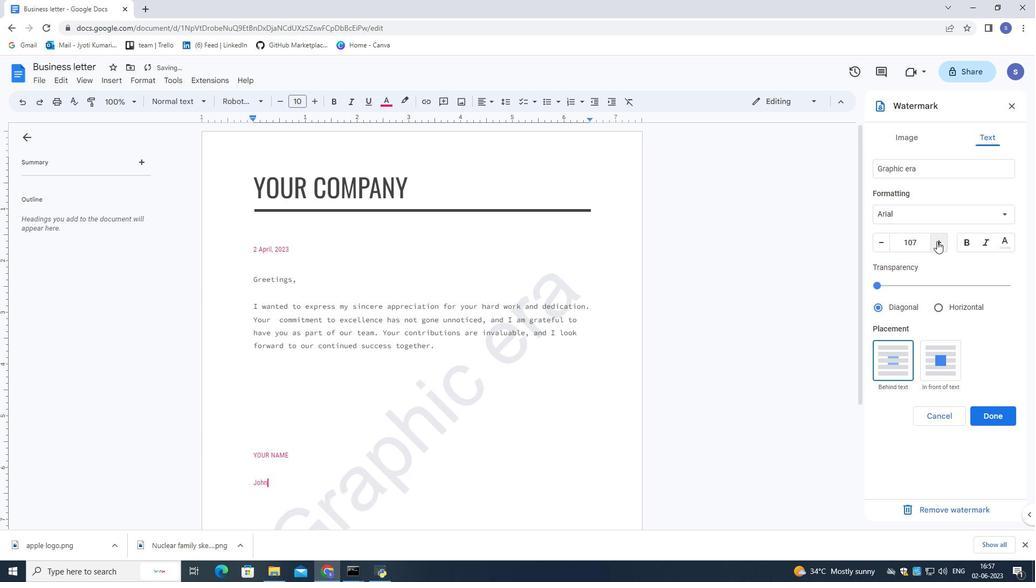 
Action: Mouse pressed left at (937, 241)
Screenshot: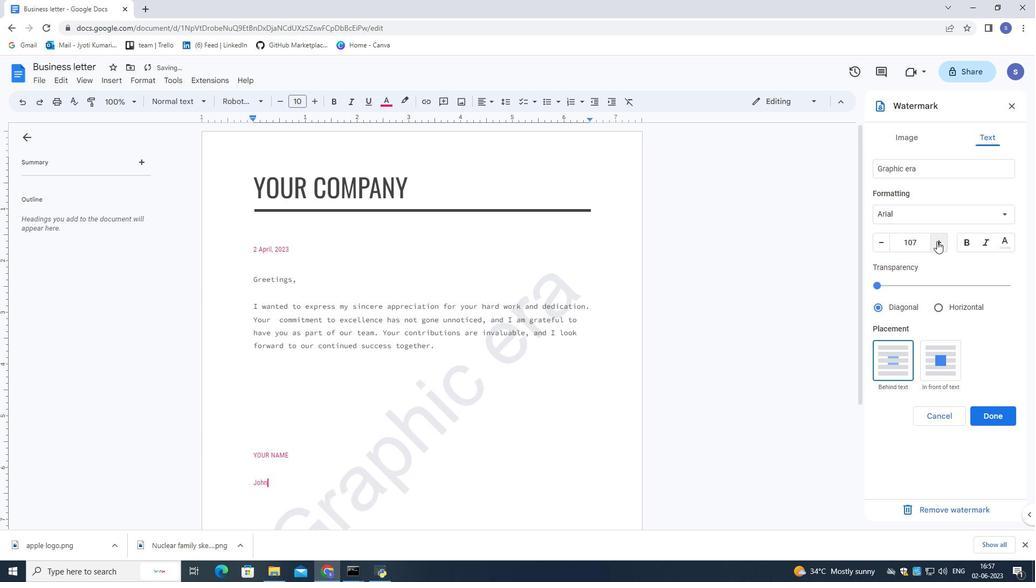 
Action: Mouse pressed left at (937, 241)
Screenshot: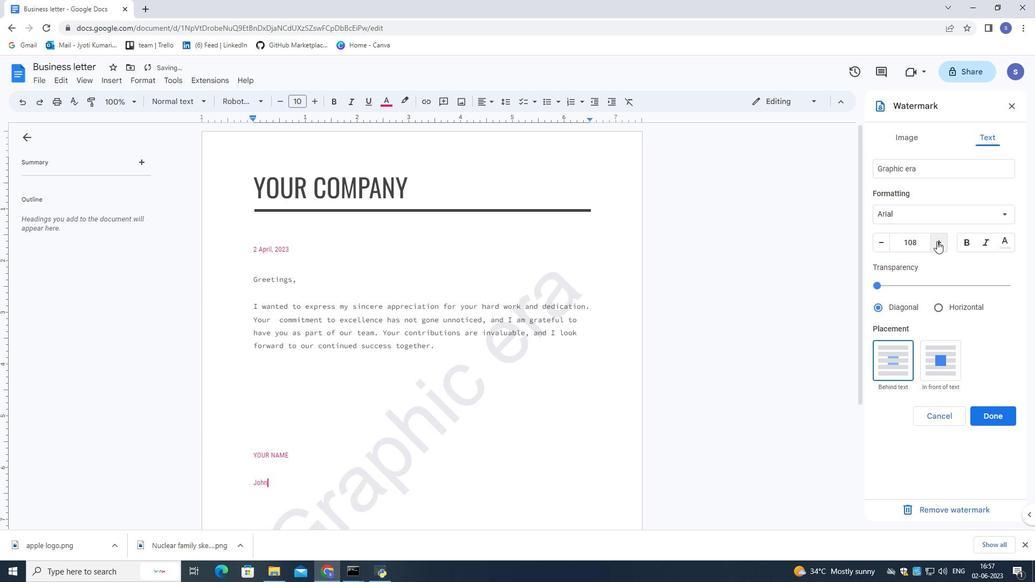 
Action: Mouse pressed left at (937, 241)
Screenshot: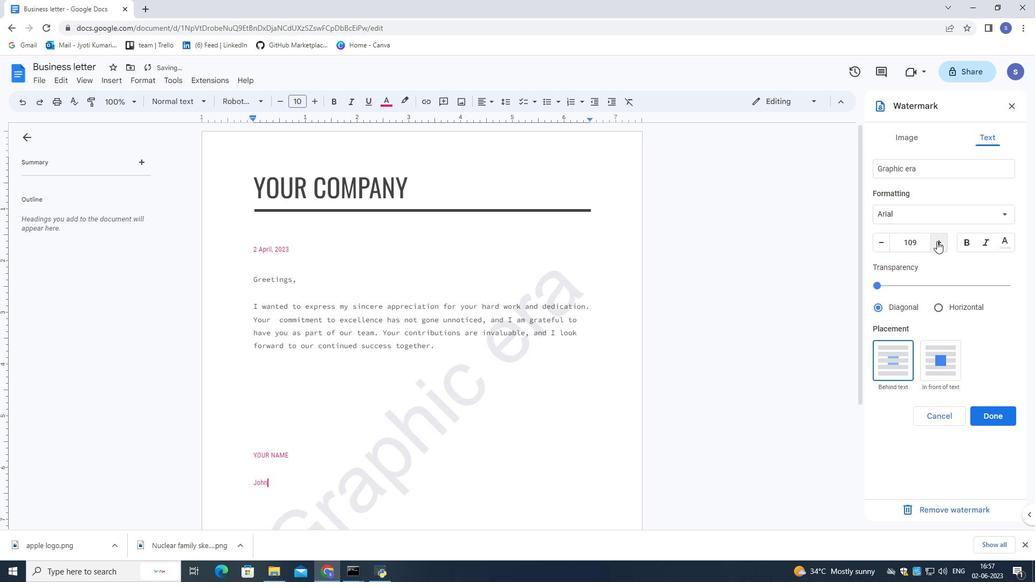 
Action: Mouse pressed left at (937, 241)
Screenshot: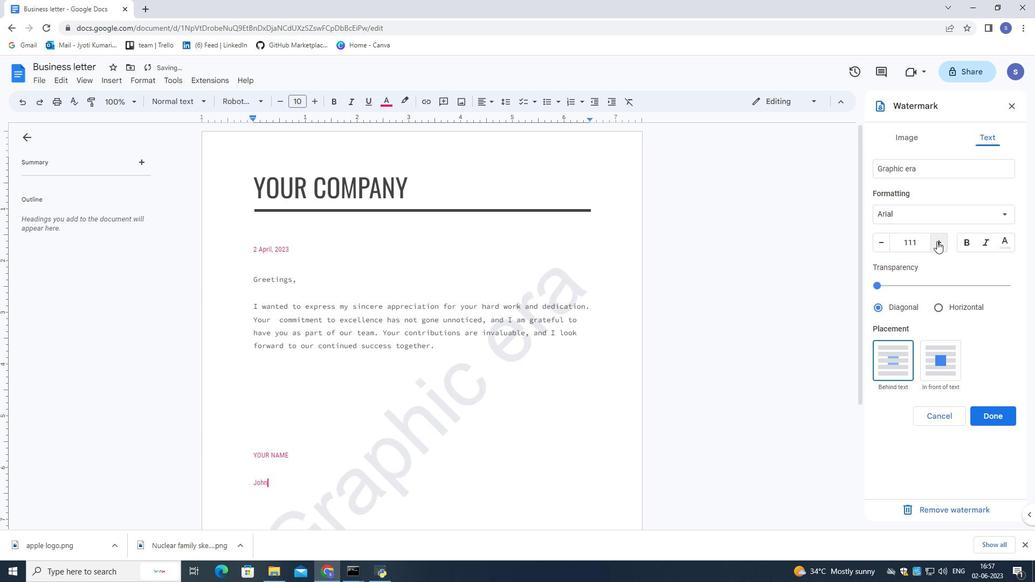 
Action: Mouse pressed left at (937, 241)
Screenshot: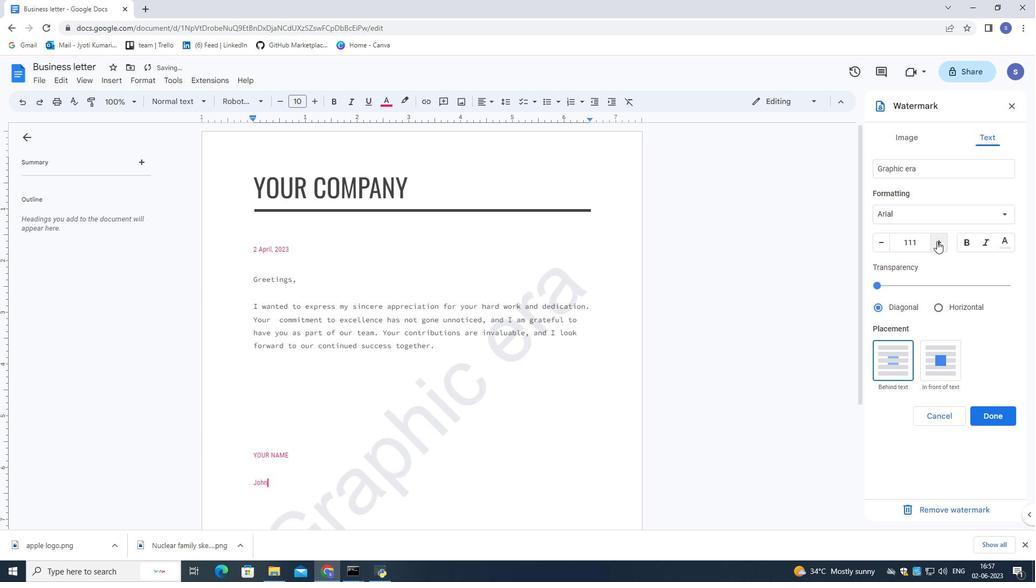 
Action: Mouse pressed left at (937, 241)
Screenshot: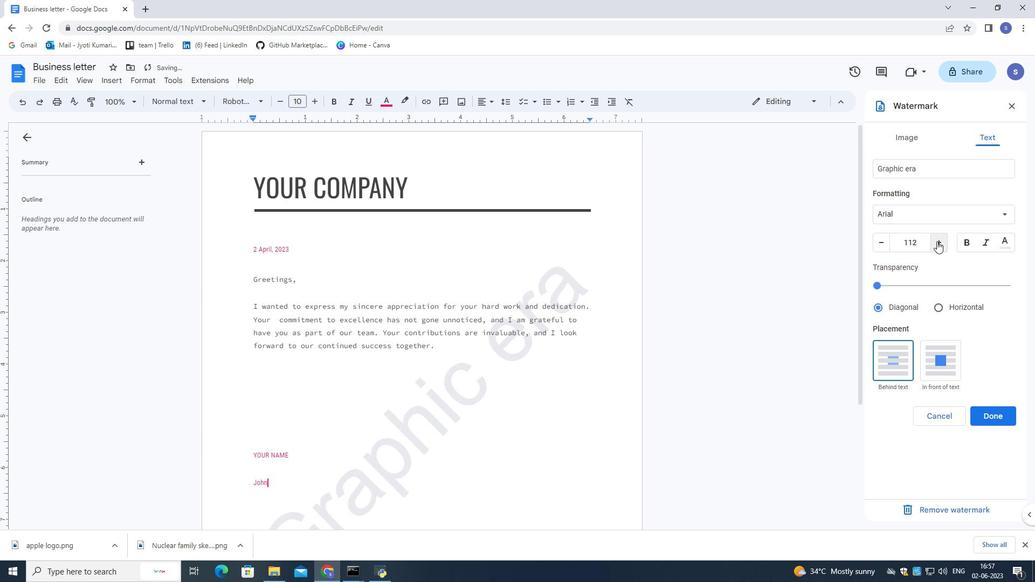 
Action: Mouse pressed left at (937, 241)
Screenshot: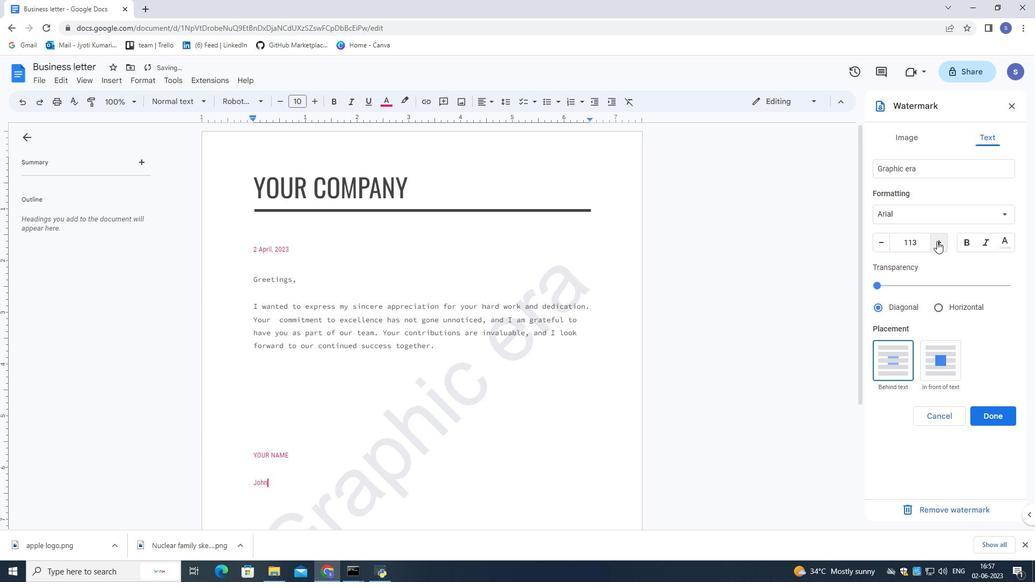 
Action: Mouse pressed left at (937, 241)
Screenshot: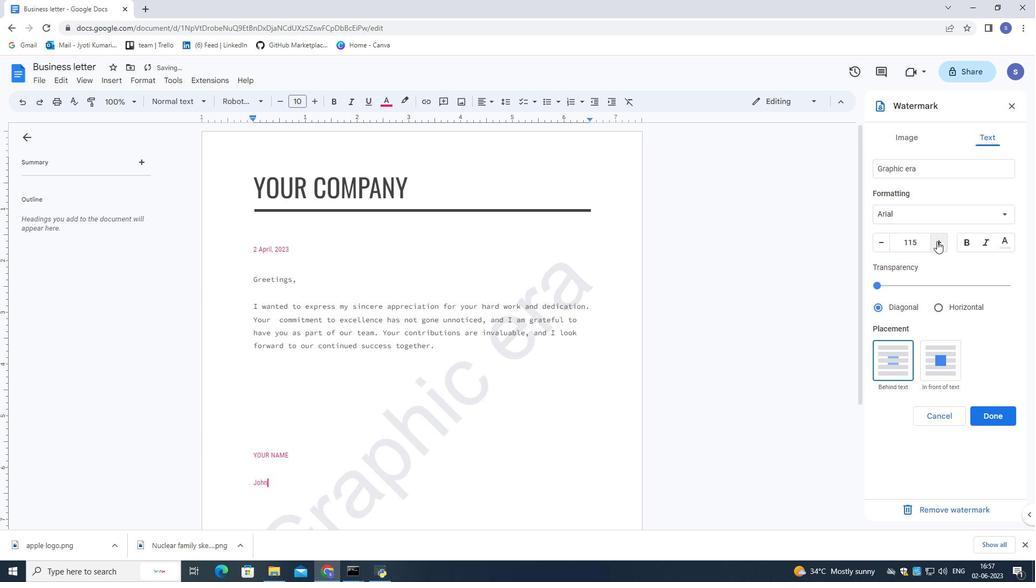 
Action: Mouse pressed left at (937, 241)
Screenshot: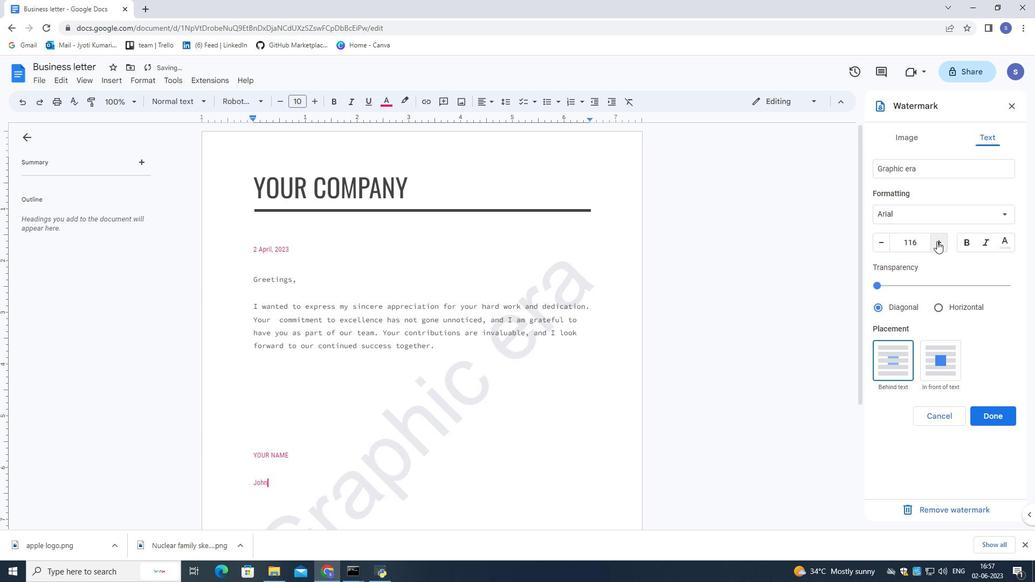 
Action: Mouse moved to (907, 303)
Screenshot: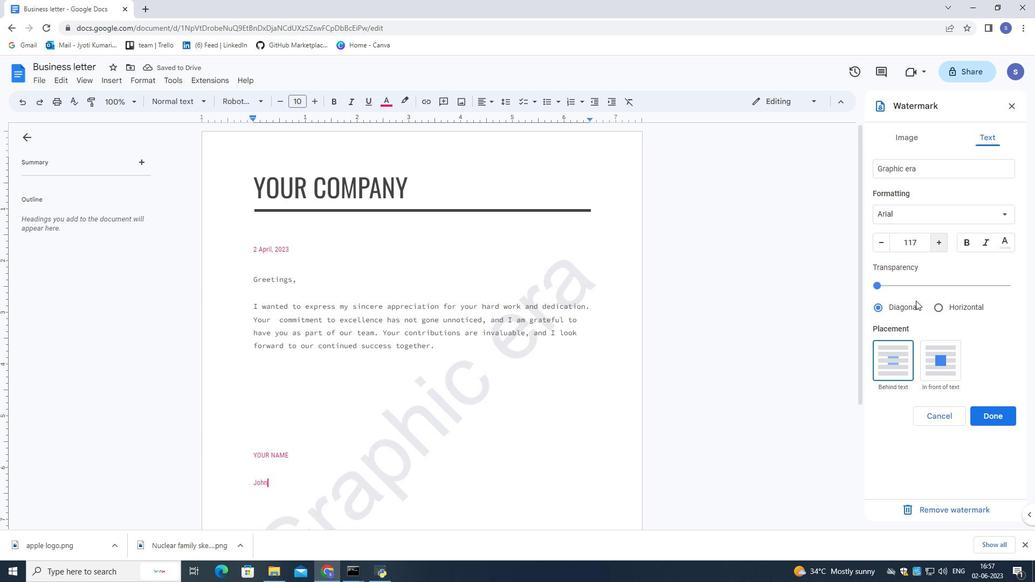 
Action: Mouse pressed left at (907, 303)
Screenshot: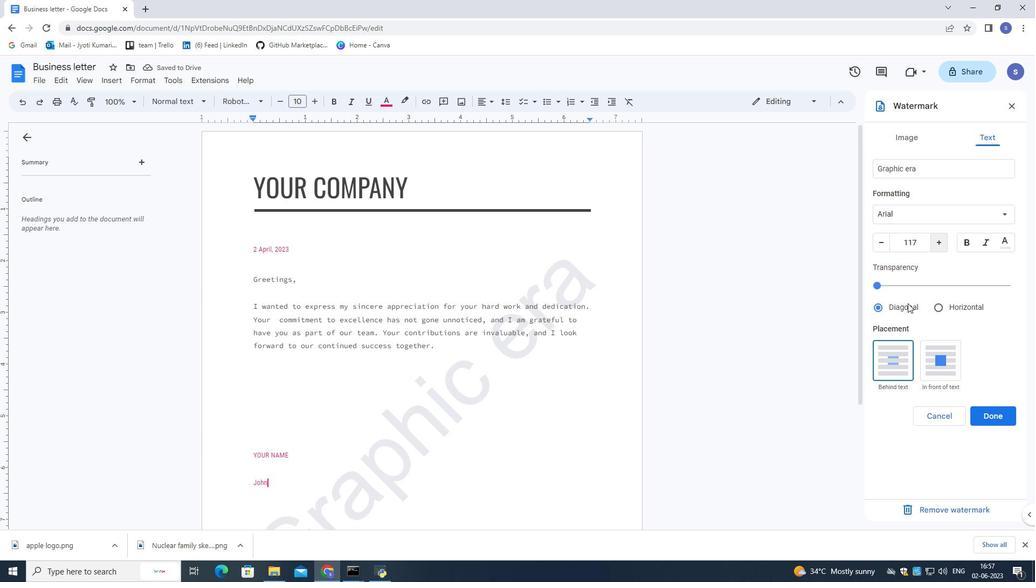 
Action: Mouse moved to (929, 215)
Screenshot: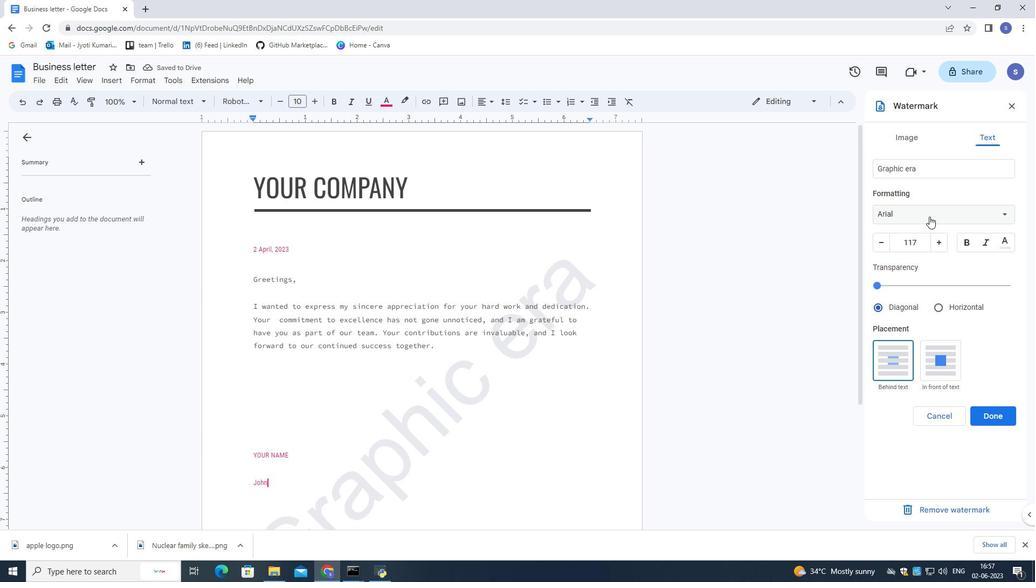
Action: Mouse pressed left at (929, 215)
Screenshot: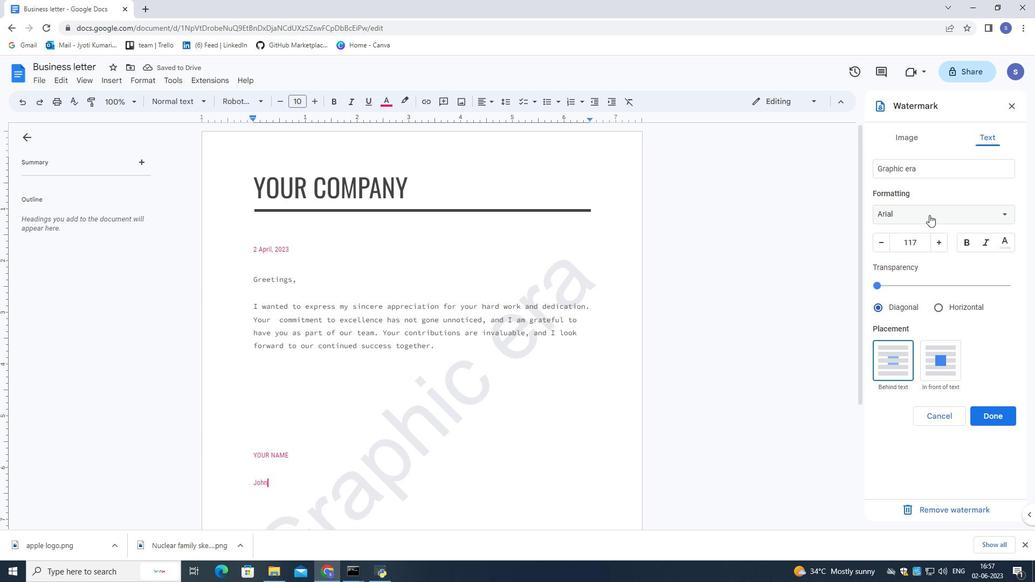 
Action: Mouse moved to (927, 279)
Screenshot: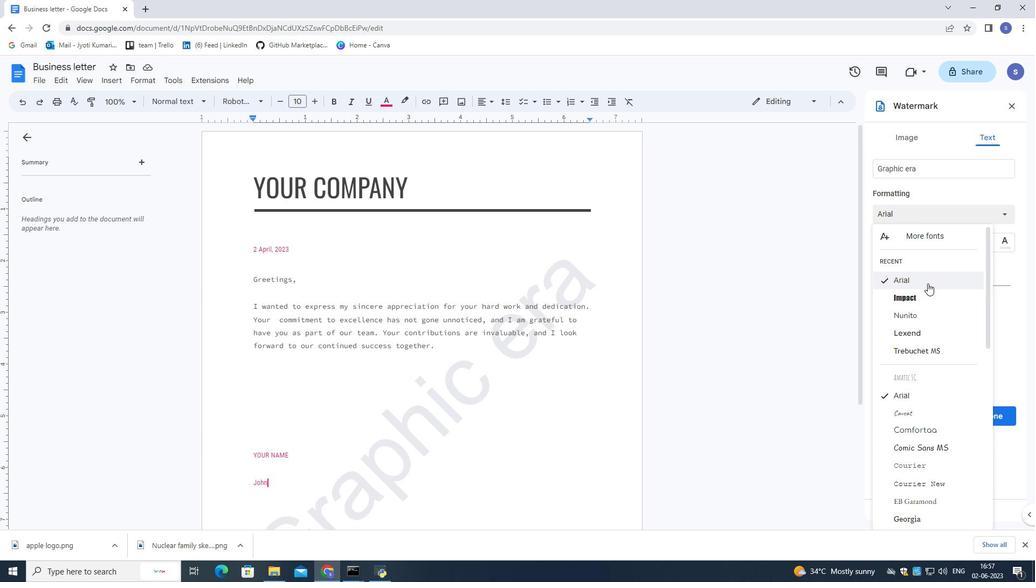 
Action: Mouse pressed left at (927, 279)
Screenshot: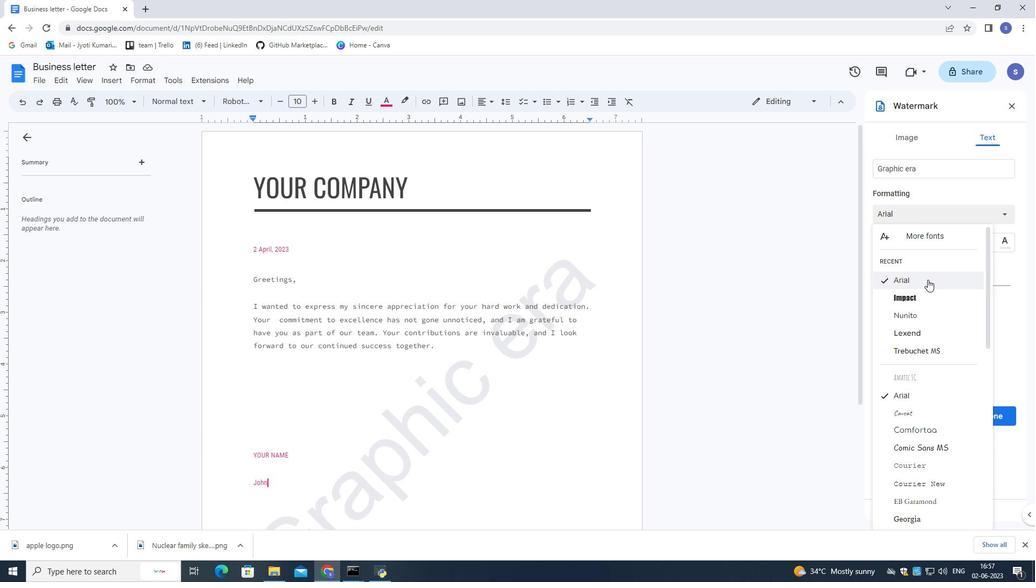 
Action: Mouse moved to (982, 417)
Screenshot: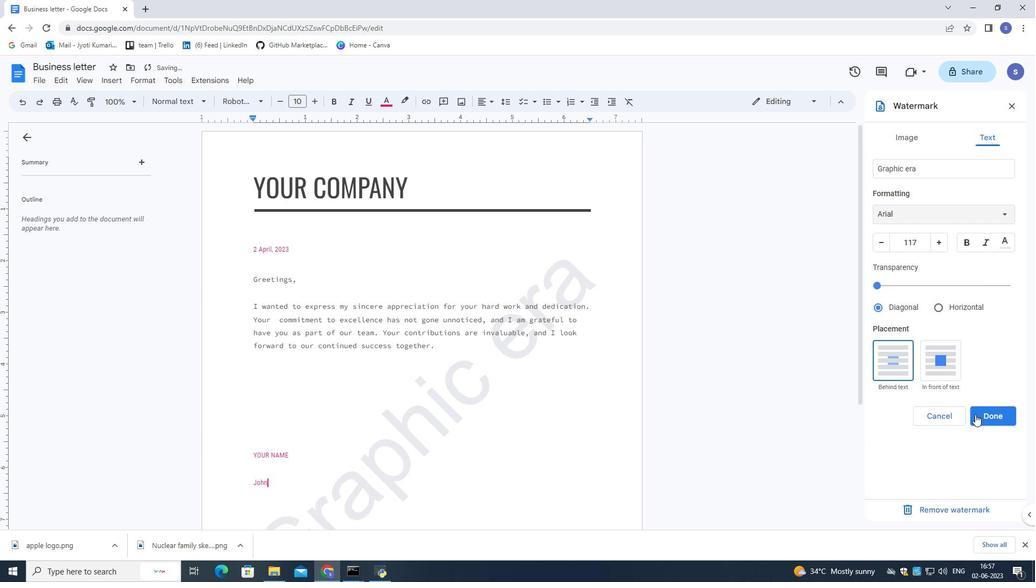 
Action: Mouse pressed left at (982, 417)
Screenshot: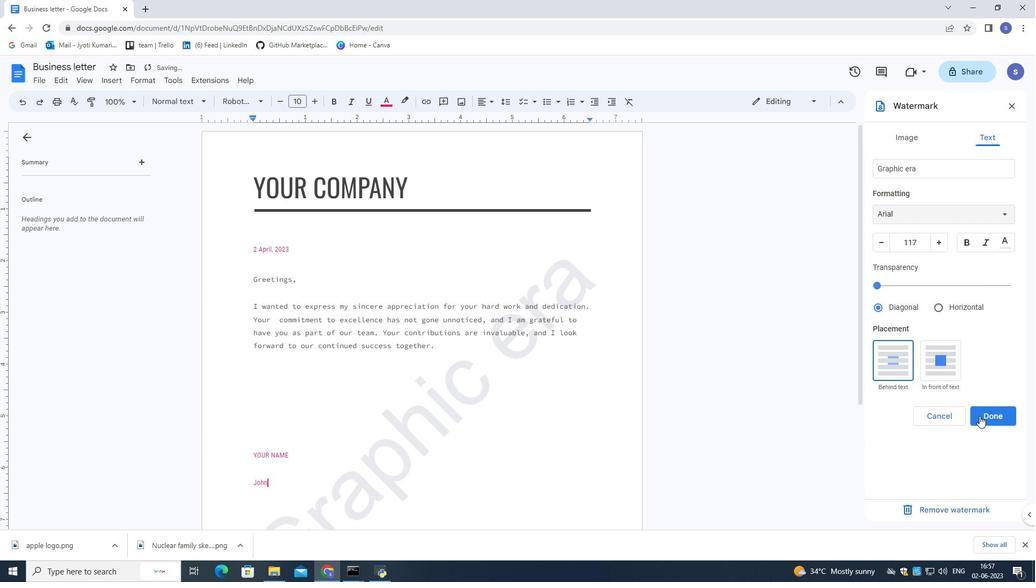 
Action: Mouse moved to (598, 362)
Screenshot: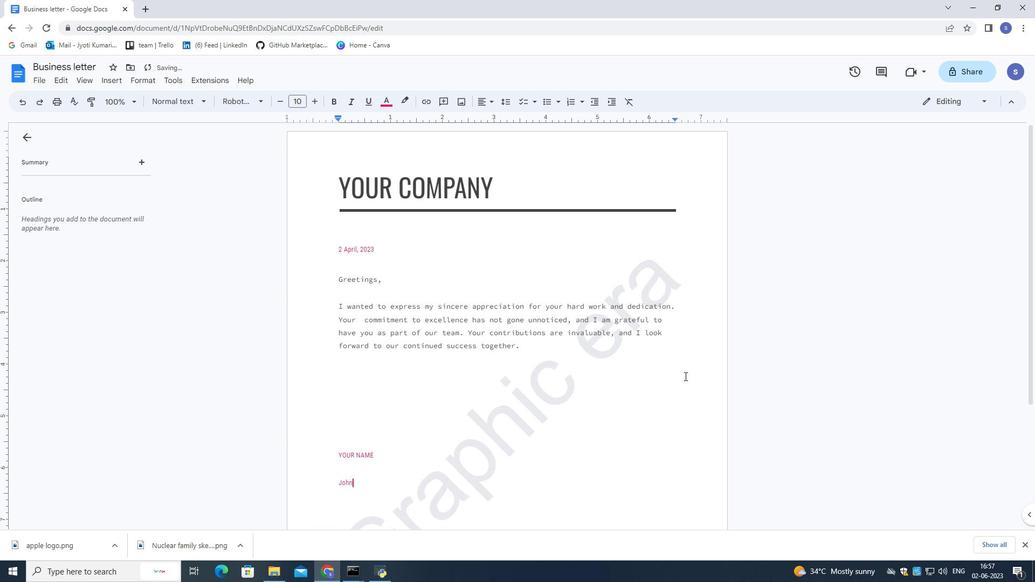 
Action: Mouse scrolled (598, 362) with delta (0, 0)
Screenshot: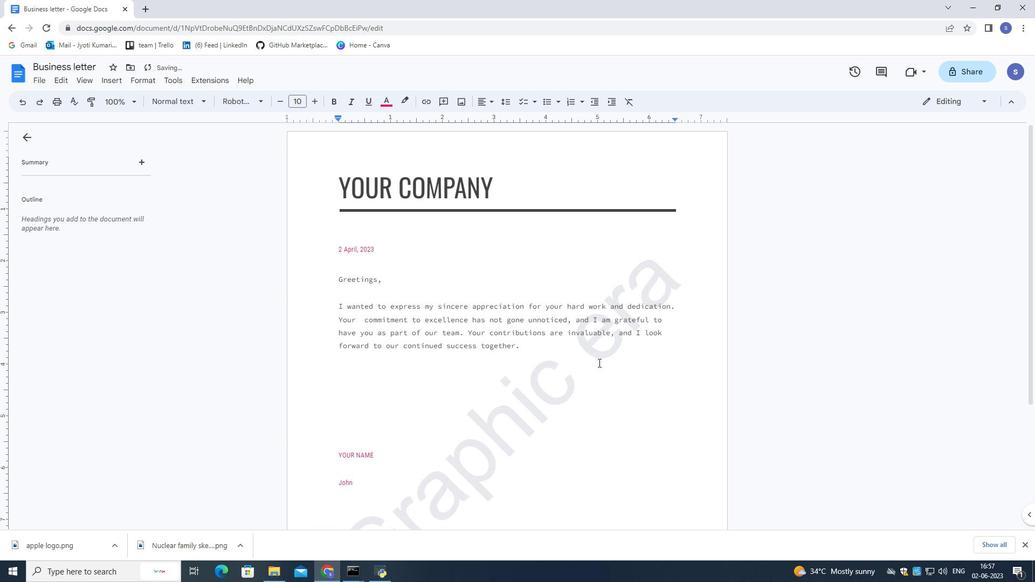 
Action: Mouse scrolled (598, 362) with delta (0, 0)
Screenshot: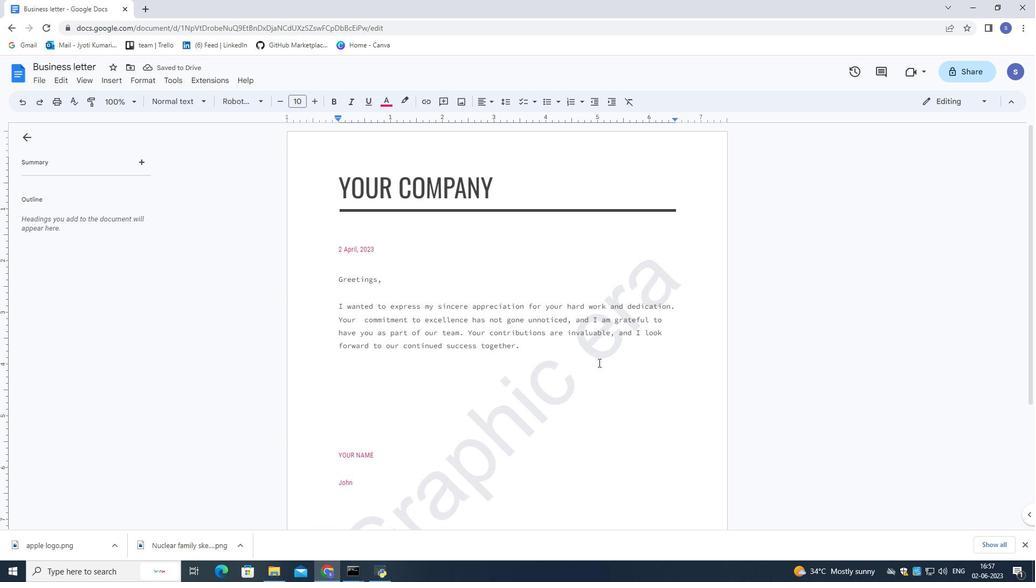 
Action: Mouse moved to (597, 361)
Screenshot: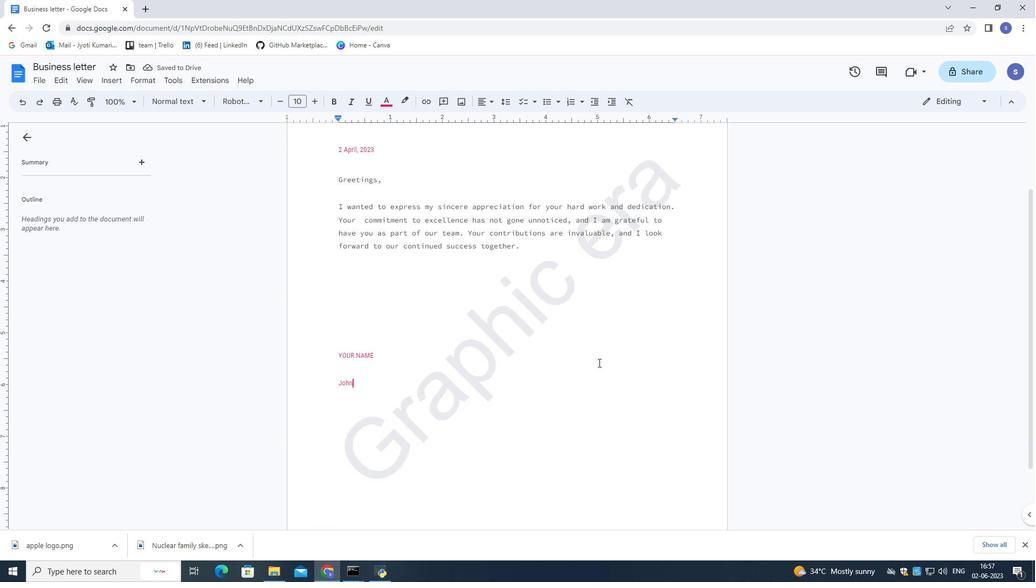 
Action: Mouse scrolled (597, 360) with delta (0, 0)
Screenshot: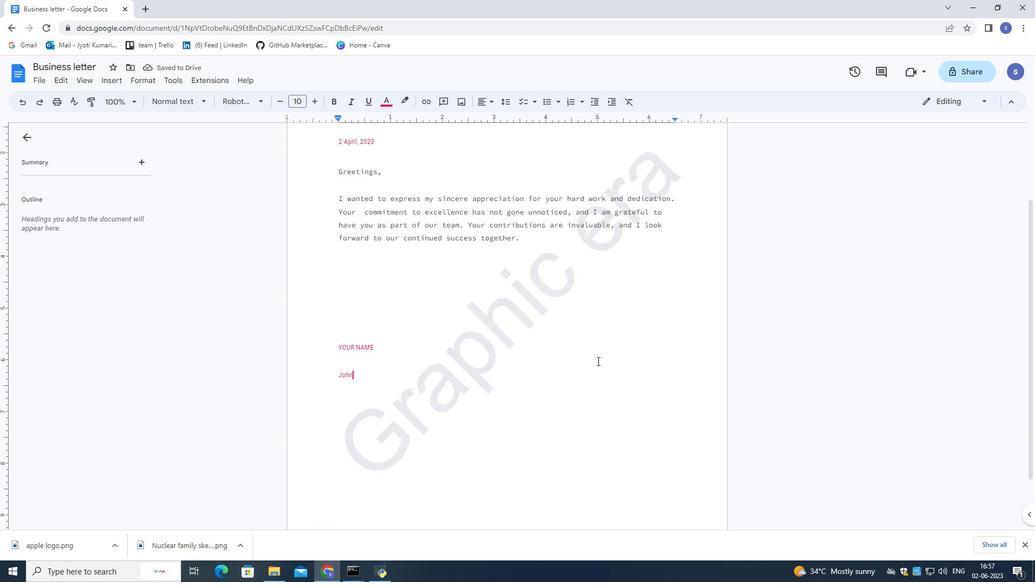 
Action: Mouse scrolled (597, 360) with delta (0, 0)
Screenshot: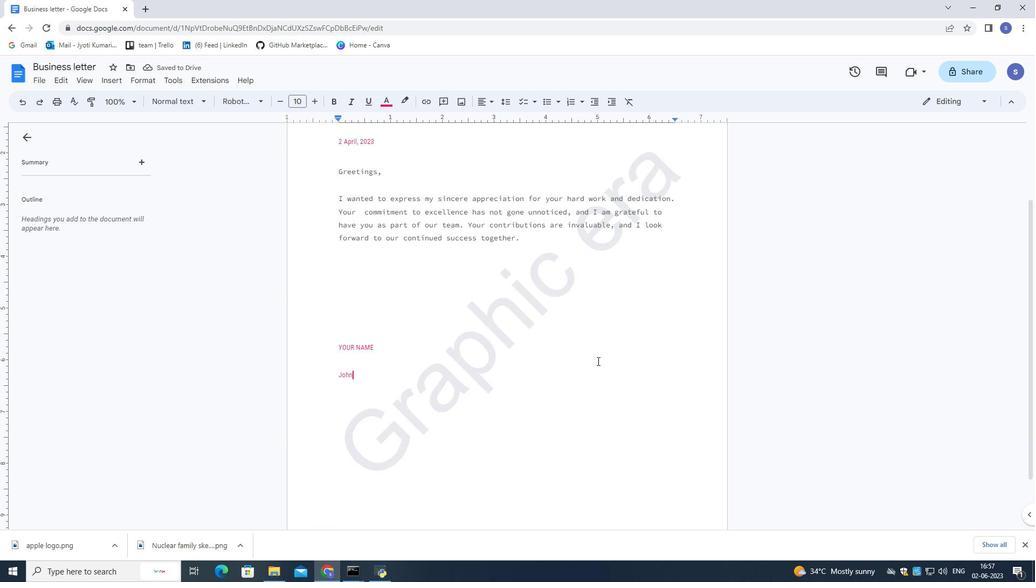 
Action: Mouse scrolled (597, 360) with delta (0, 0)
Screenshot: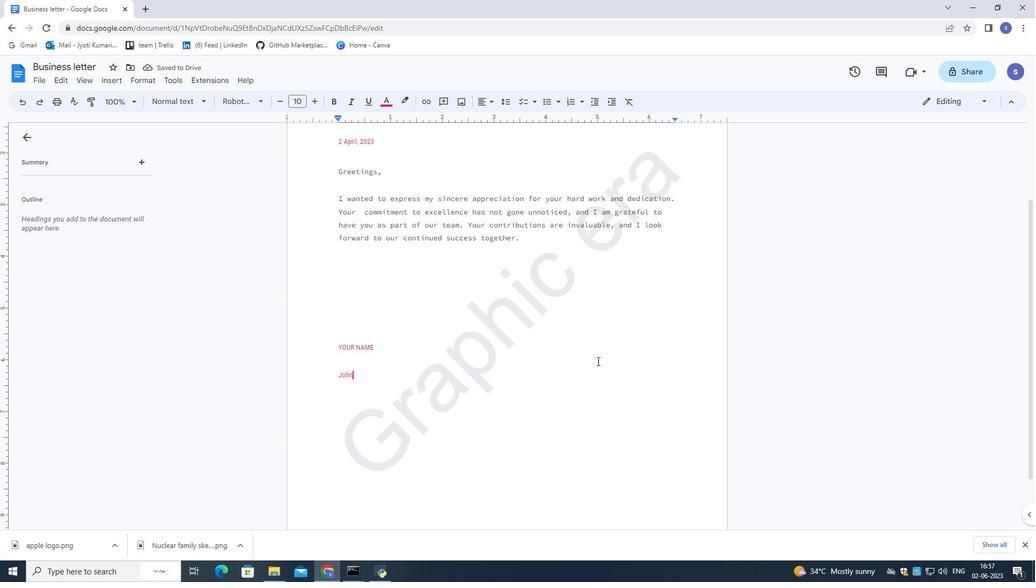 
Action: Mouse scrolled (597, 361) with delta (0, 0)
Screenshot: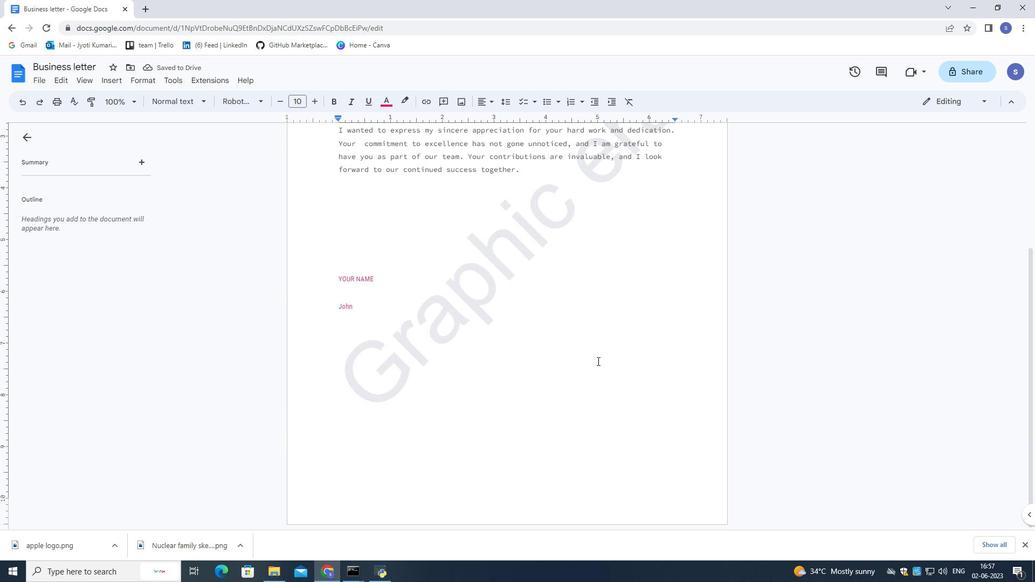 
Action: Mouse scrolled (597, 361) with delta (0, 0)
Screenshot: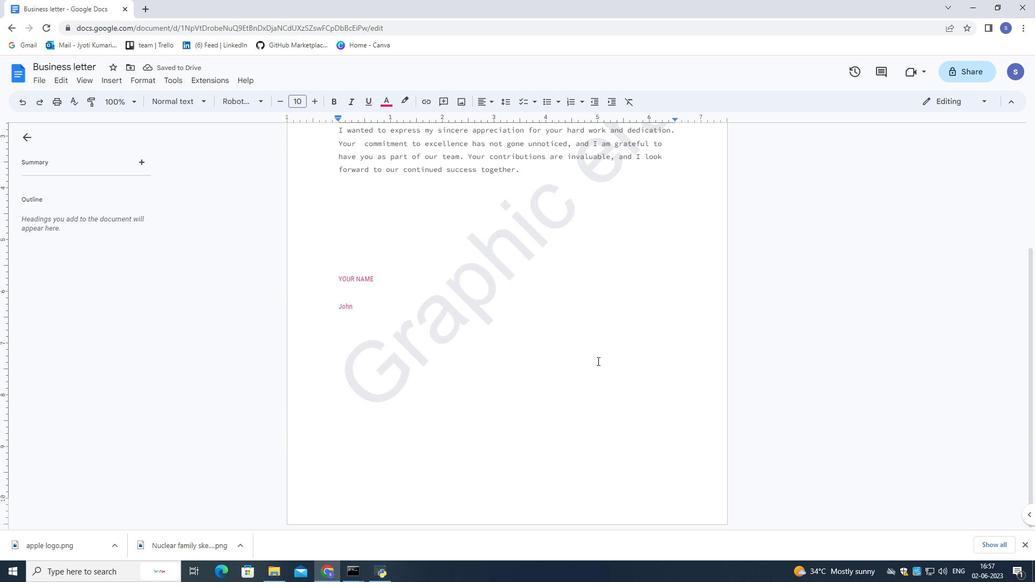 
Action: Mouse scrolled (597, 361) with delta (0, 0)
Screenshot: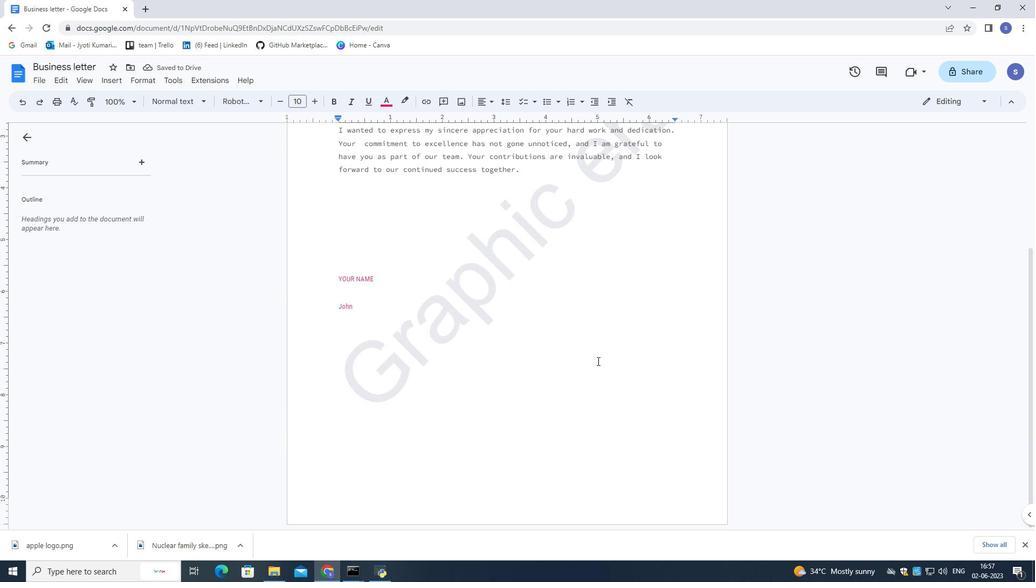 
Action: Mouse scrolled (597, 361) with delta (0, 0)
Screenshot: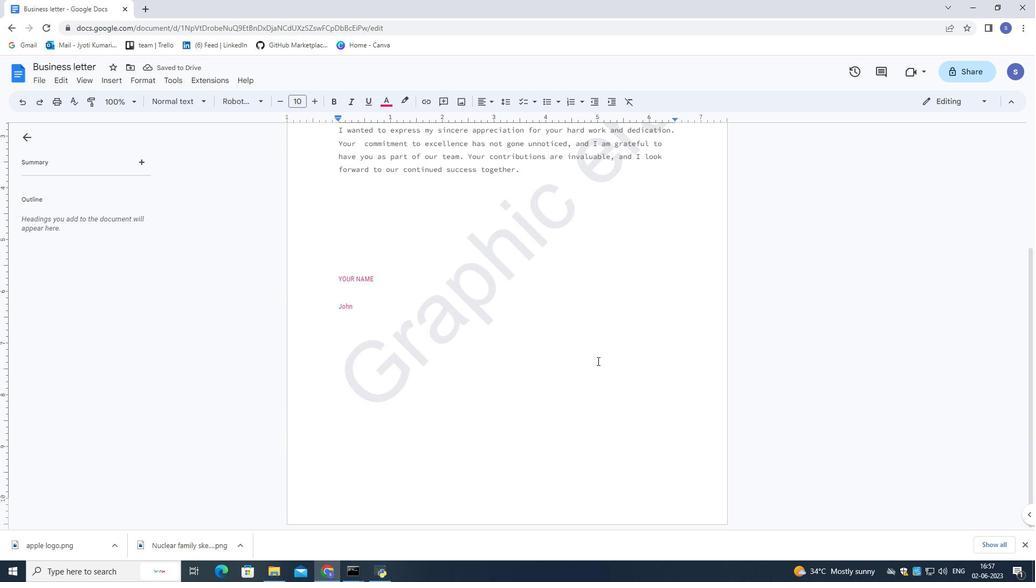 
Action: Mouse moved to (672, 401)
Screenshot: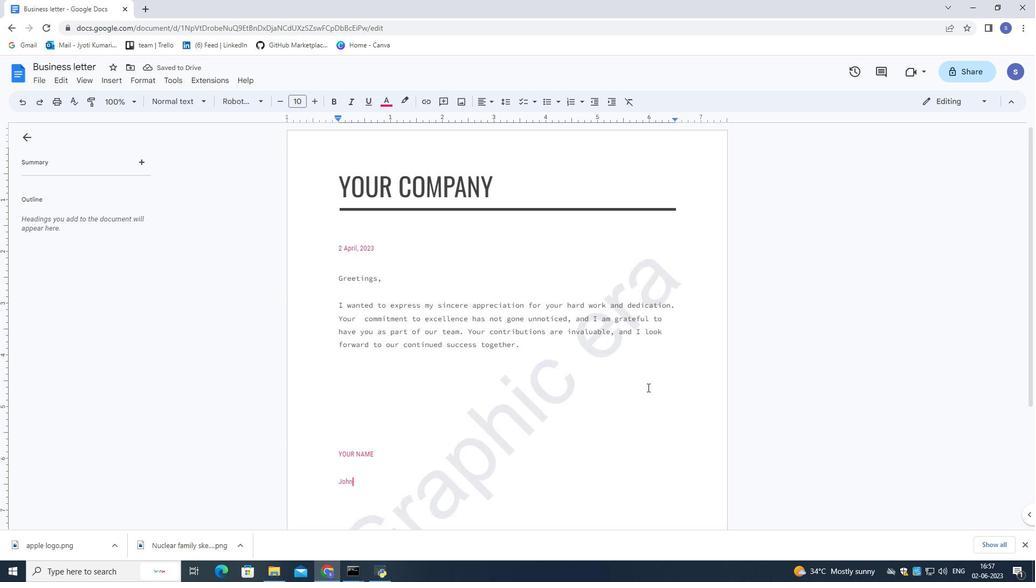 
